 Task: Open Card Street Fair Review in Board Sales Performance Reporting and Analysis to Workspace Audio Editing Software and add a team member Softage.1@softage.net, a label Red, a checklist User Experience Design, an attachment from your onedrive, a color Red and finally, add a card description 'Conduct team training session on effective goal setting' and a comment 'Its important to ensure that this task aligns with our overall project goals as it is part of a larger project.'. Add a start date 'Jan 05, 1900' with a due date 'Jan 12, 1900'
Action: Mouse moved to (82, 500)
Screenshot: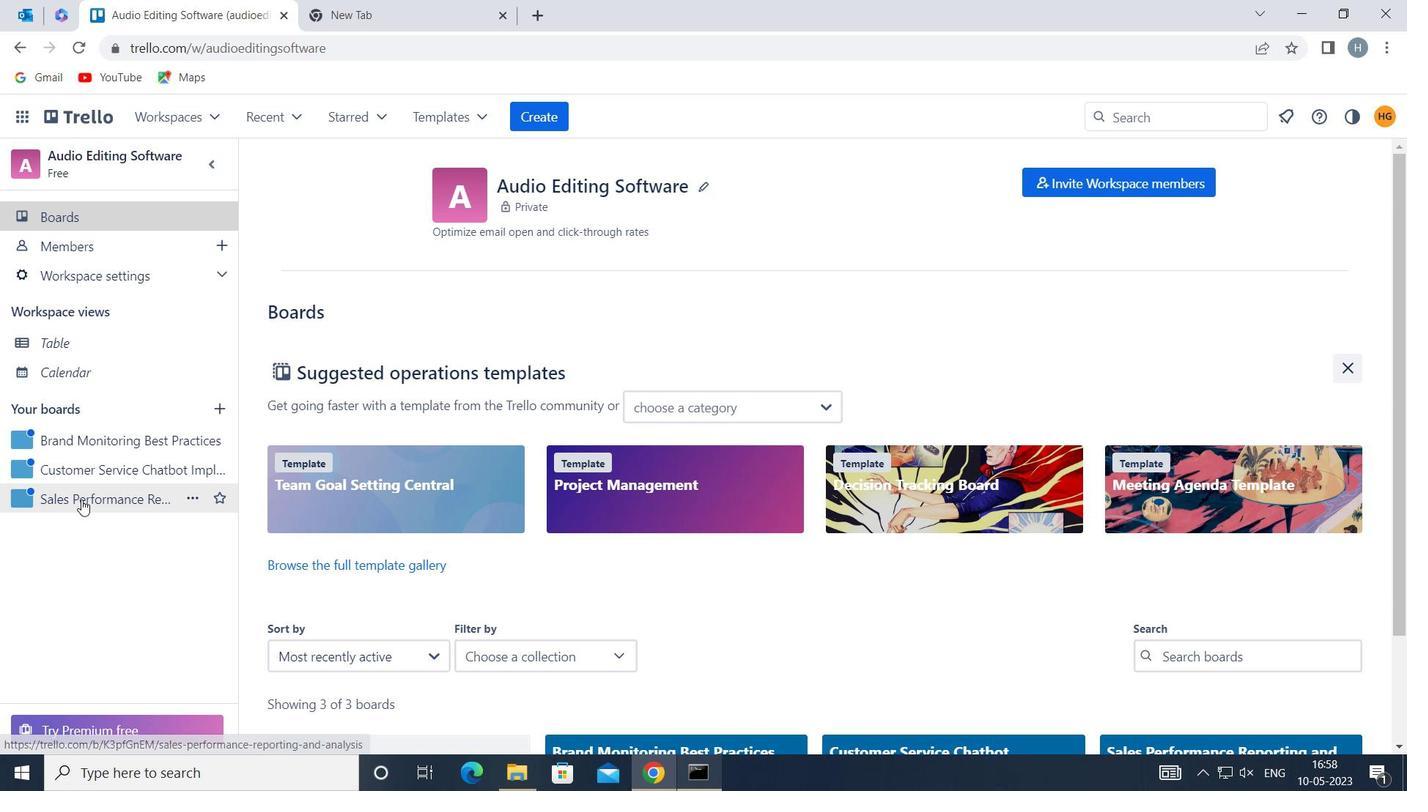 
Action: Mouse pressed left at (82, 500)
Screenshot: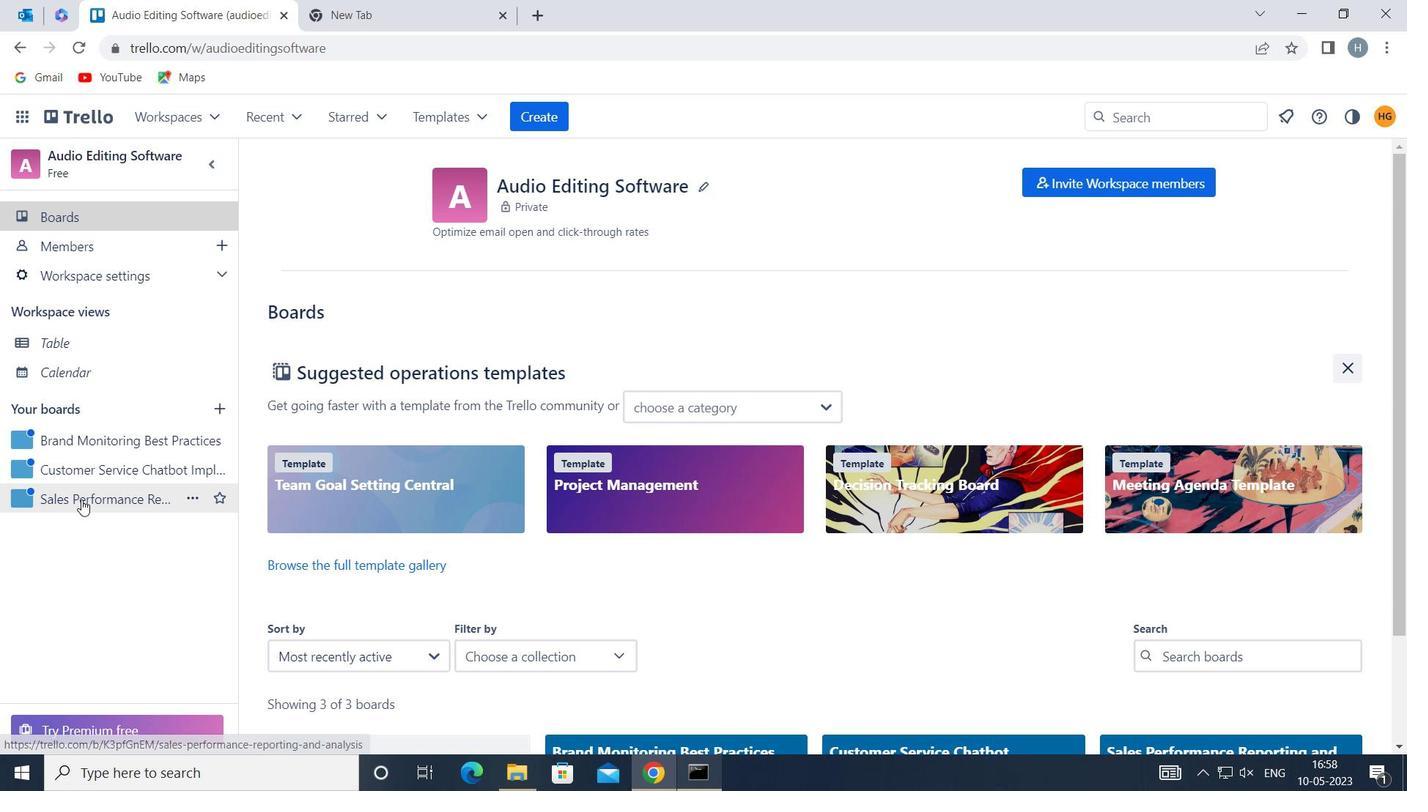 
Action: Mouse moved to (590, 260)
Screenshot: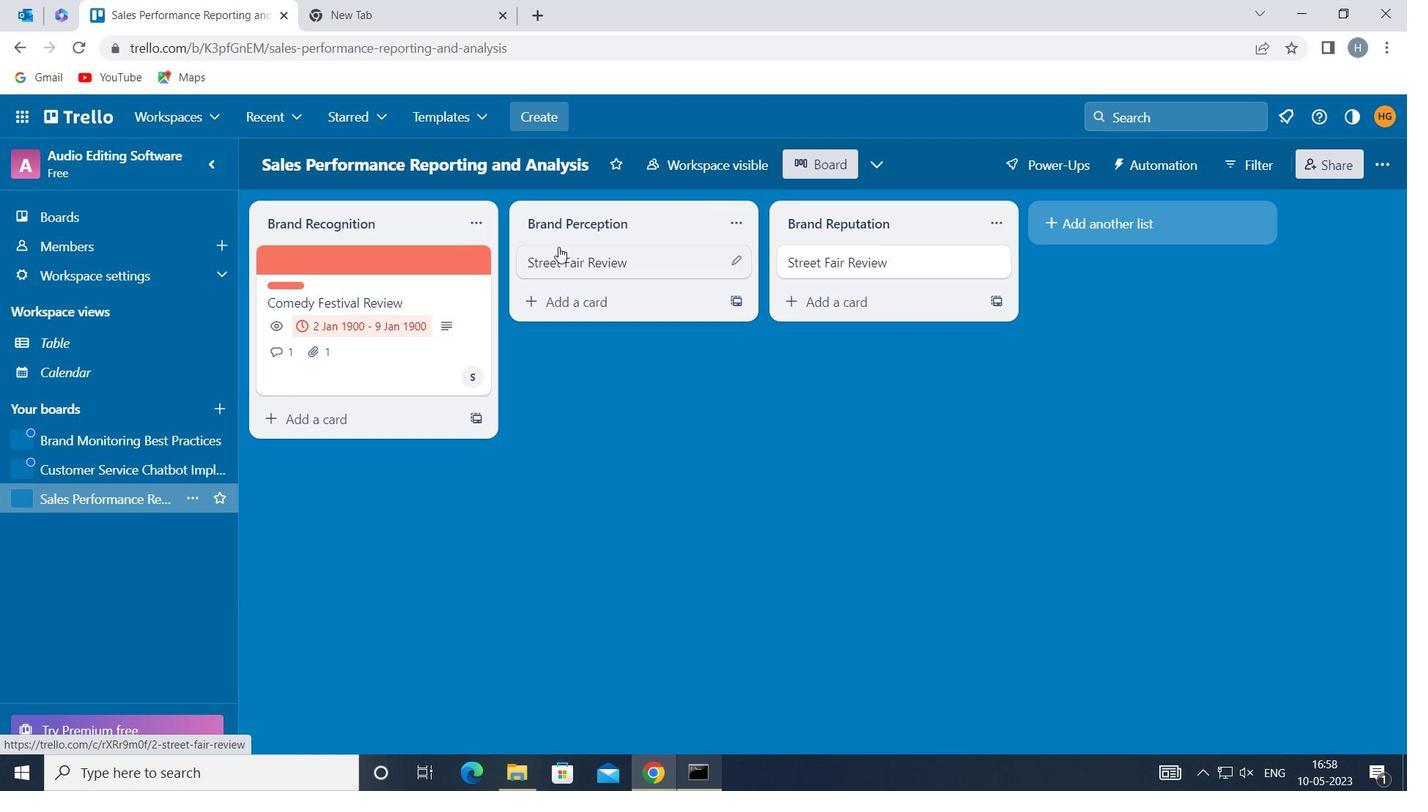 
Action: Mouse pressed left at (590, 260)
Screenshot: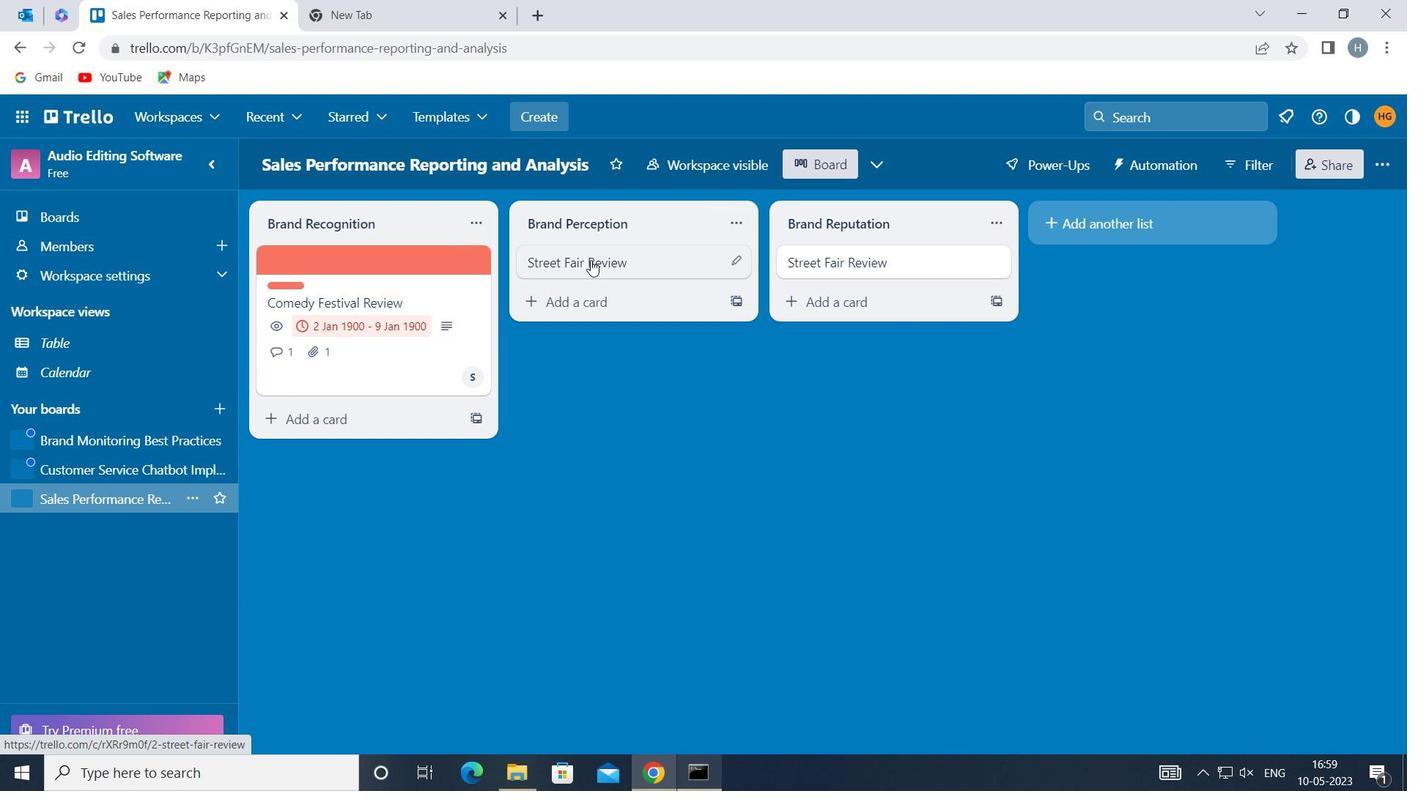 
Action: Mouse moved to (918, 320)
Screenshot: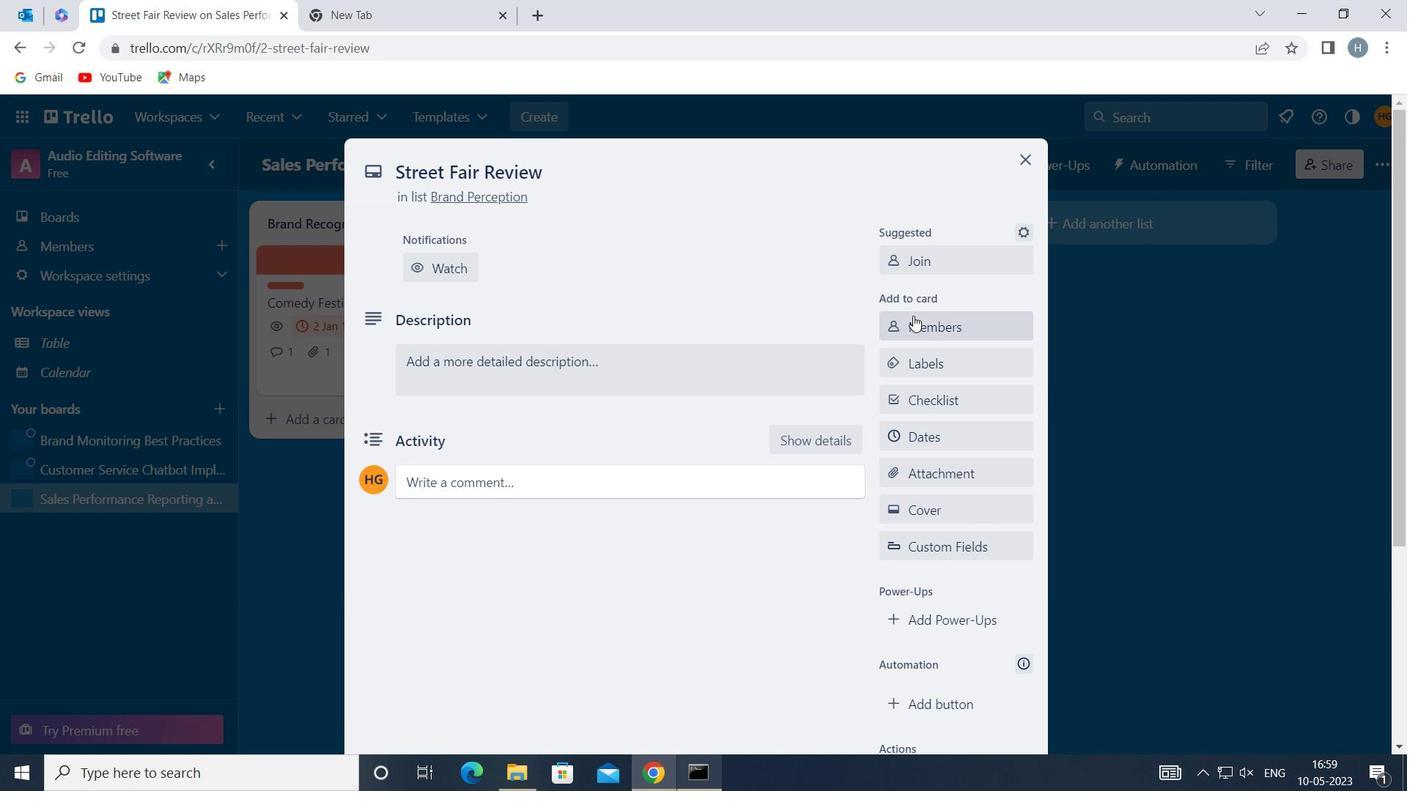 
Action: Mouse pressed left at (918, 320)
Screenshot: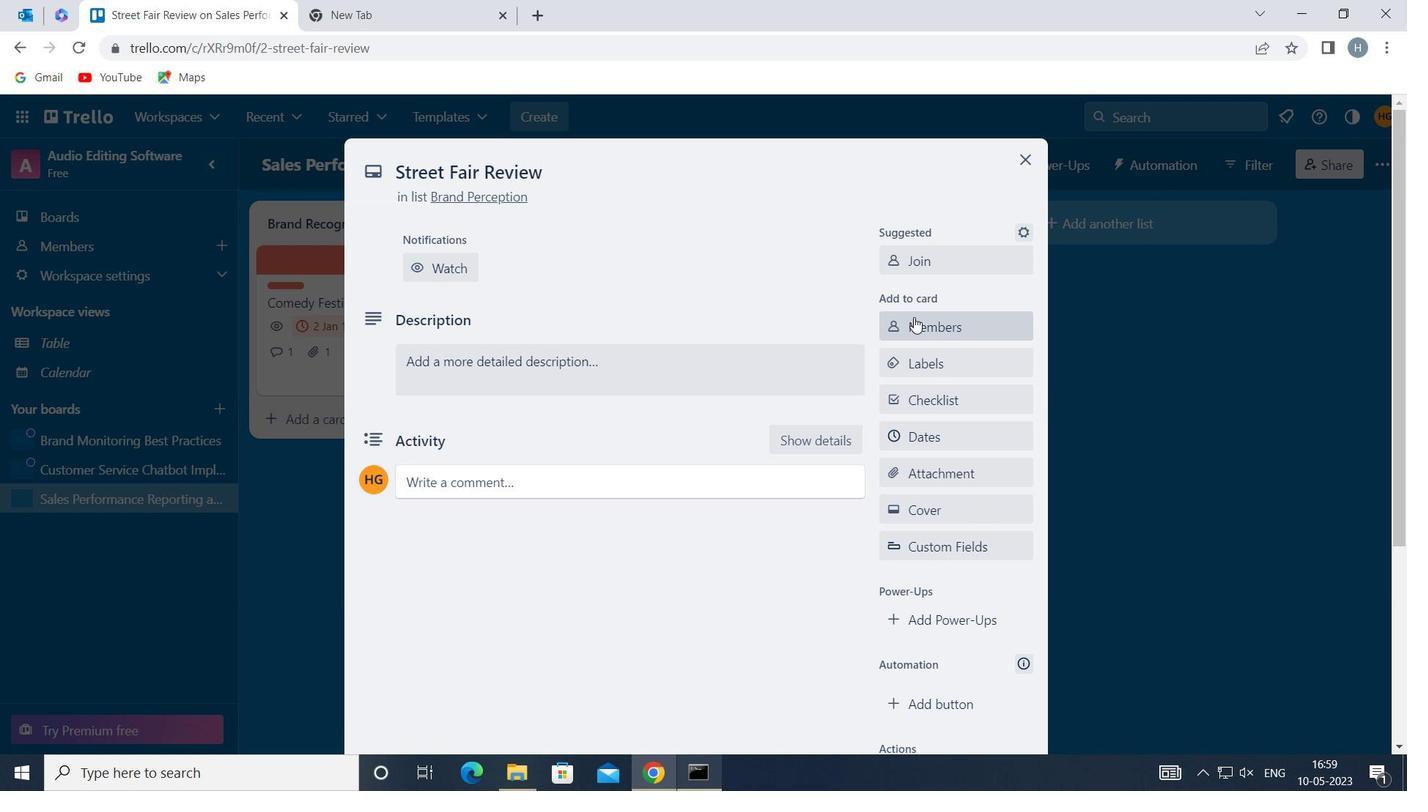 
Action: Mouse moved to (919, 320)
Screenshot: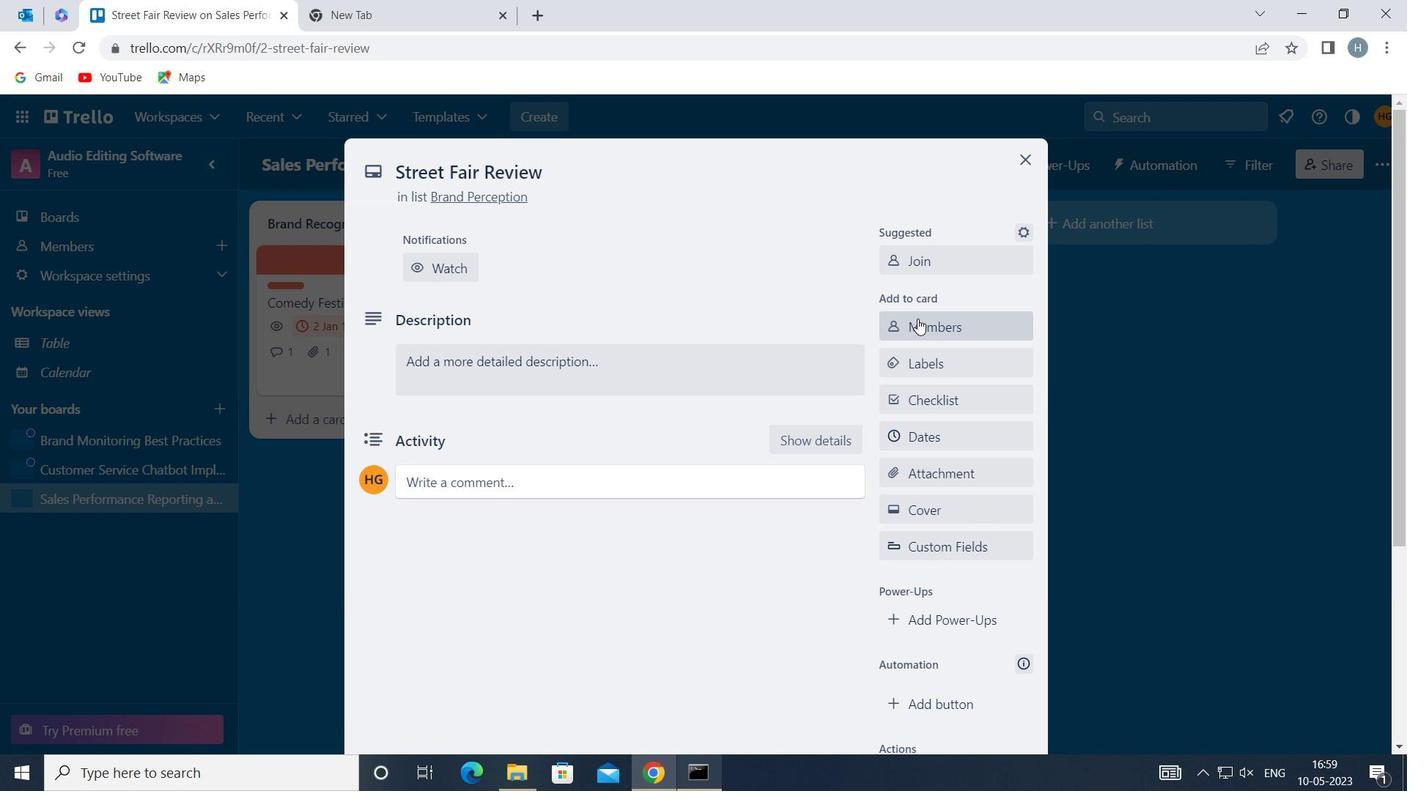 
Action: Key pressed softage
Screenshot: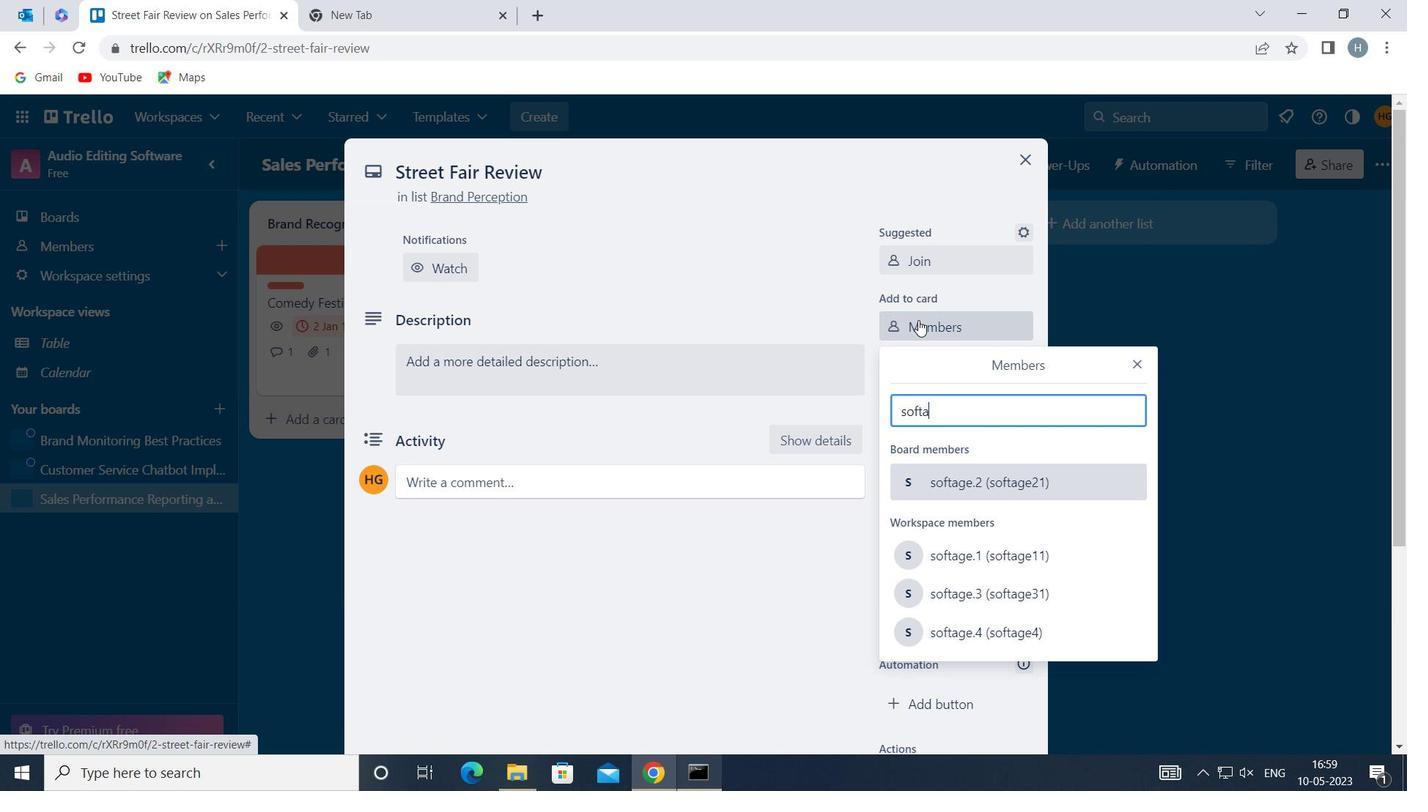 
Action: Mouse moved to (1013, 552)
Screenshot: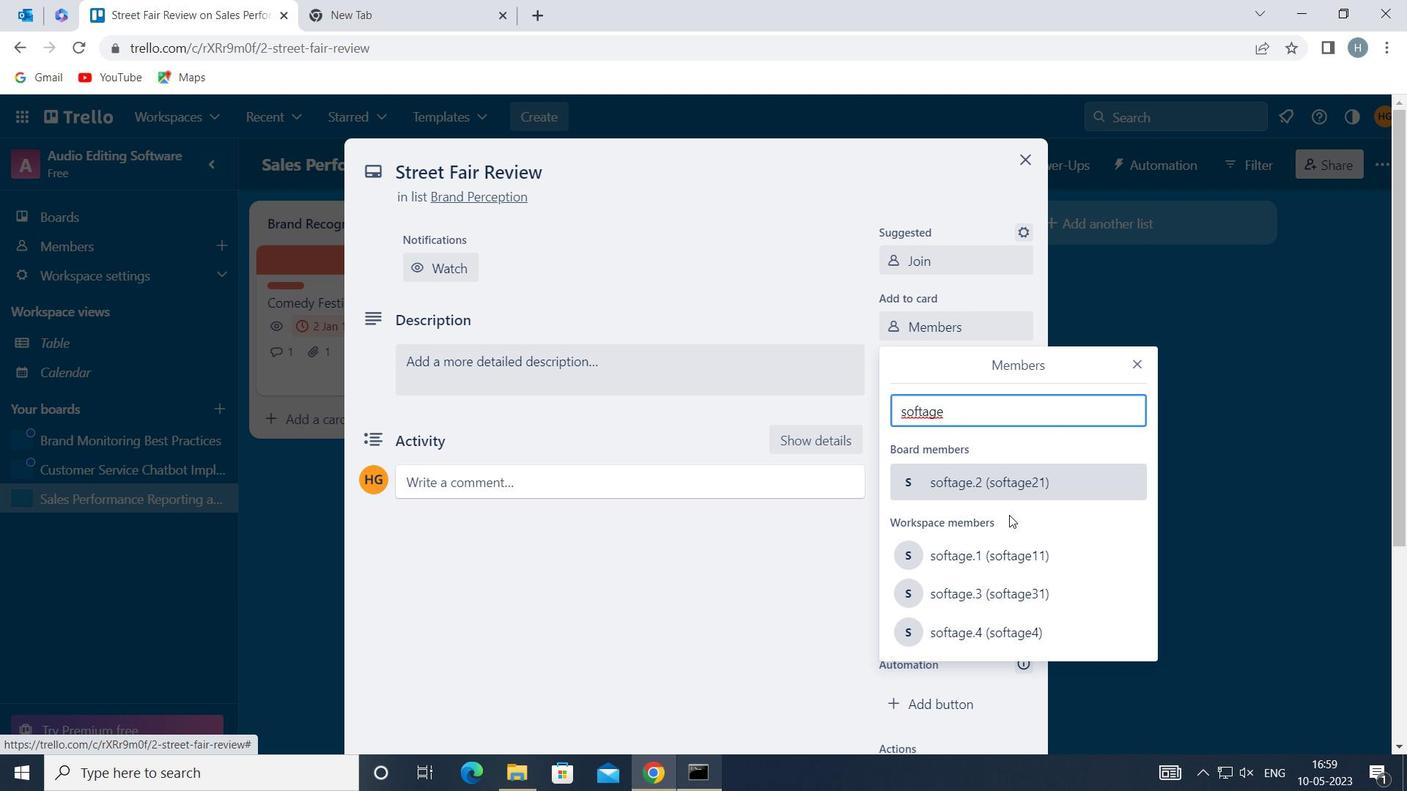 
Action: Mouse pressed left at (1013, 552)
Screenshot: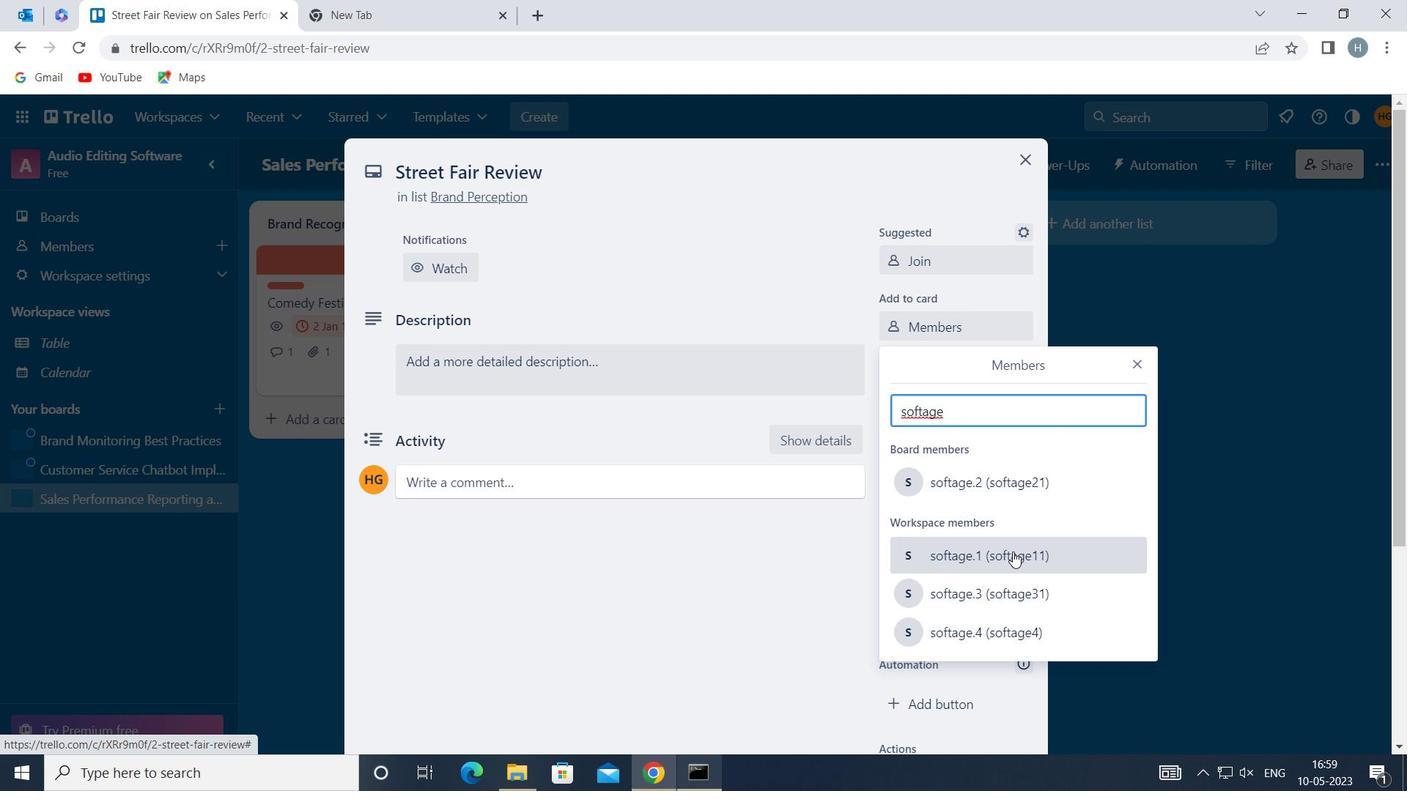 
Action: Mouse moved to (1140, 357)
Screenshot: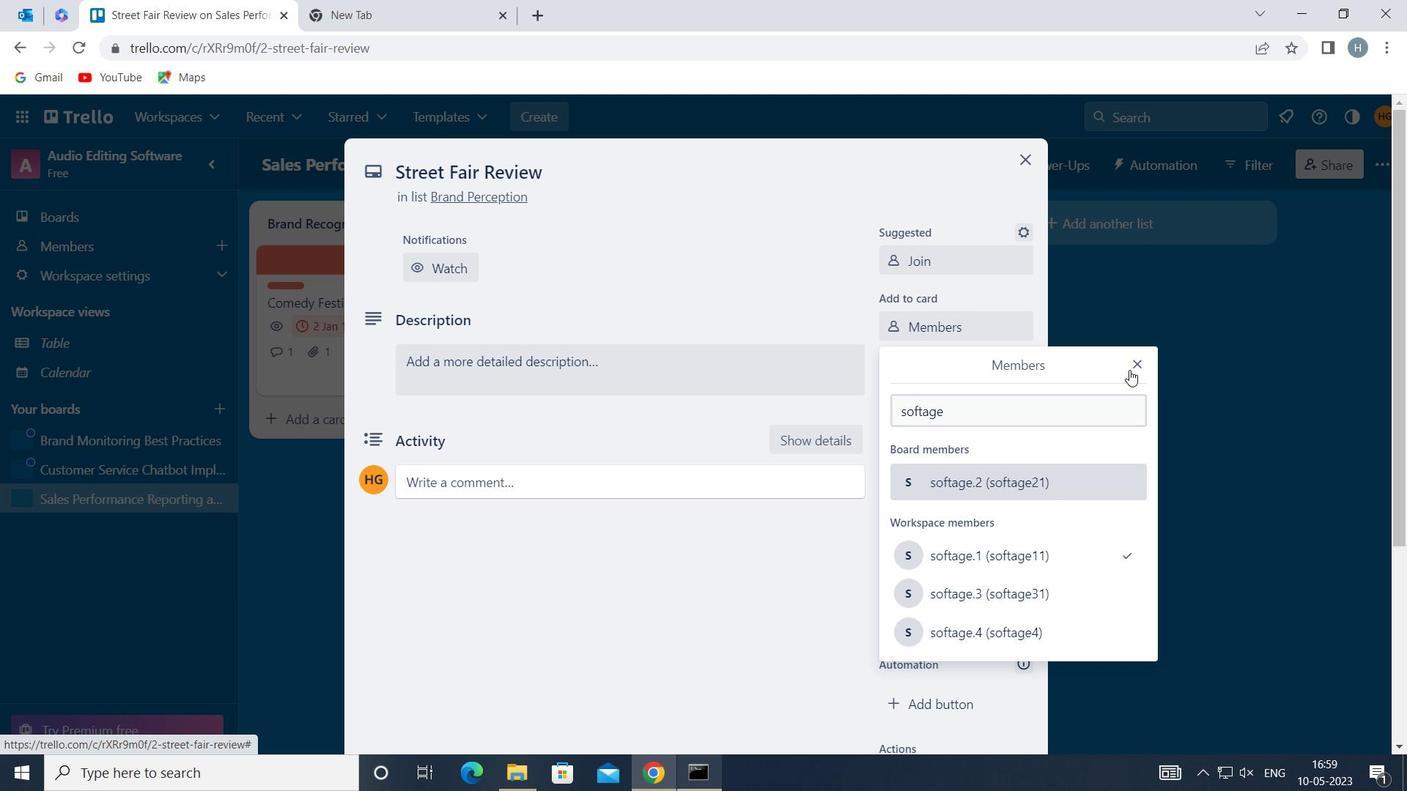 
Action: Mouse pressed left at (1140, 357)
Screenshot: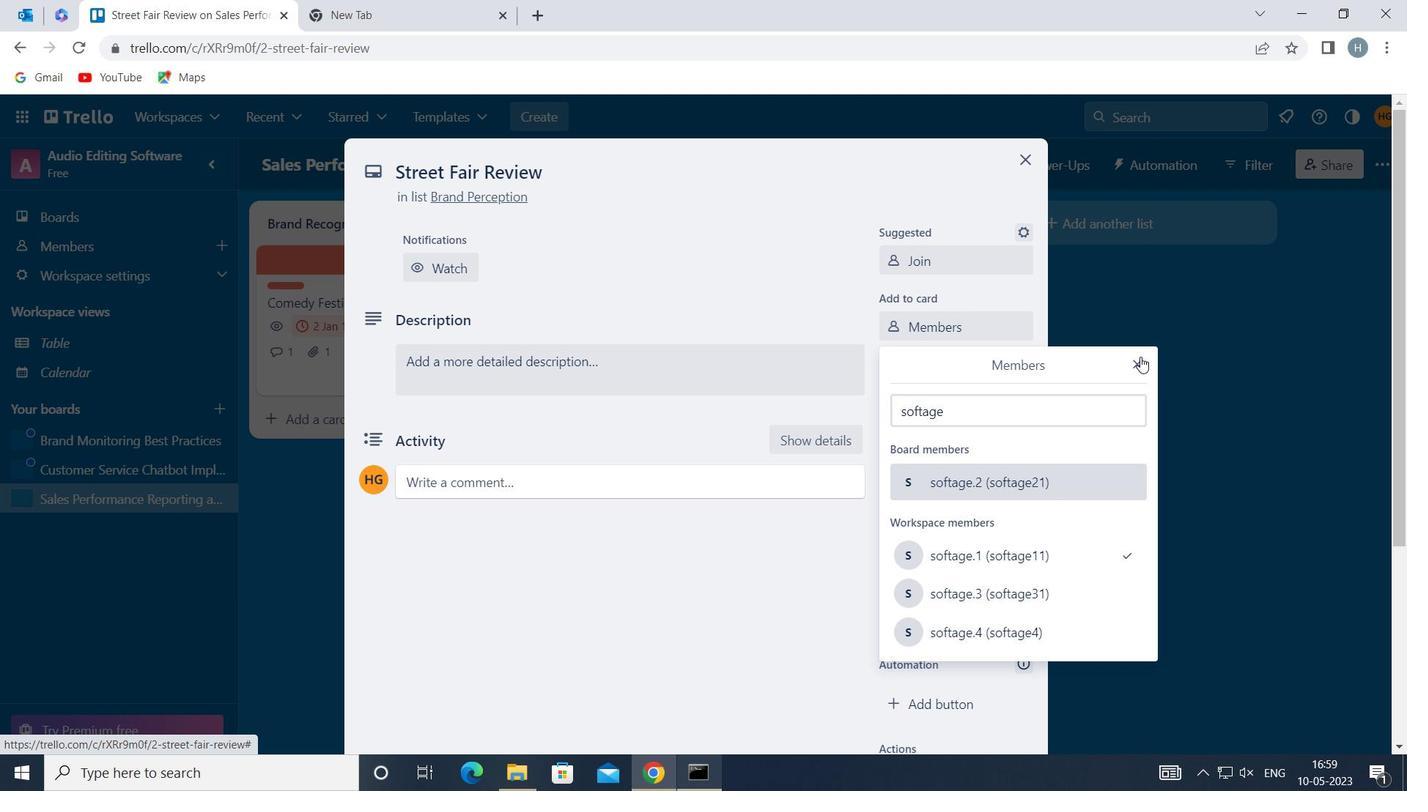 
Action: Mouse moved to (960, 360)
Screenshot: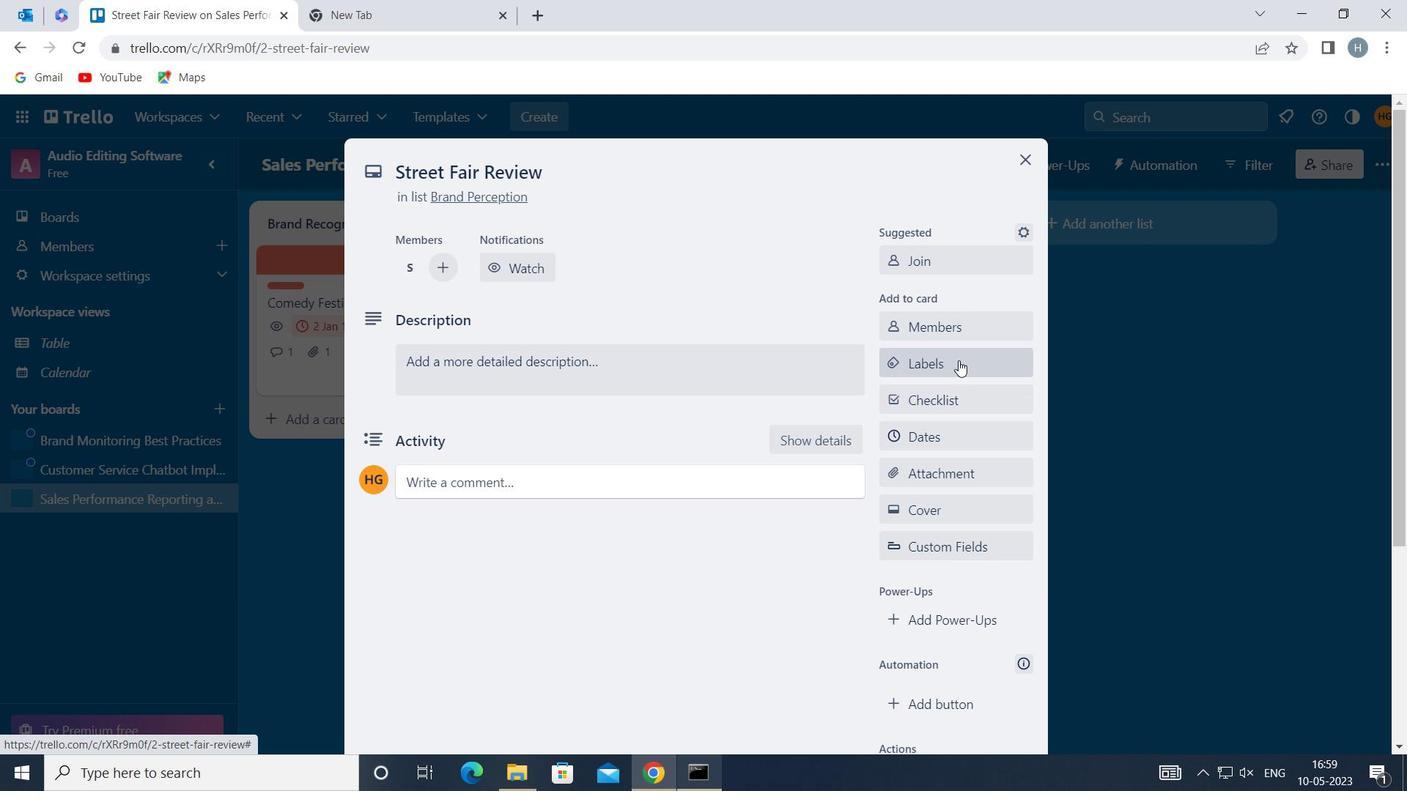 
Action: Mouse pressed left at (960, 360)
Screenshot: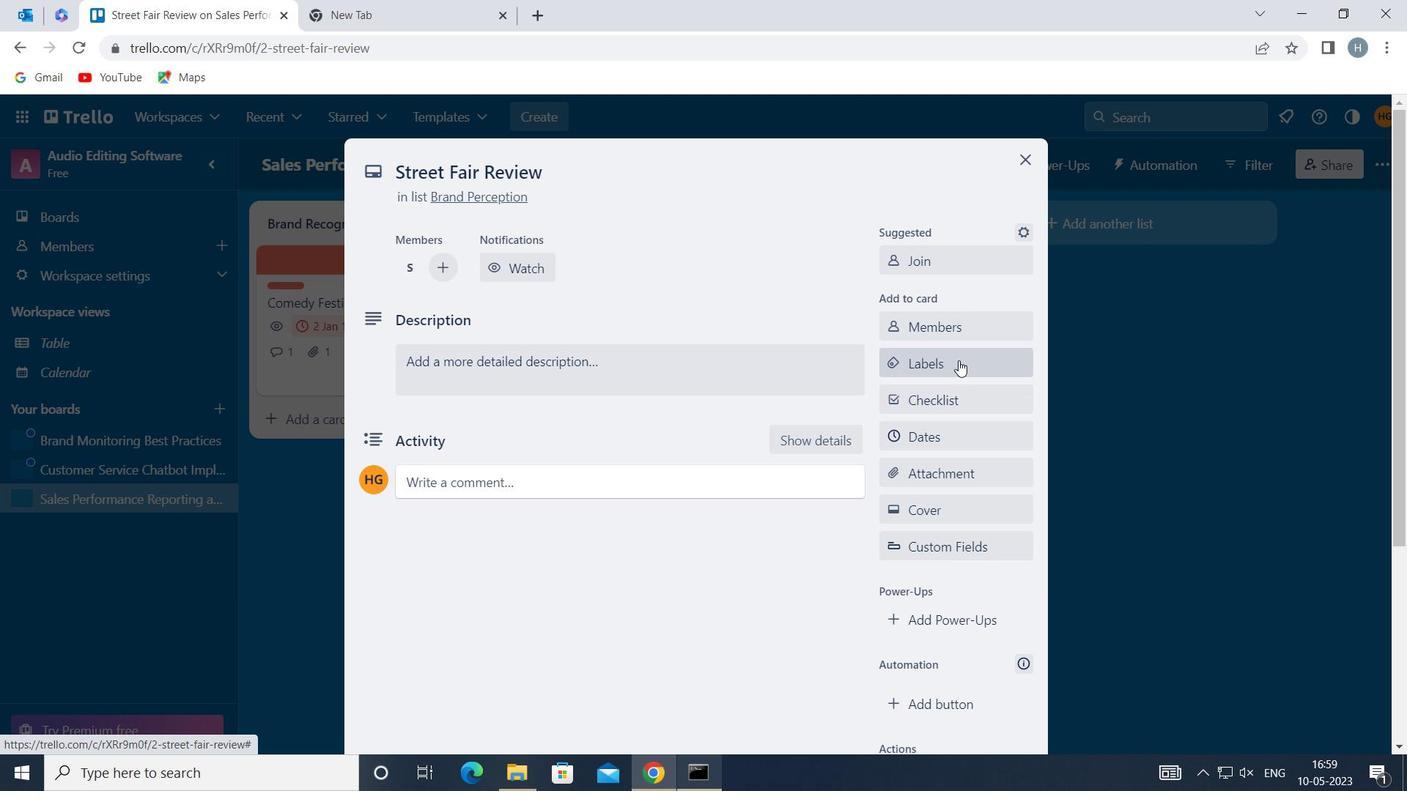 
Action: Mouse moved to (970, 363)
Screenshot: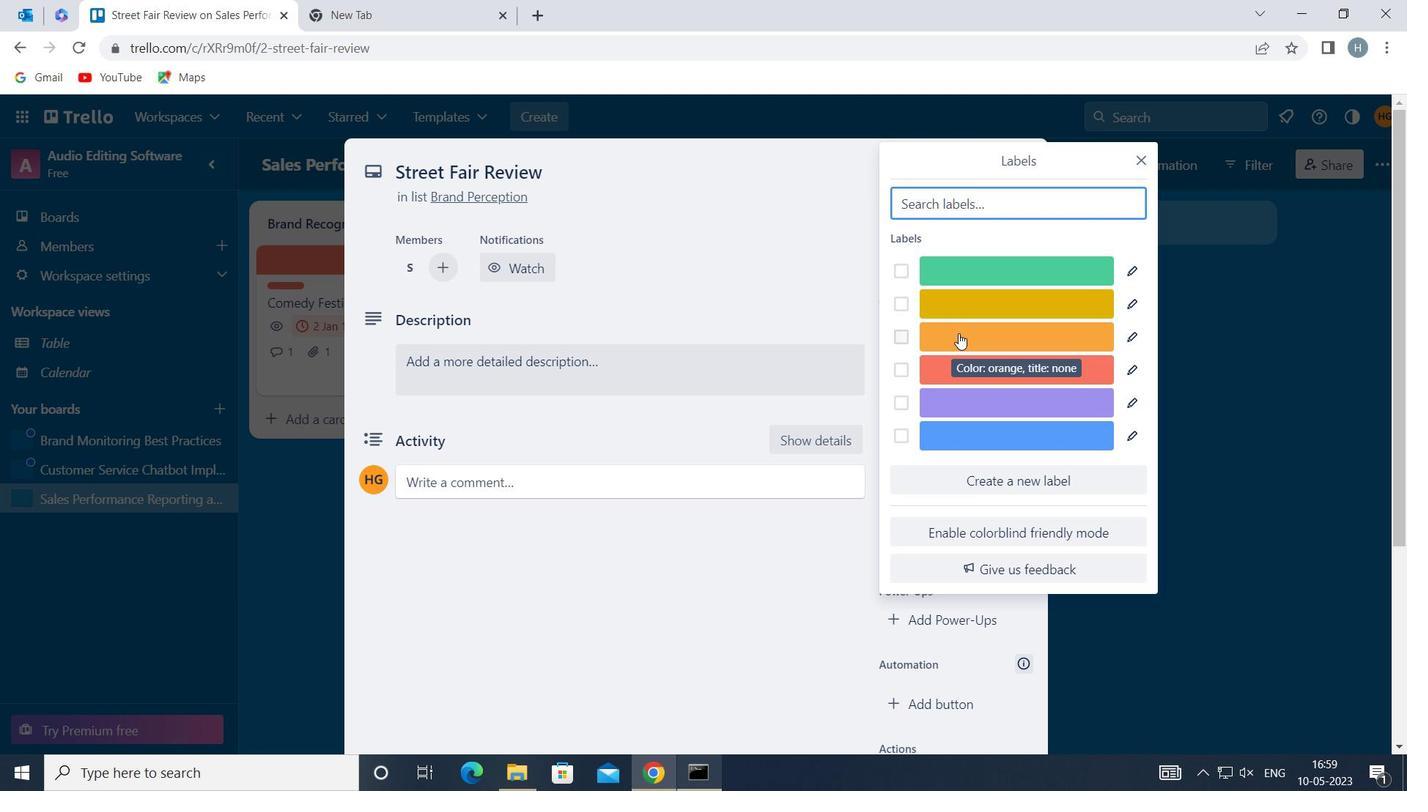 
Action: Mouse pressed left at (970, 363)
Screenshot: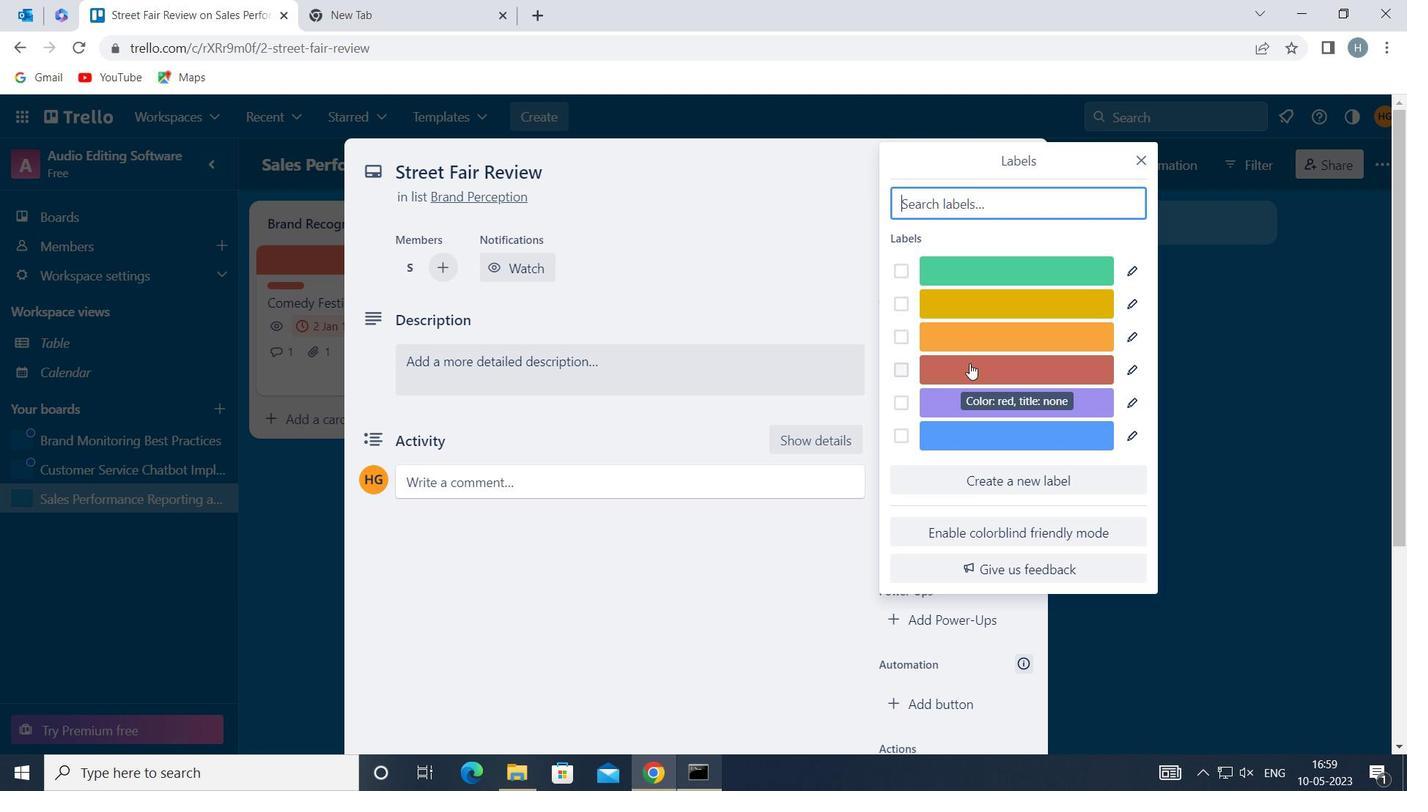 
Action: Mouse moved to (1140, 159)
Screenshot: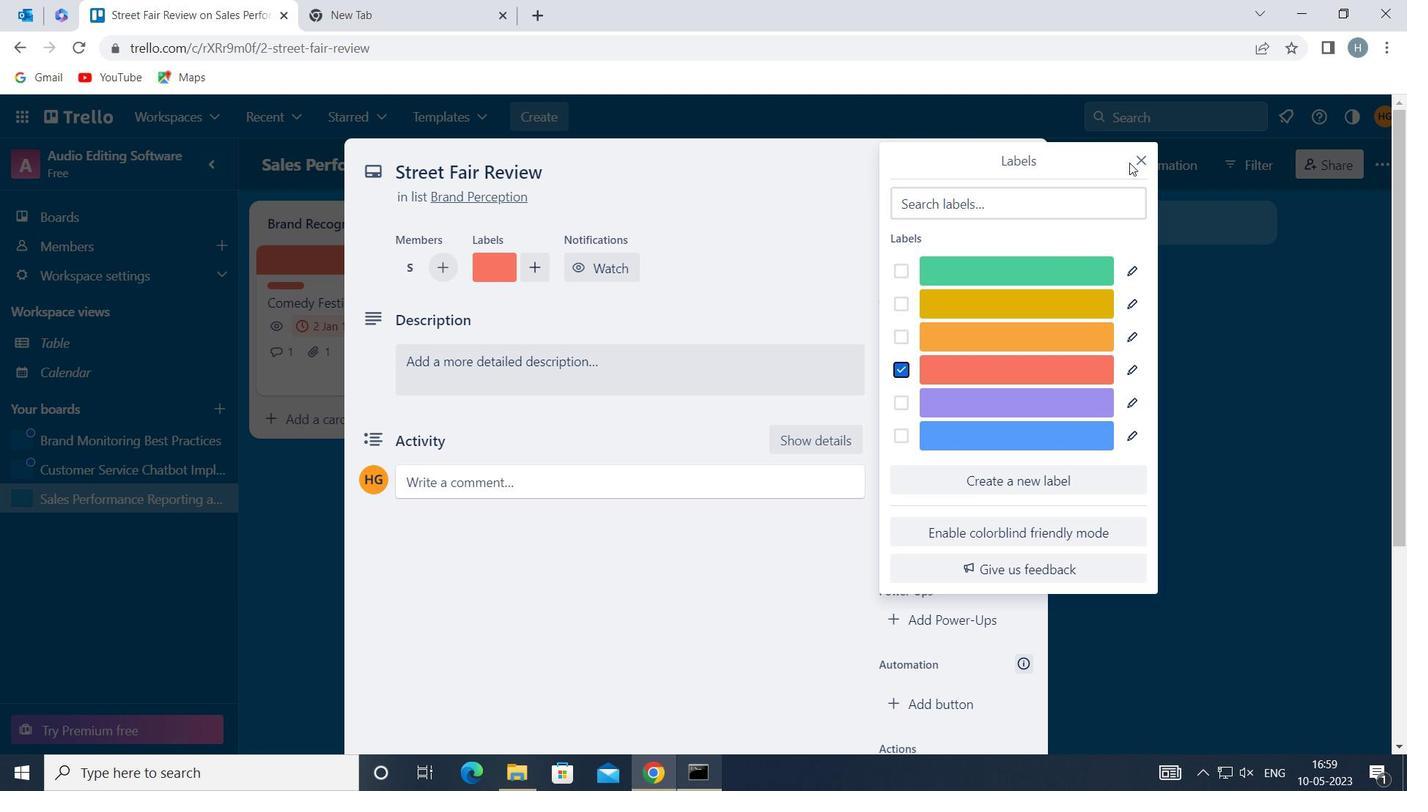 
Action: Mouse pressed left at (1140, 159)
Screenshot: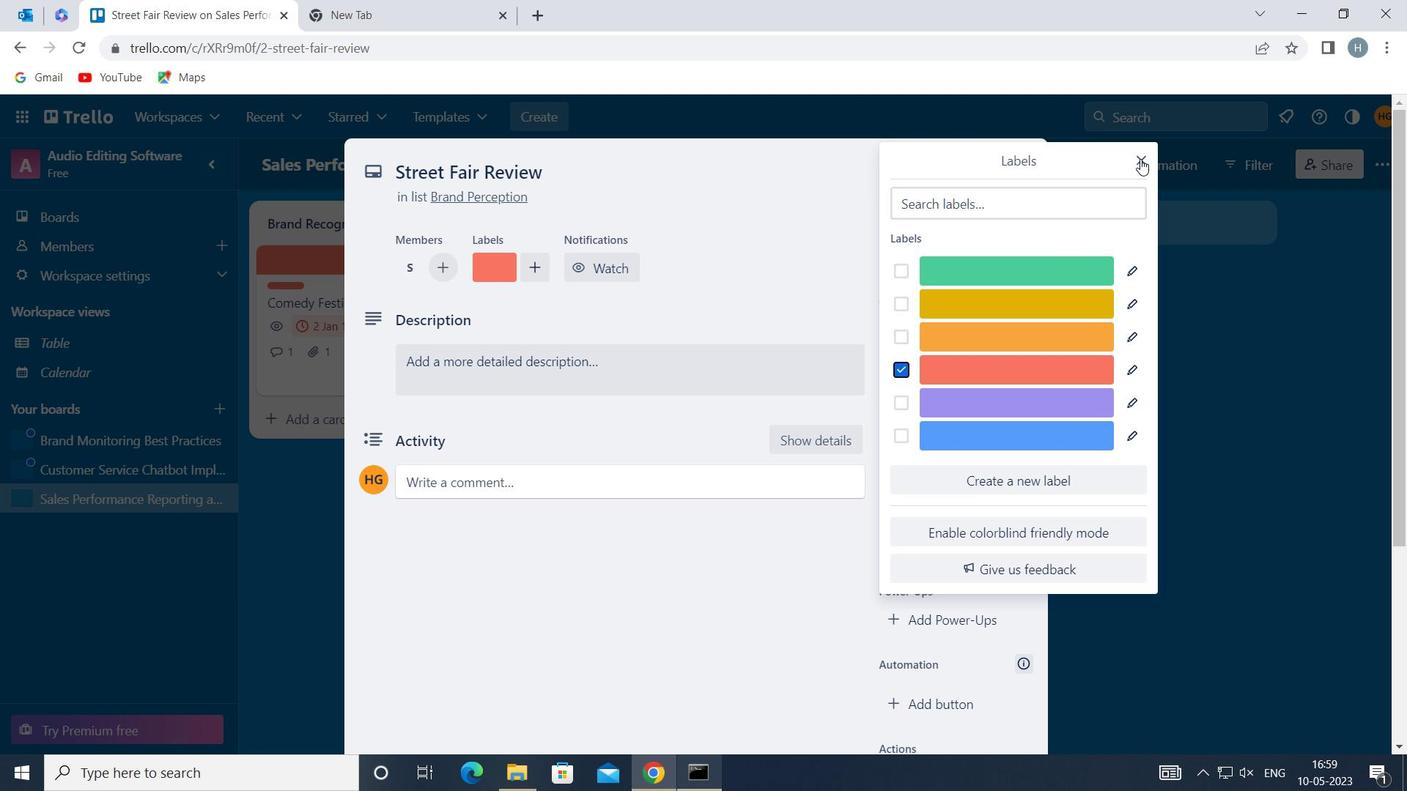 
Action: Mouse moved to (964, 392)
Screenshot: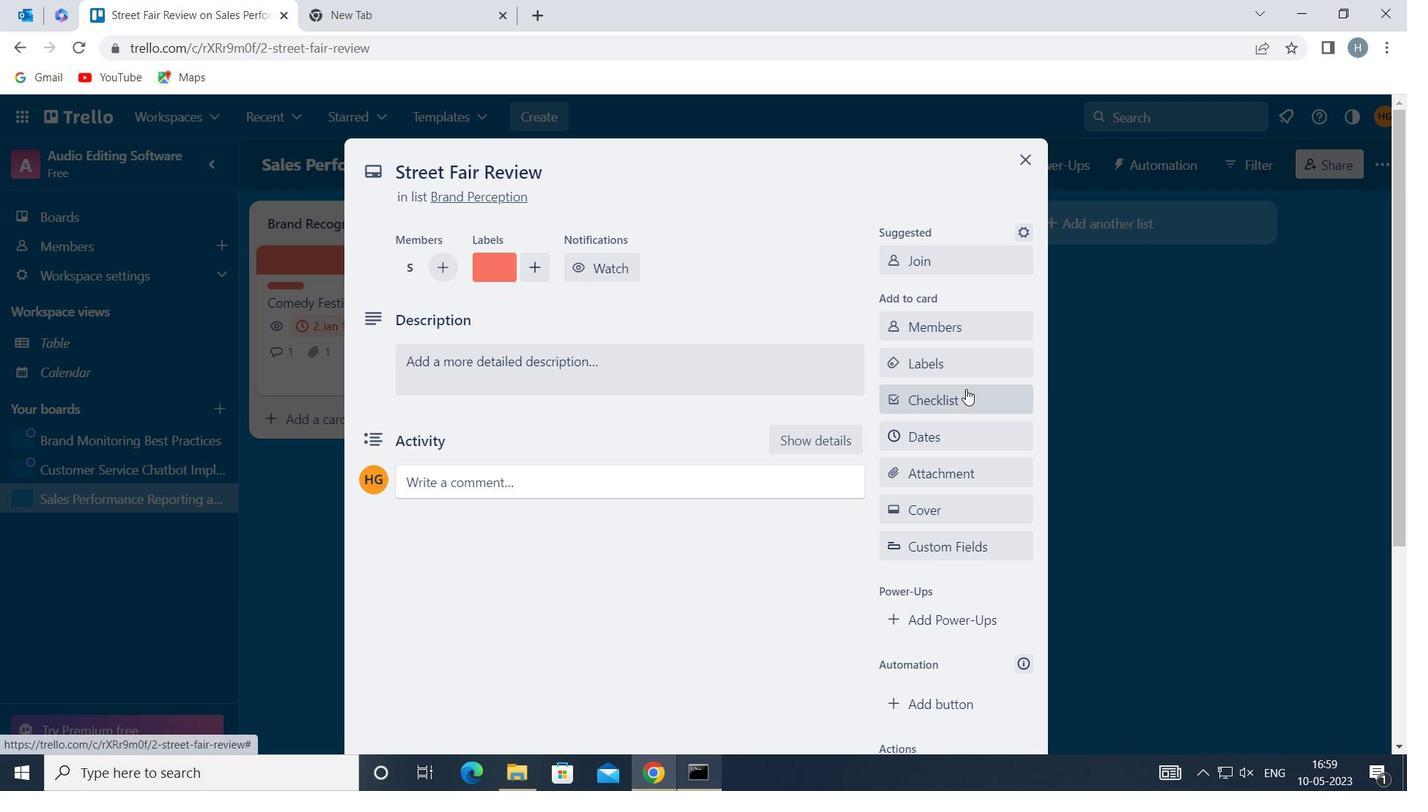 
Action: Mouse pressed left at (964, 392)
Screenshot: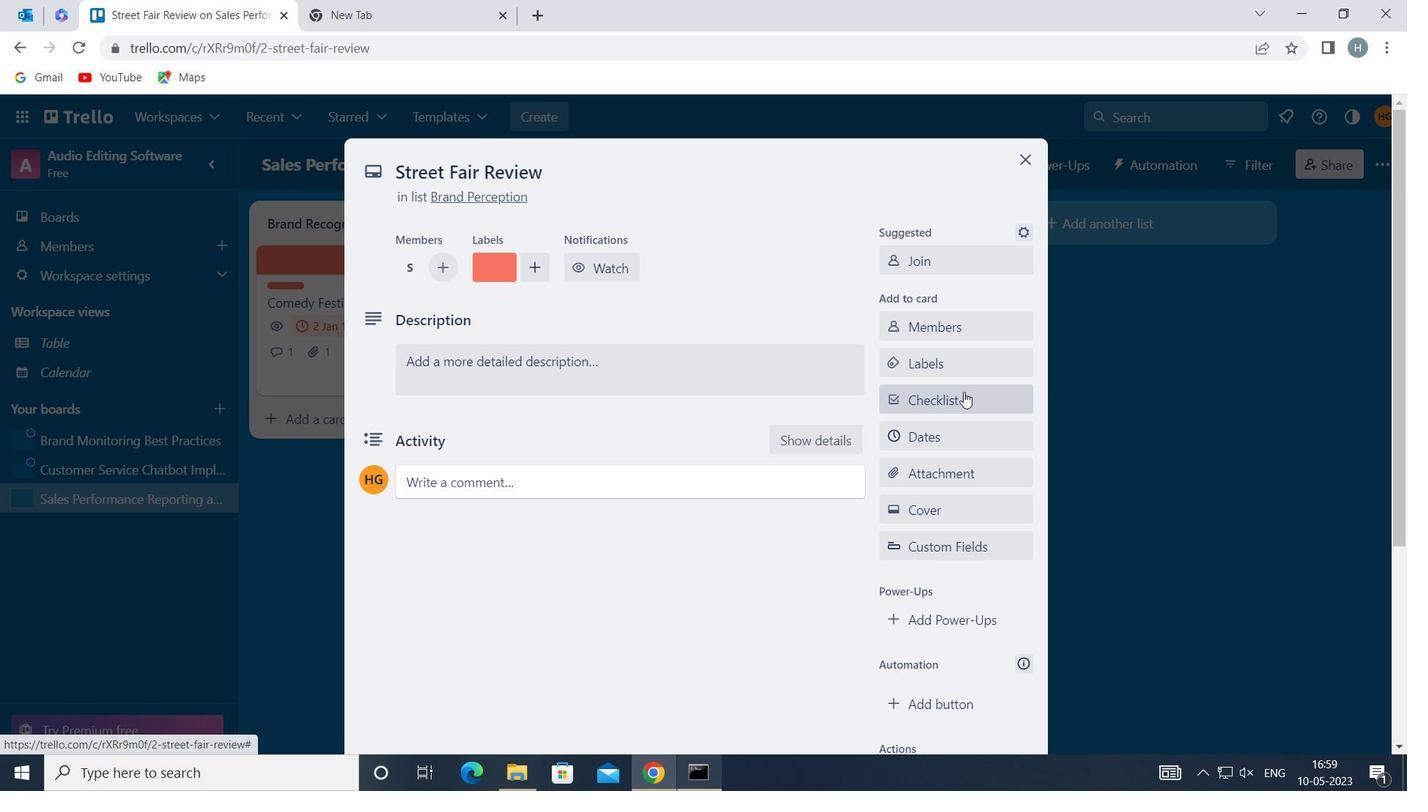 
Action: Mouse moved to (946, 499)
Screenshot: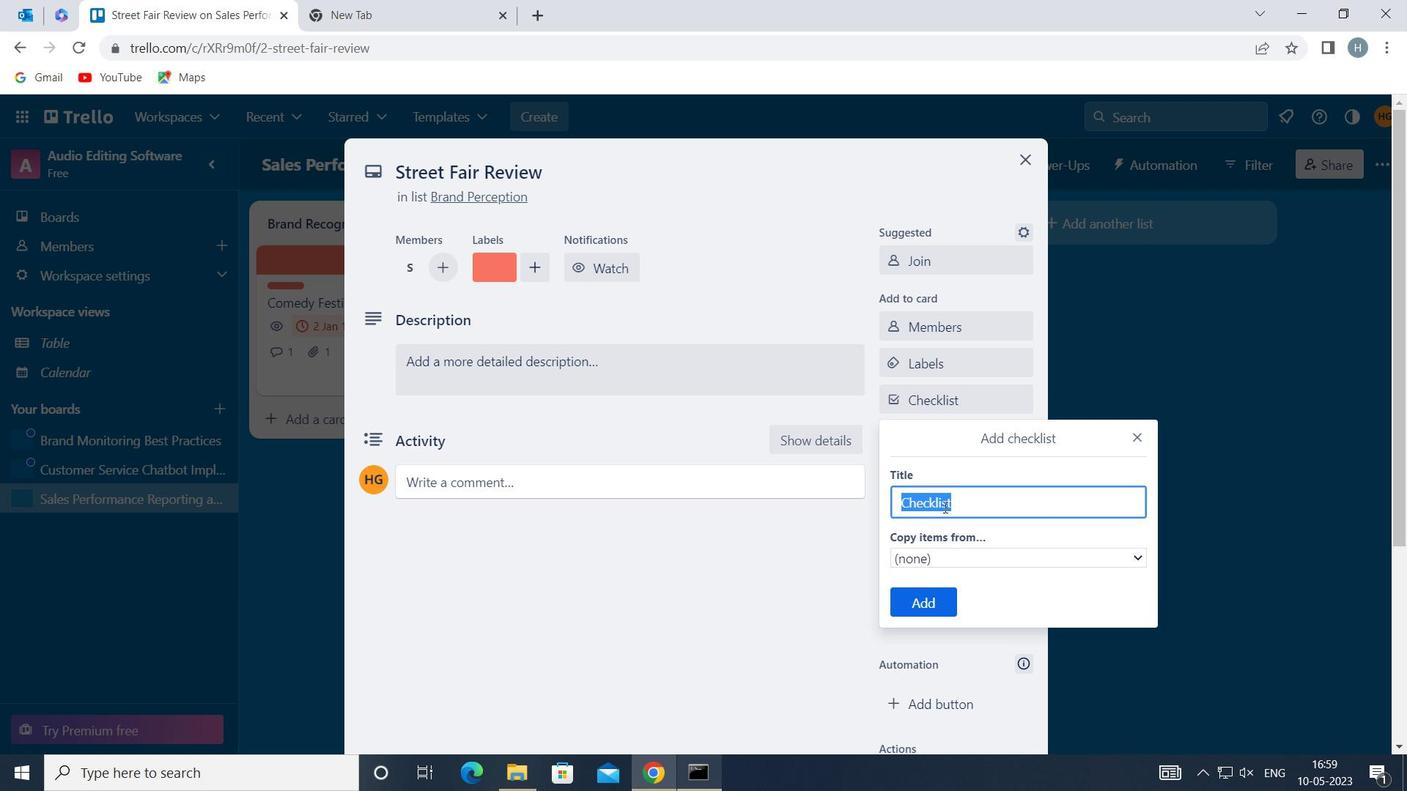 
Action: Key pressed <Key.shift>USER
Screenshot: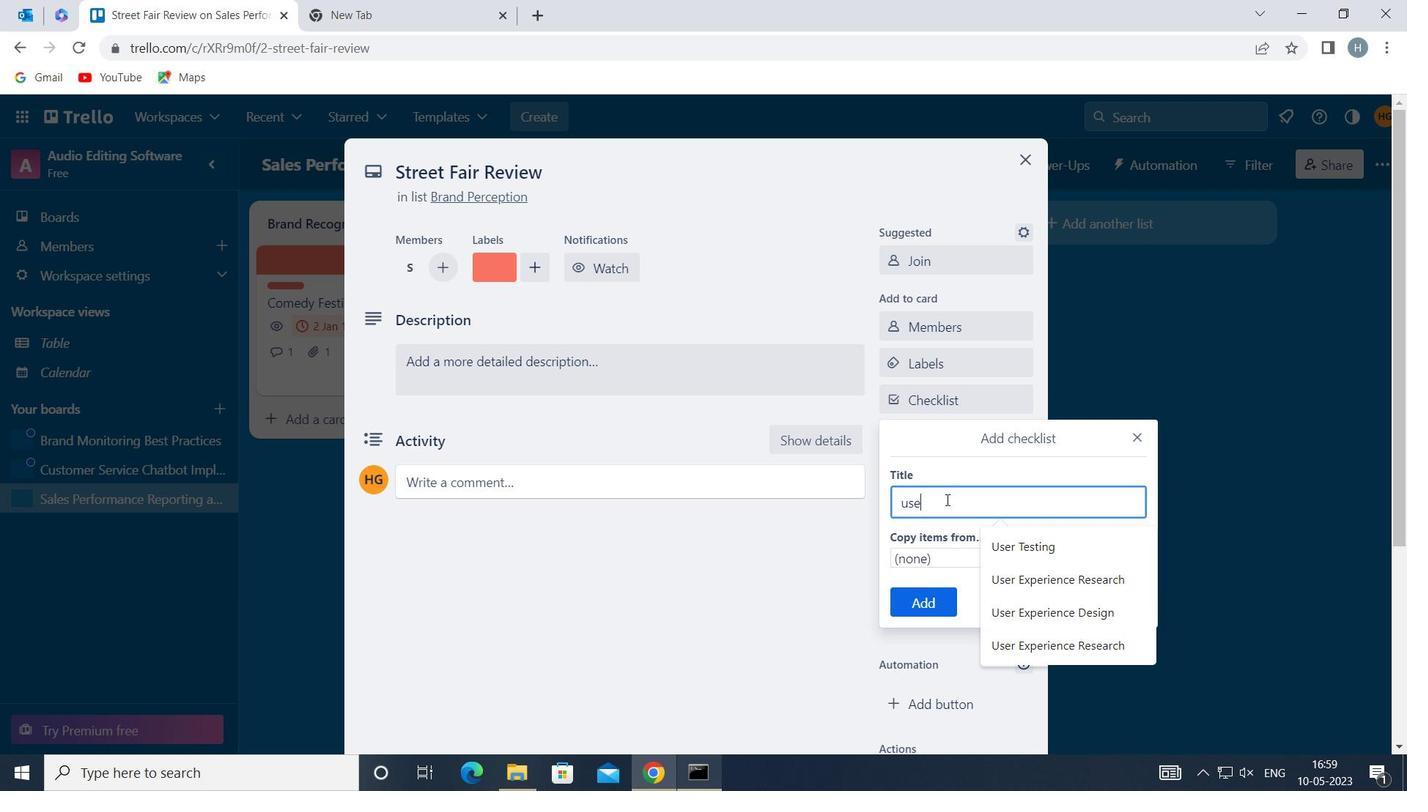 
Action: Mouse moved to (1062, 604)
Screenshot: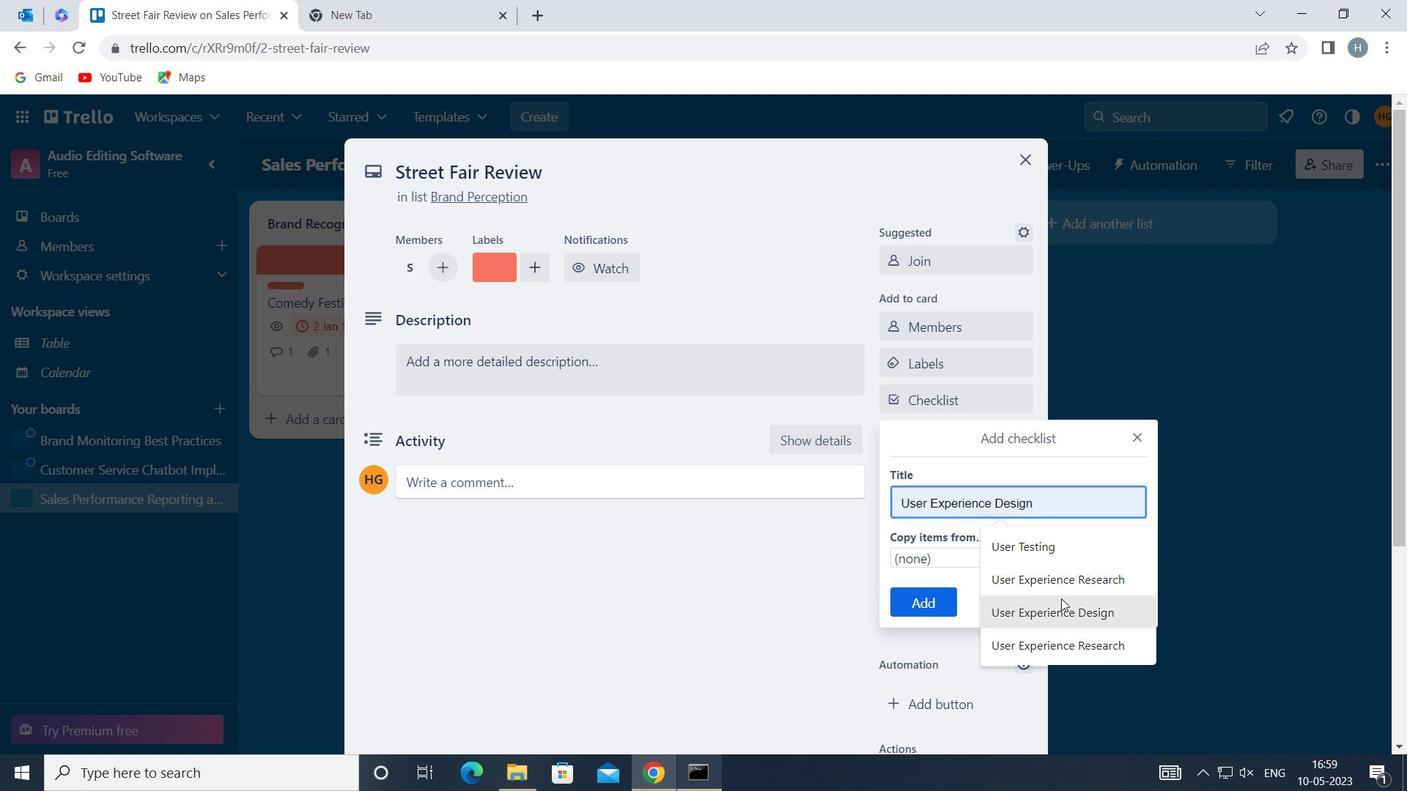 
Action: Mouse pressed left at (1062, 604)
Screenshot: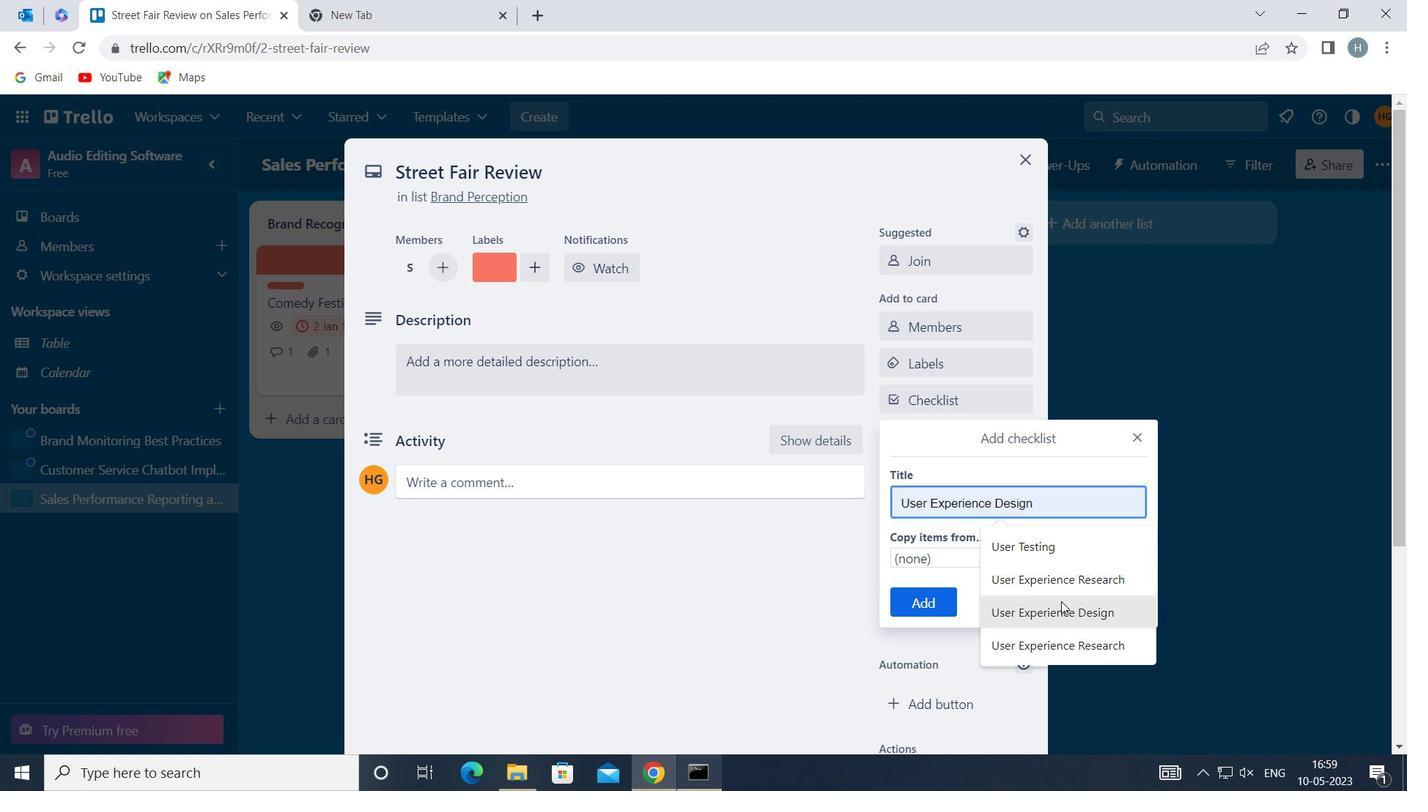 
Action: Mouse moved to (928, 603)
Screenshot: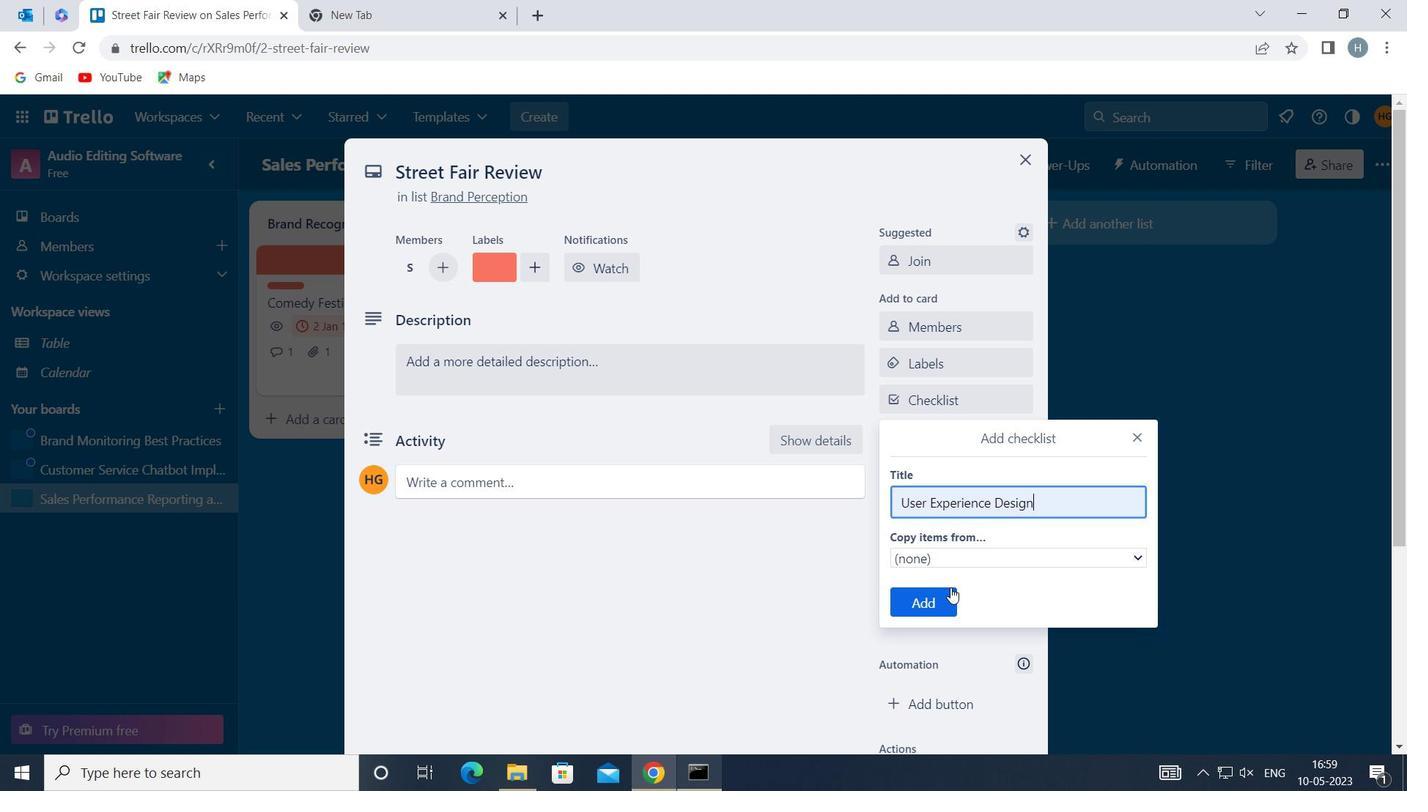 
Action: Mouse pressed left at (928, 603)
Screenshot: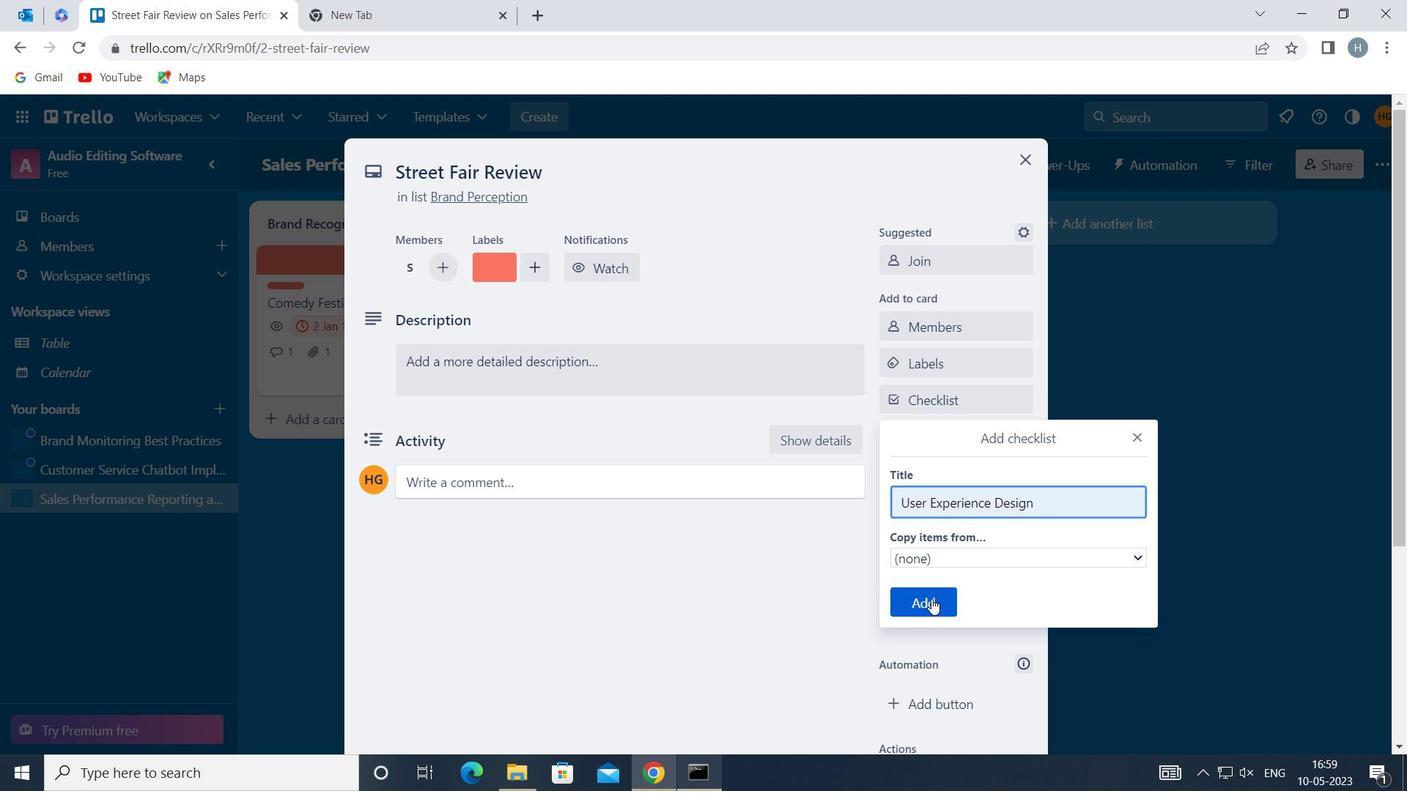 
Action: Mouse moved to (964, 472)
Screenshot: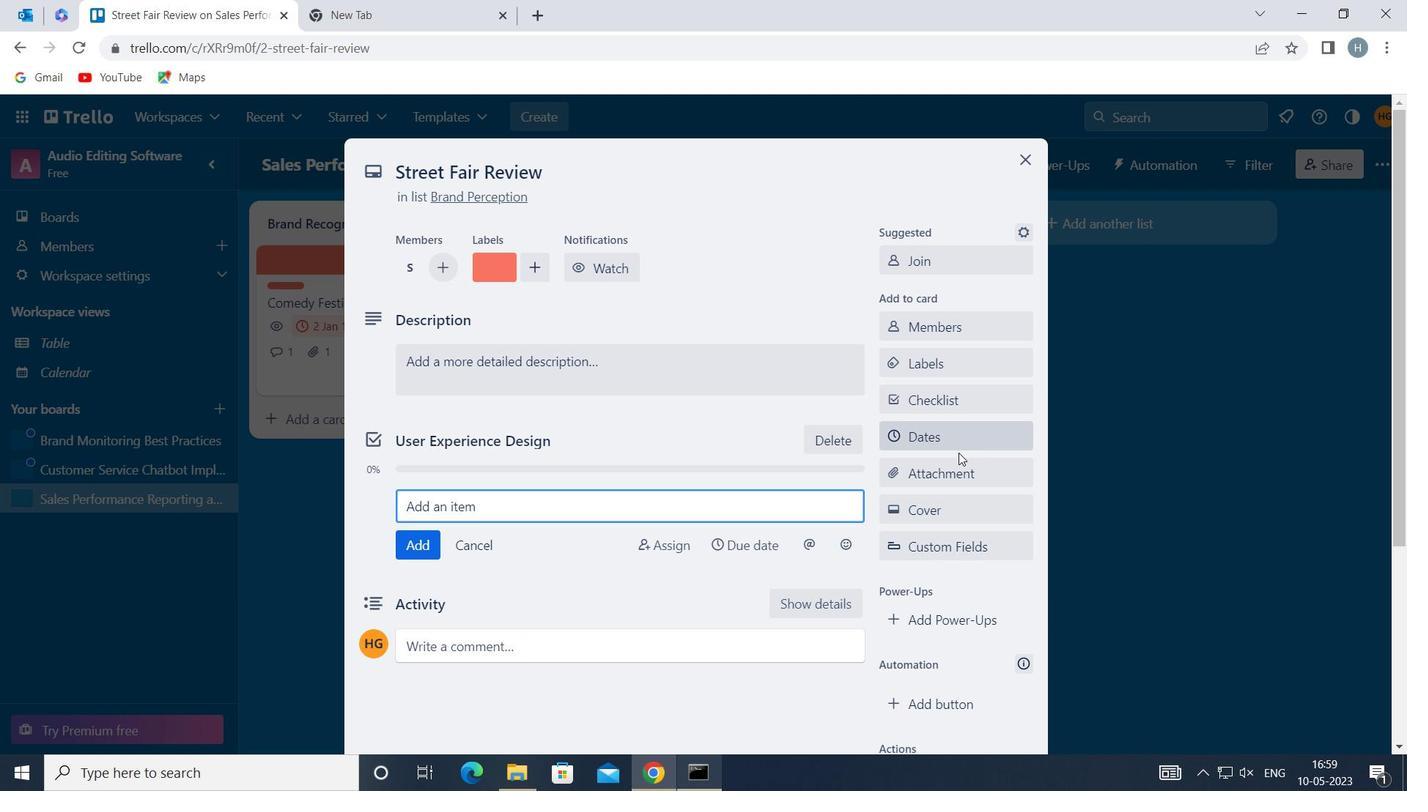 
Action: Mouse pressed left at (964, 472)
Screenshot: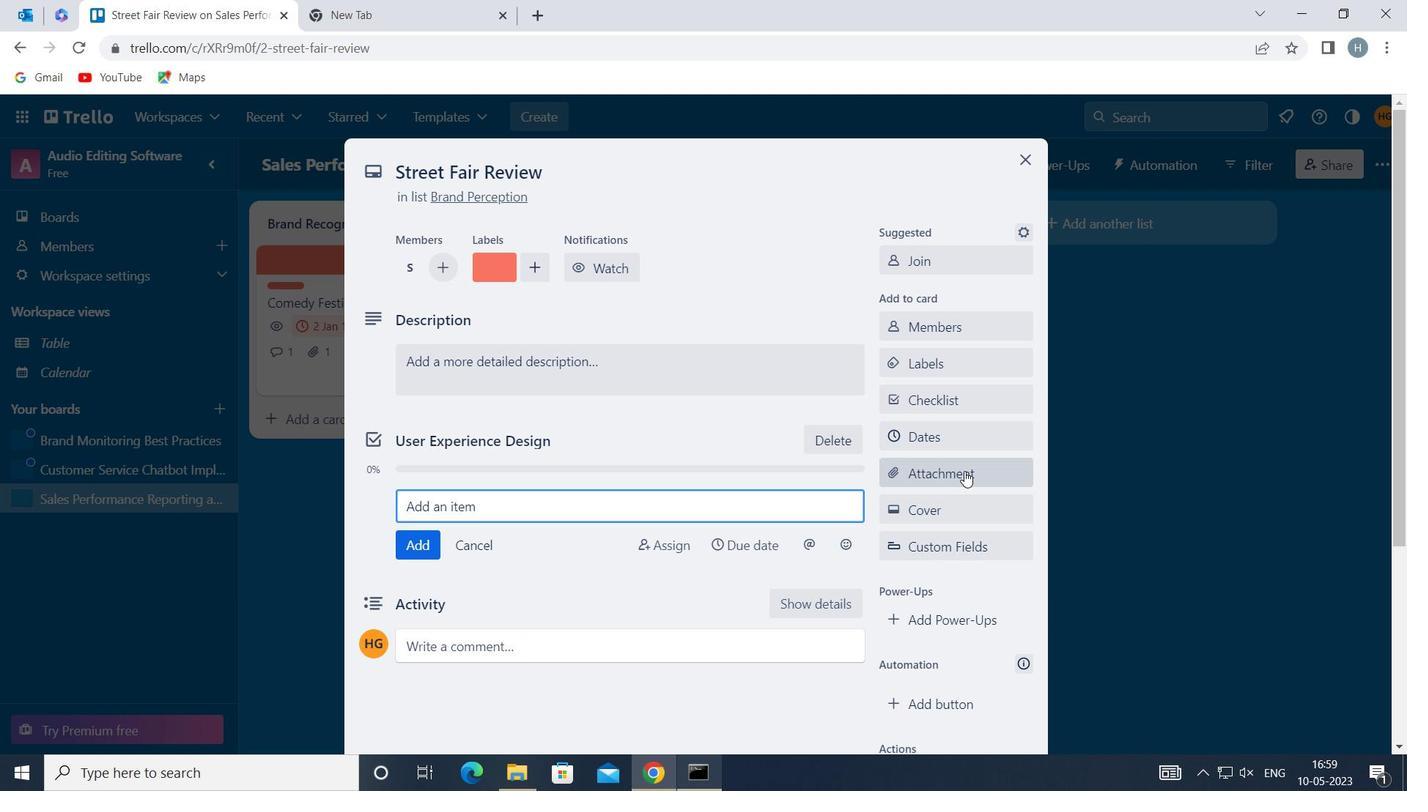 
Action: Mouse moved to (948, 343)
Screenshot: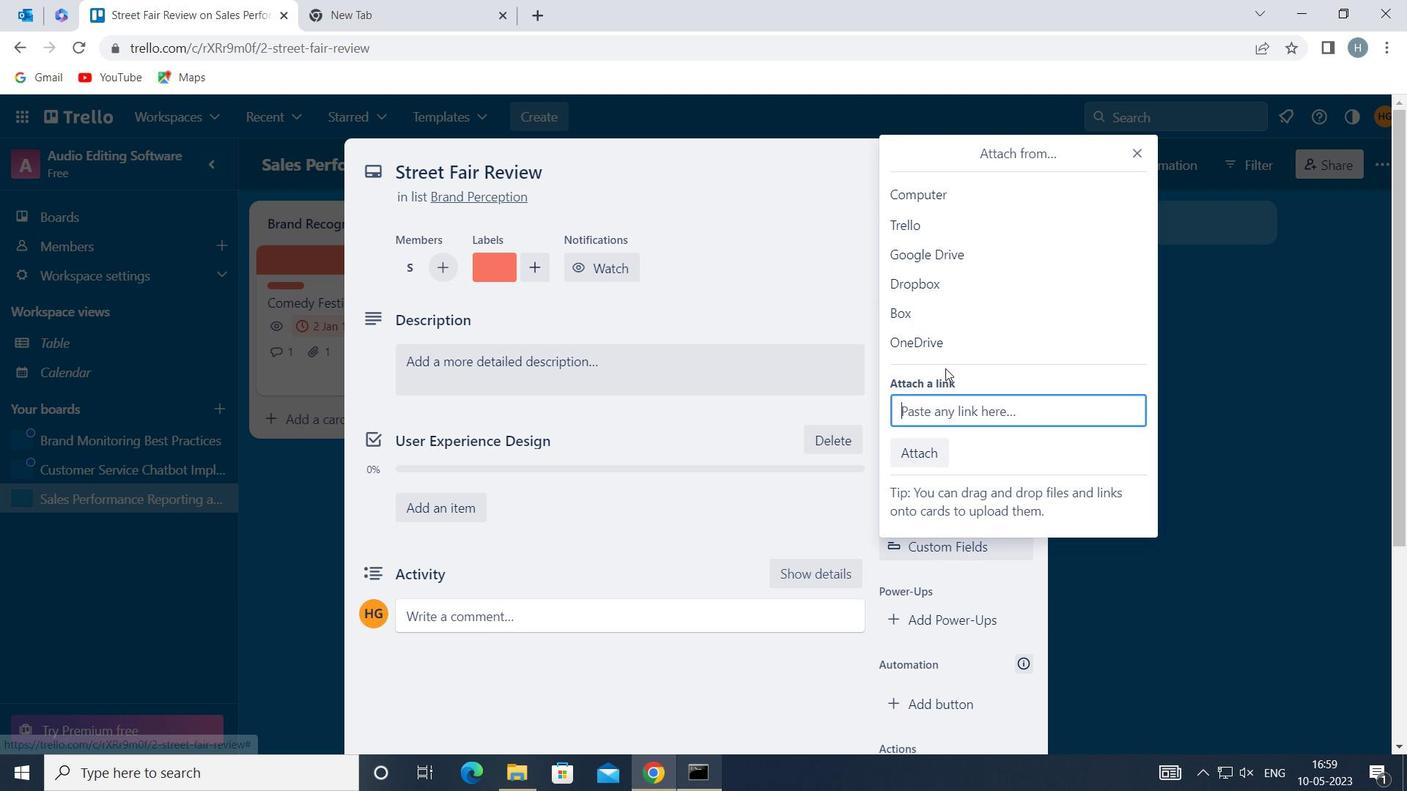 
Action: Mouse pressed left at (948, 343)
Screenshot: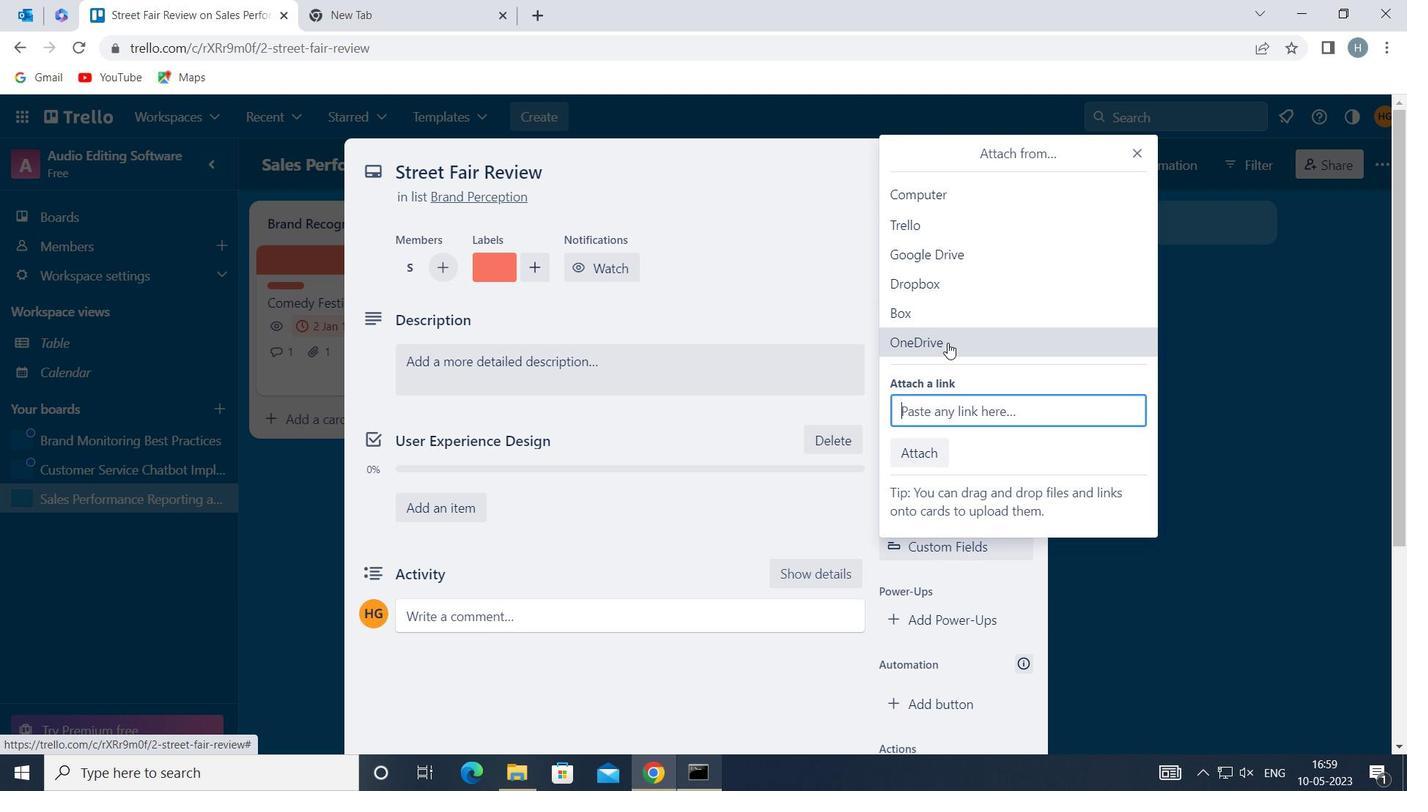 
Action: Mouse moved to (760, 251)
Screenshot: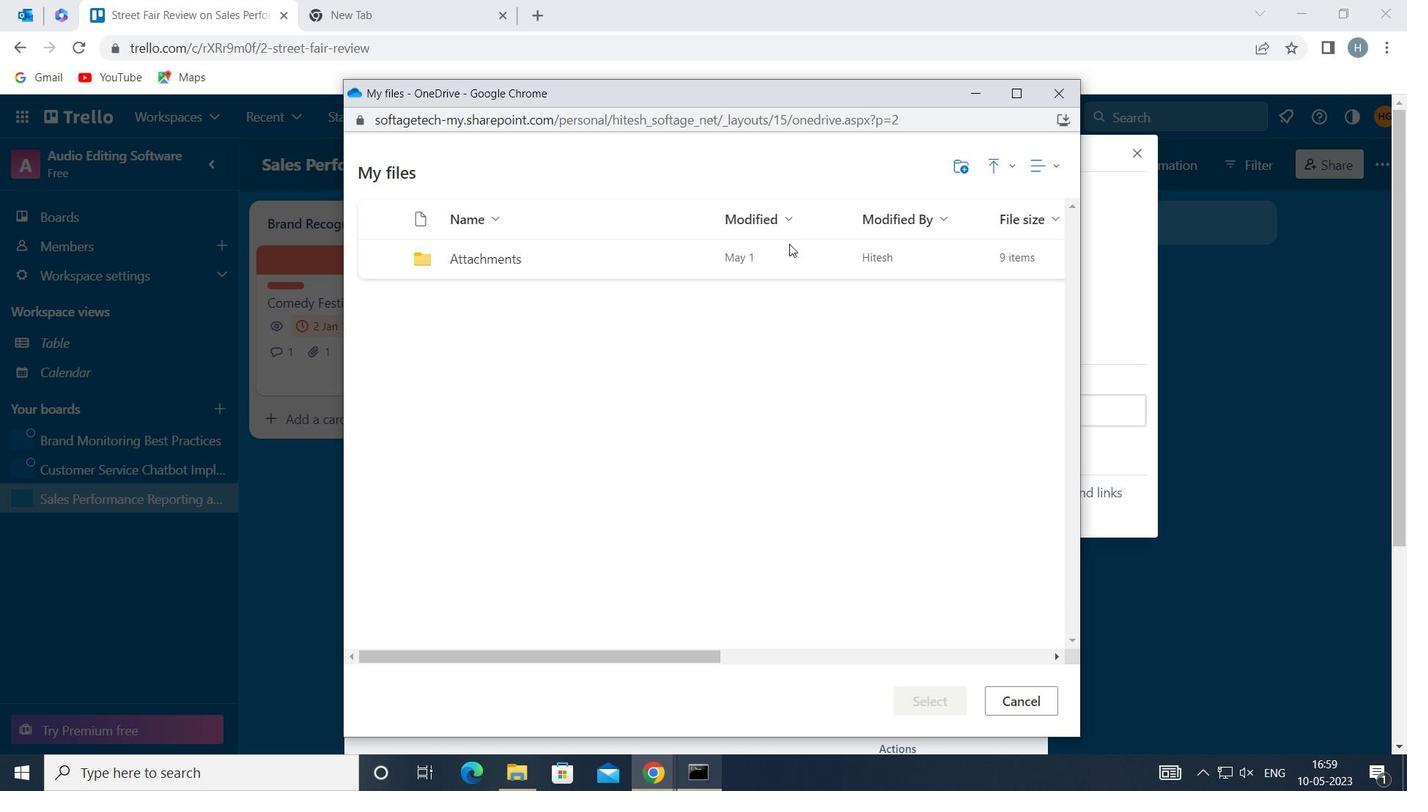 
Action: Mouse pressed left at (760, 251)
Screenshot: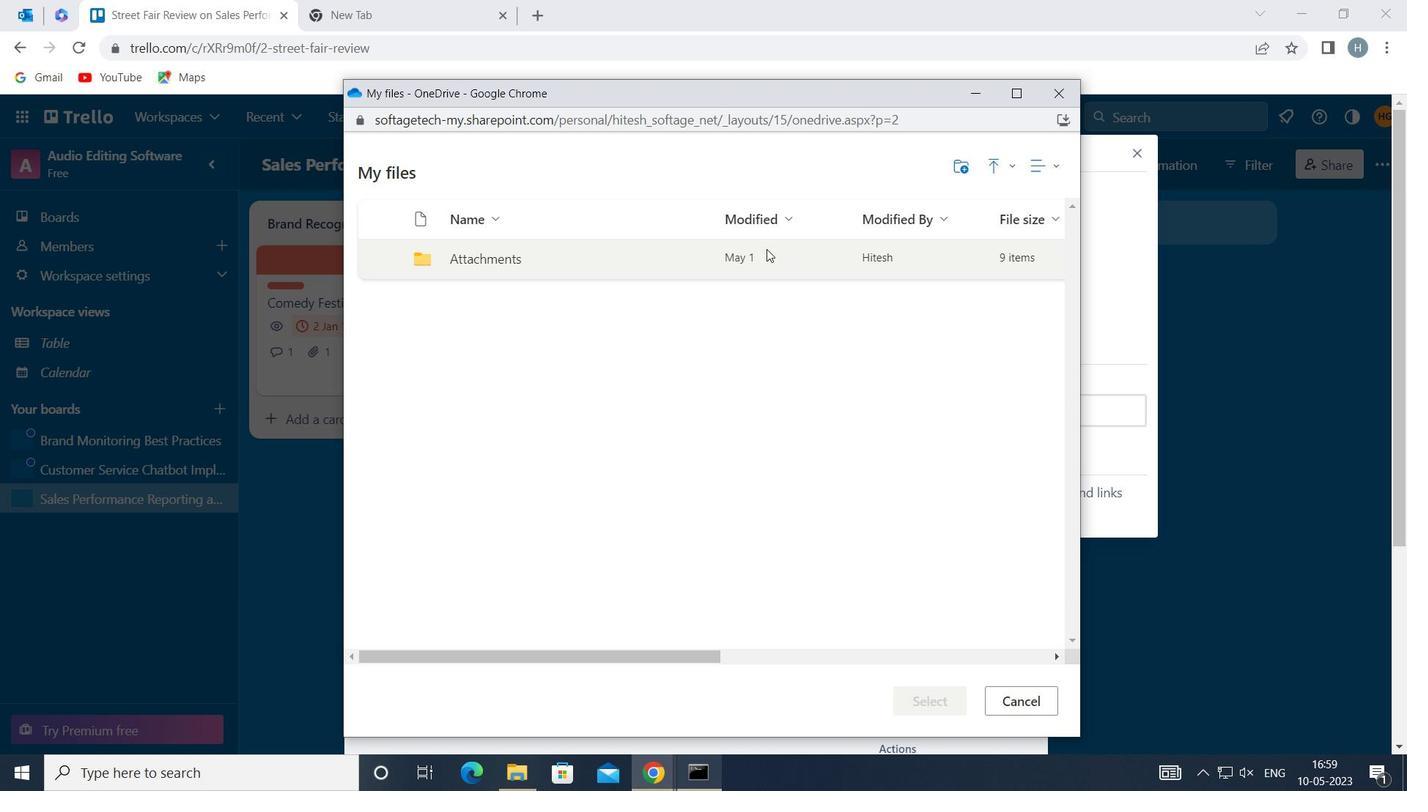 
Action: Mouse pressed left at (760, 251)
Screenshot: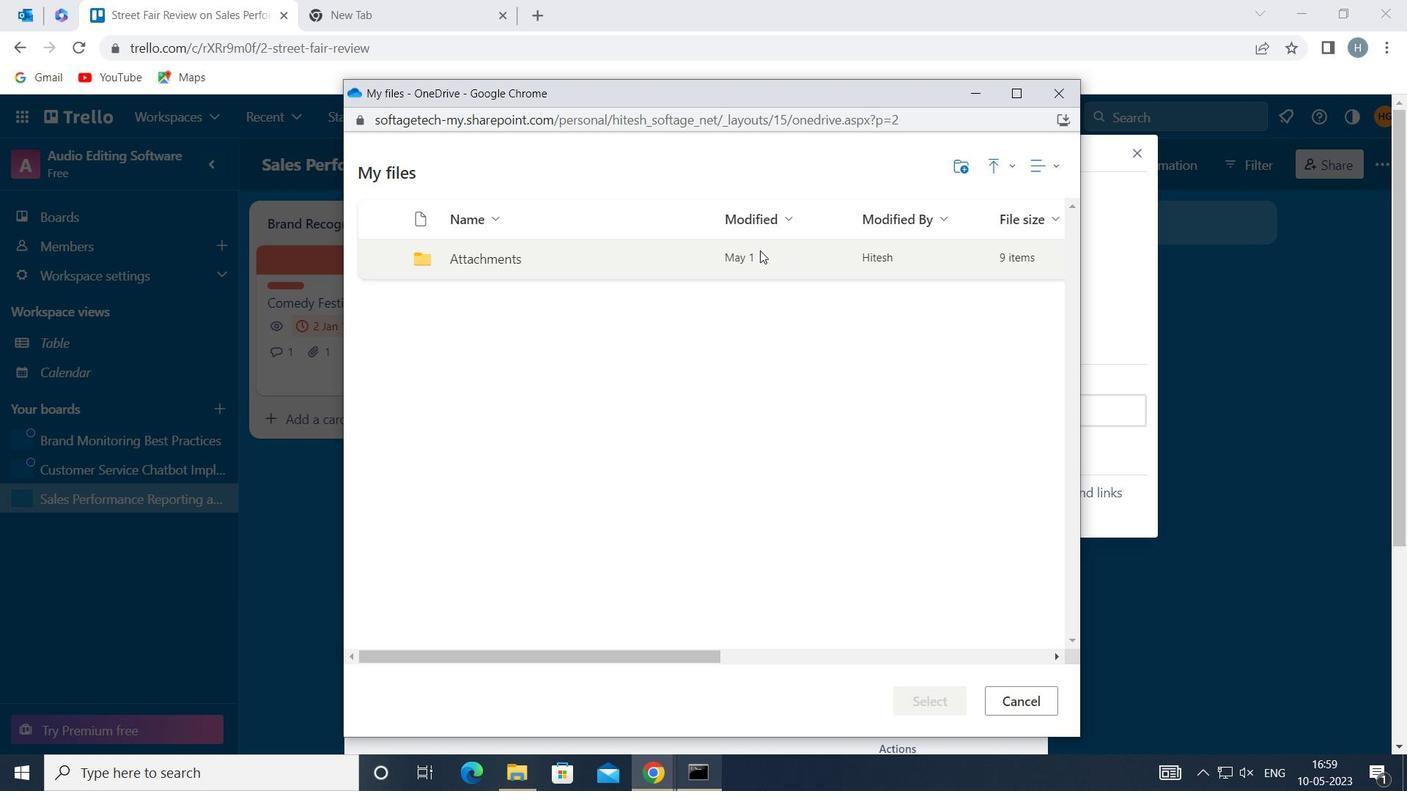 
Action: Mouse moved to (821, 313)
Screenshot: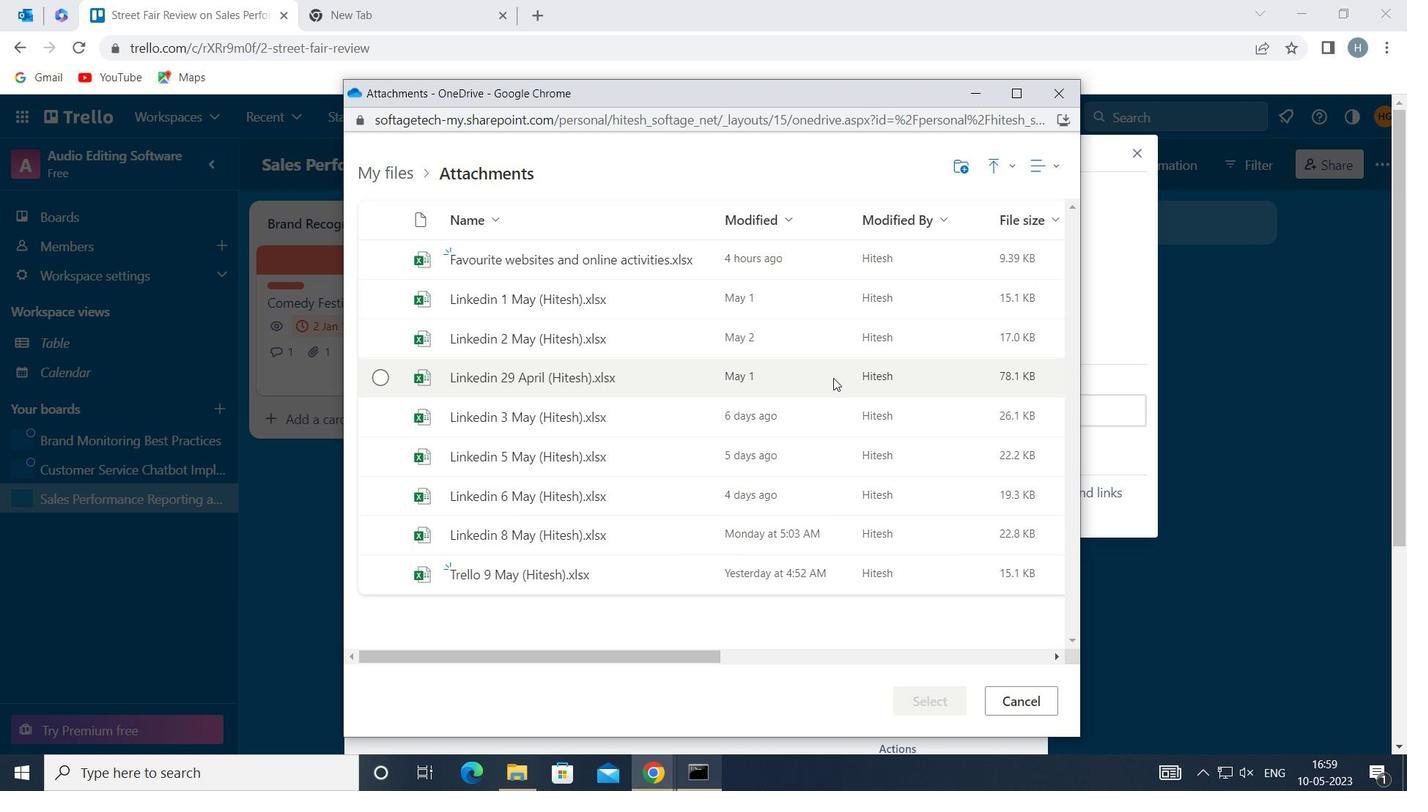 
Action: Mouse pressed left at (821, 313)
Screenshot: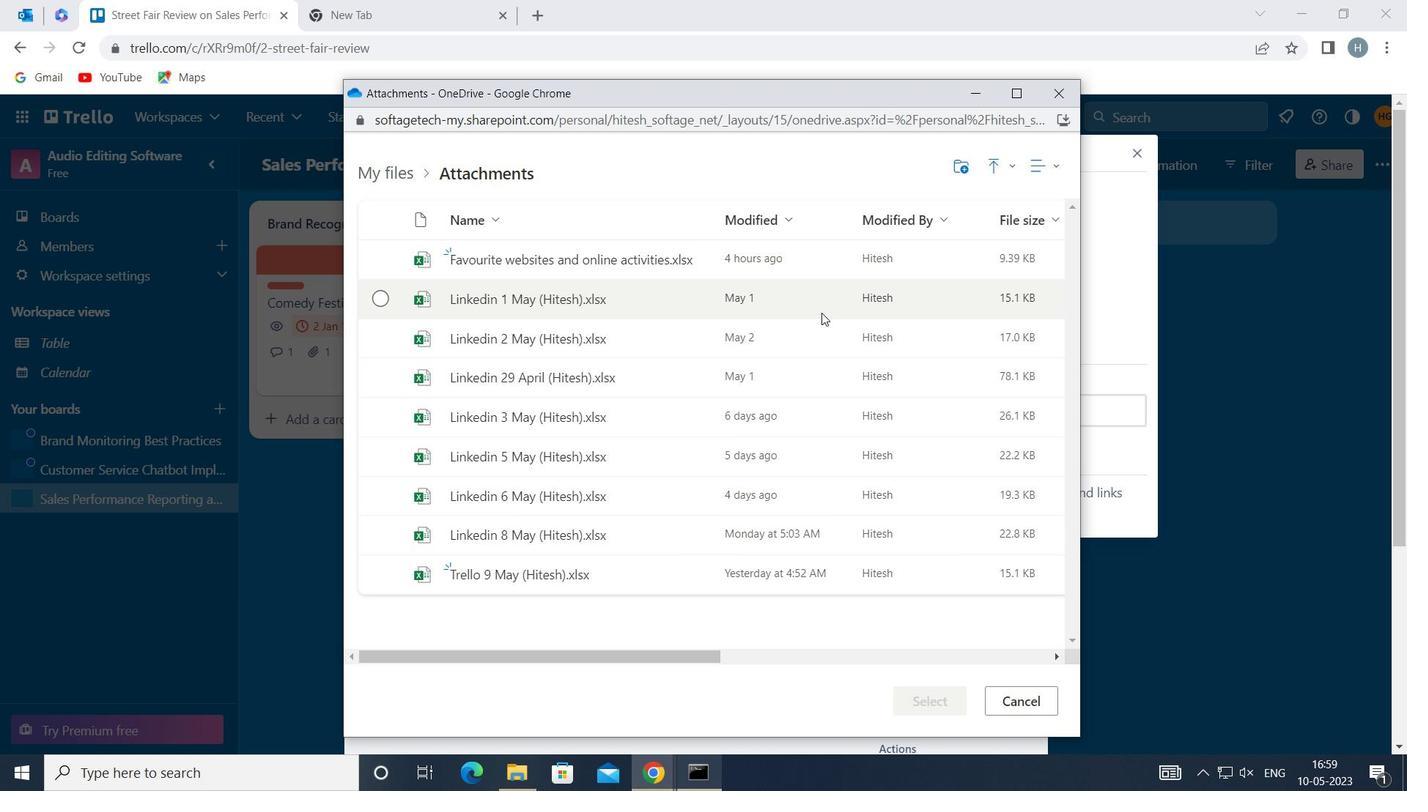 
Action: Mouse moved to (939, 700)
Screenshot: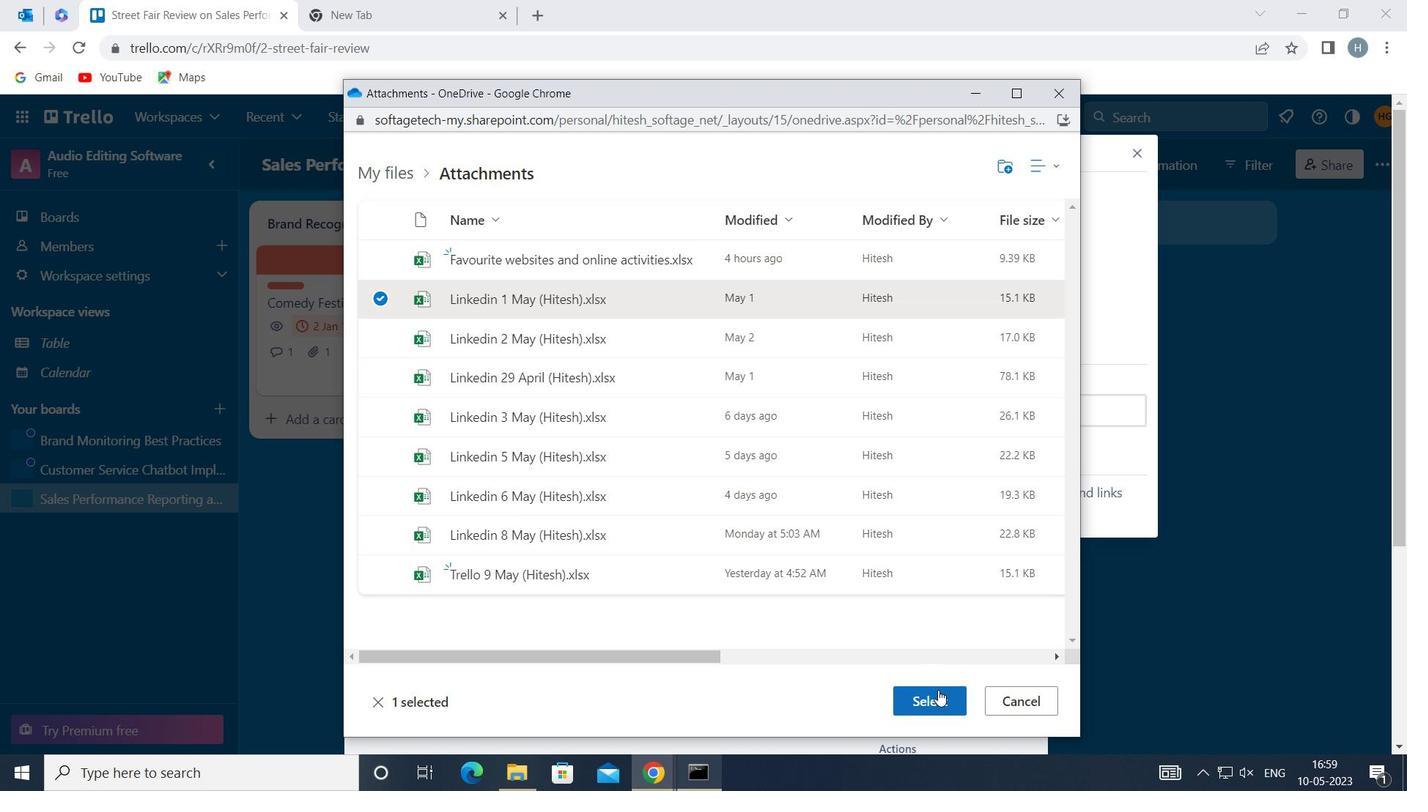 
Action: Mouse pressed left at (939, 700)
Screenshot: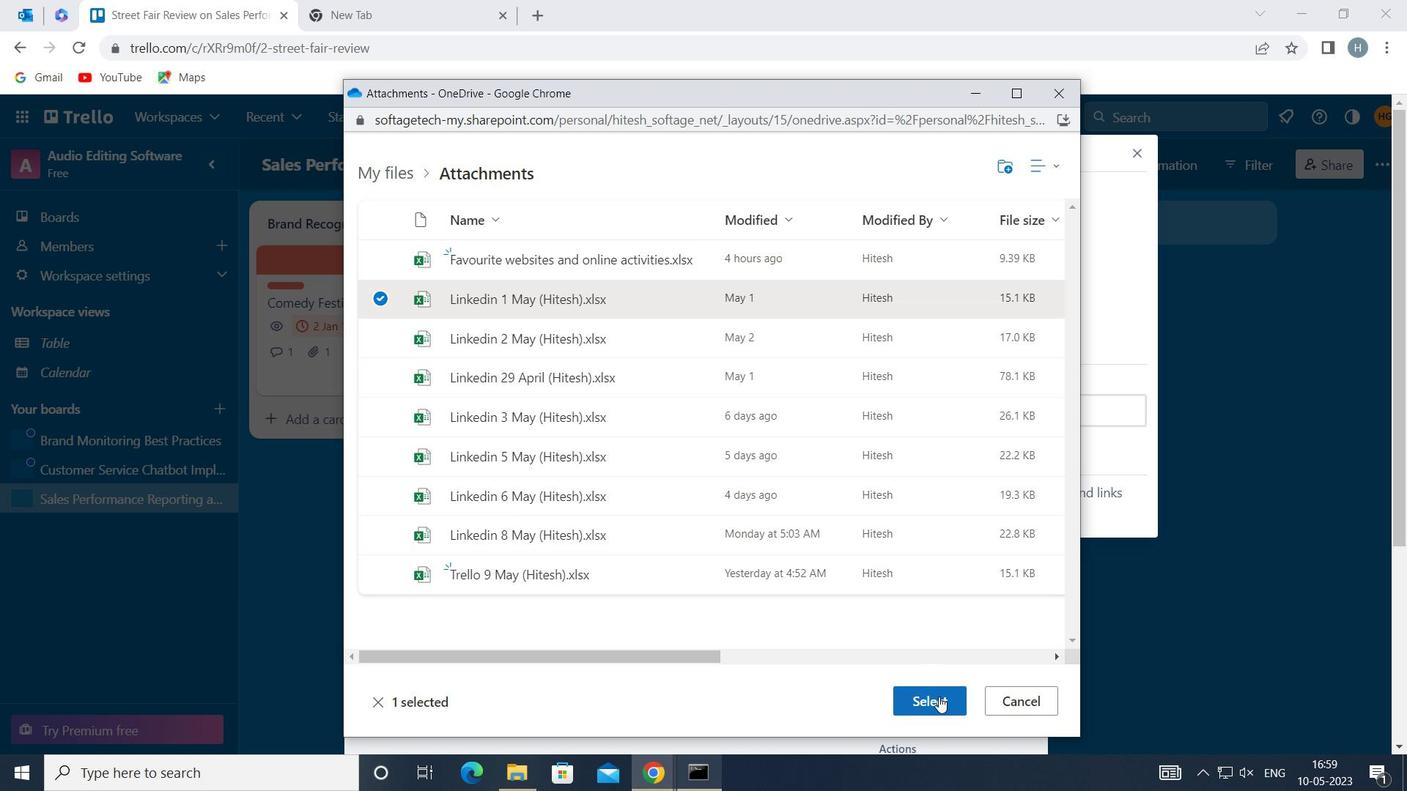 
Action: Mouse moved to (944, 497)
Screenshot: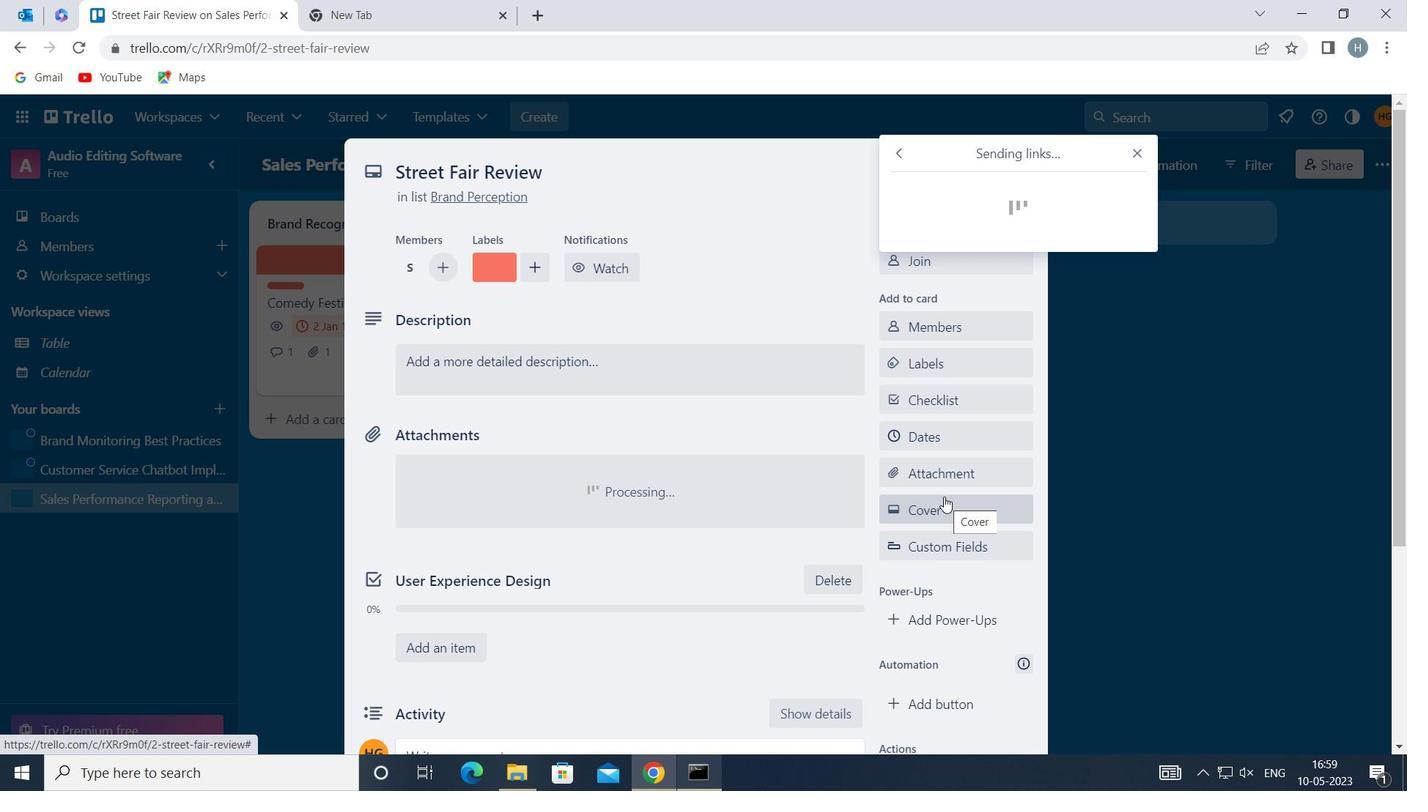 
Action: Mouse pressed left at (944, 497)
Screenshot: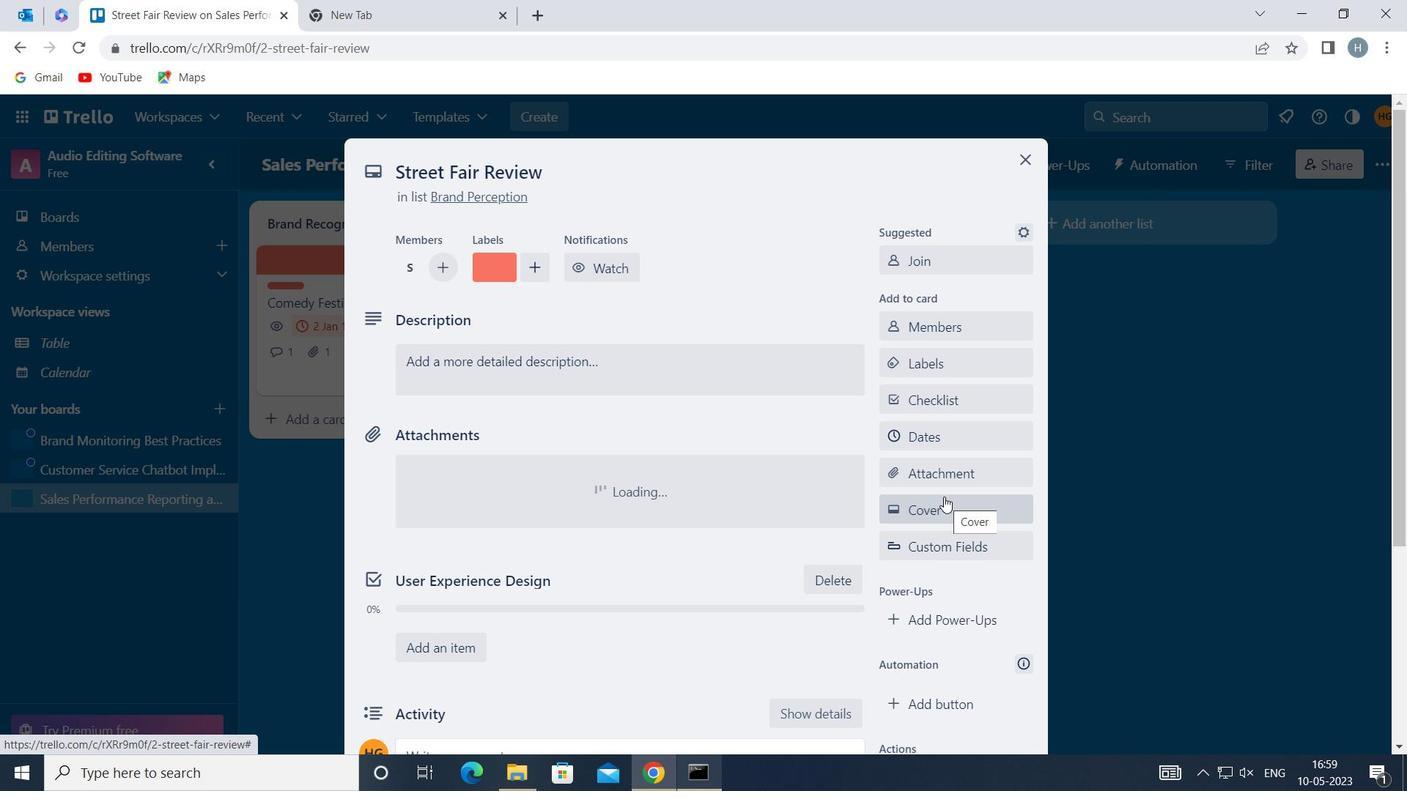 
Action: Mouse moved to (1070, 386)
Screenshot: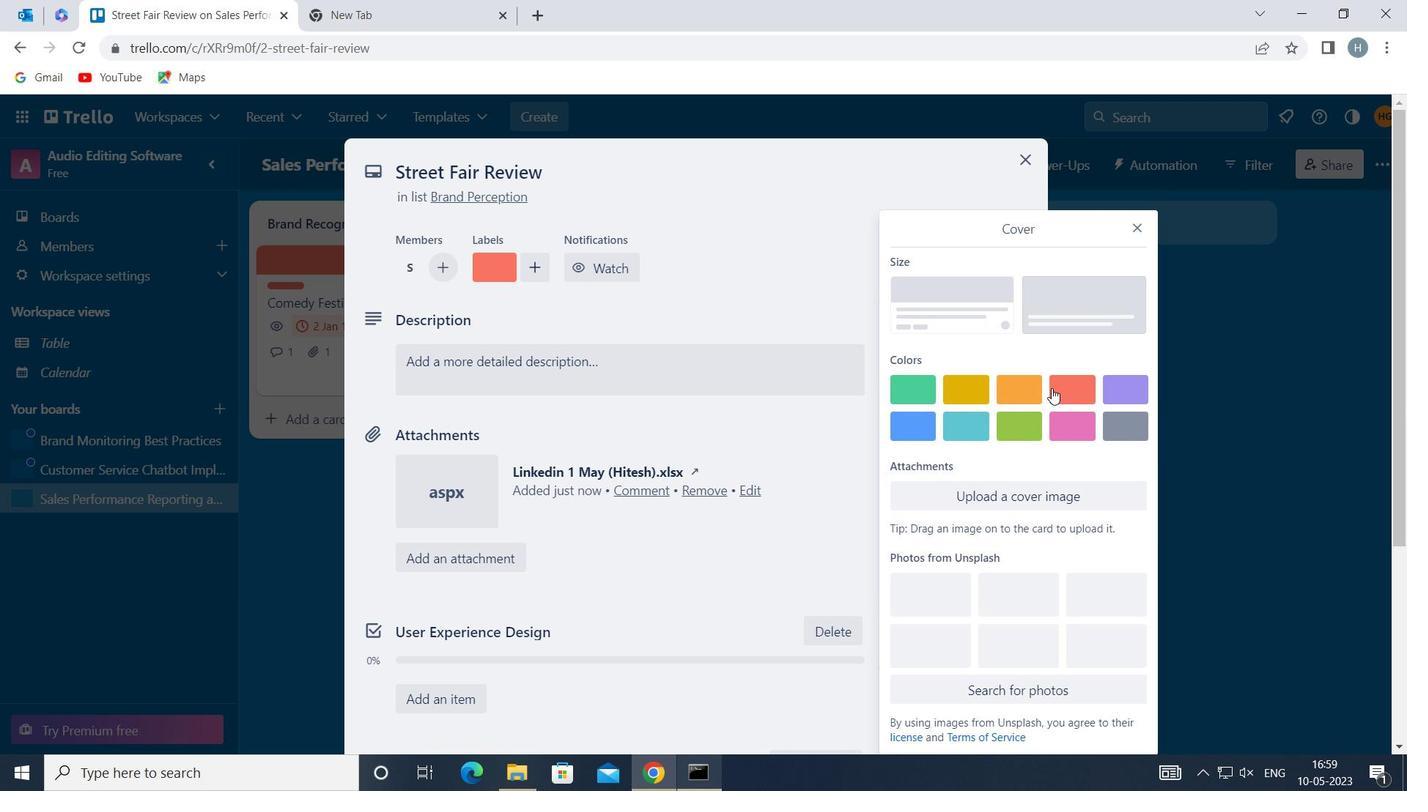 
Action: Mouse pressed left at (1070, 386)
Screenshot: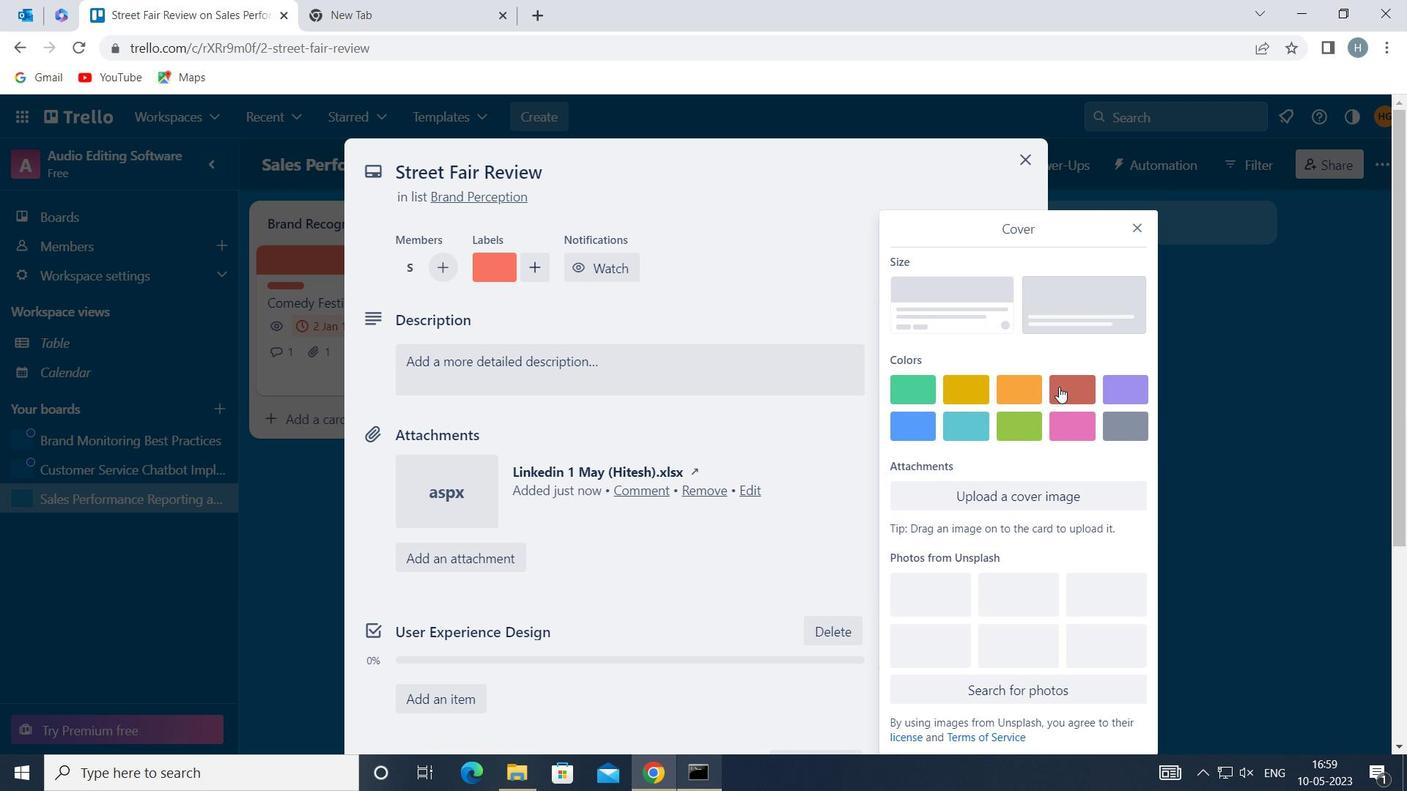 
Action: Mouse moved to (1139, 193)
Screenshot: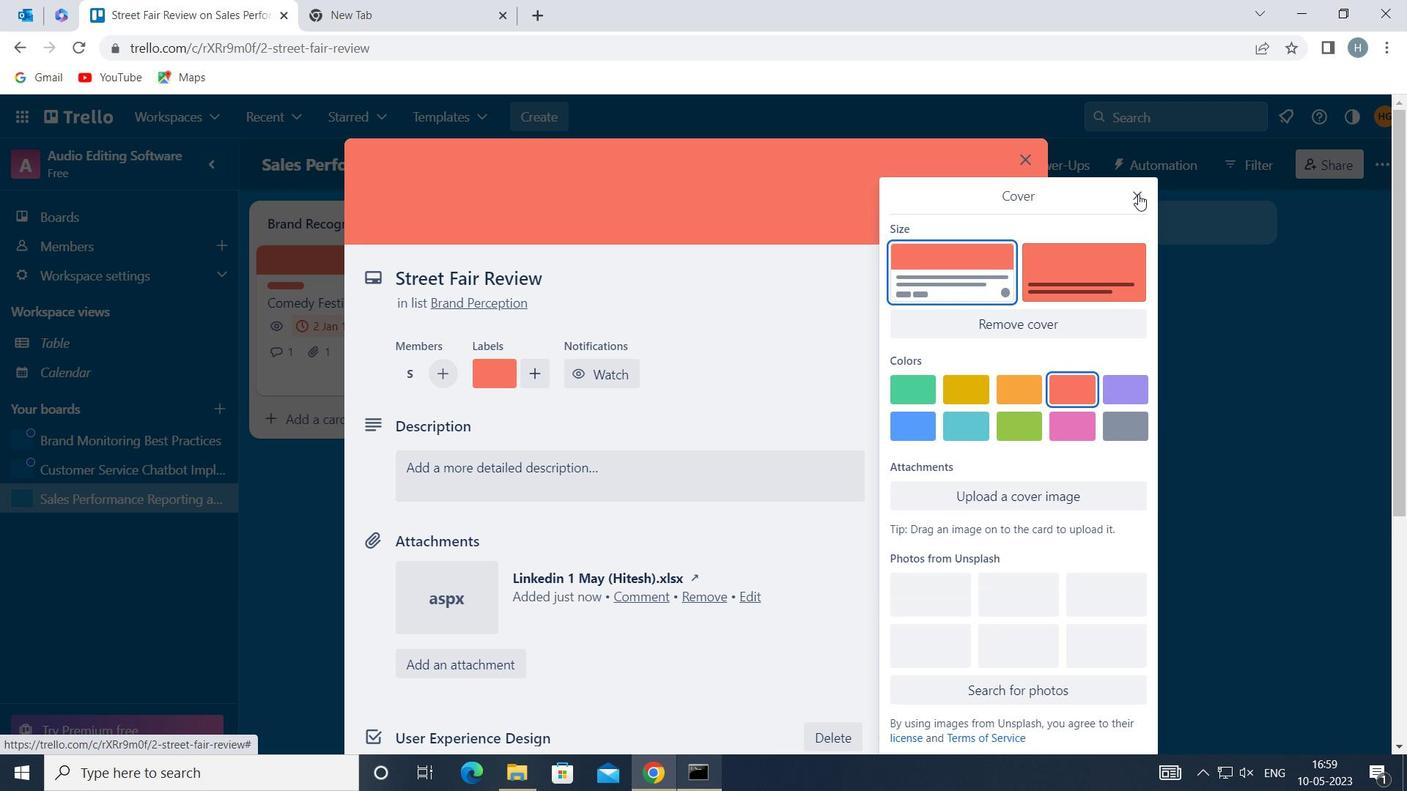
Action: Mouse pressed left at (1139, 193)
Screenshot: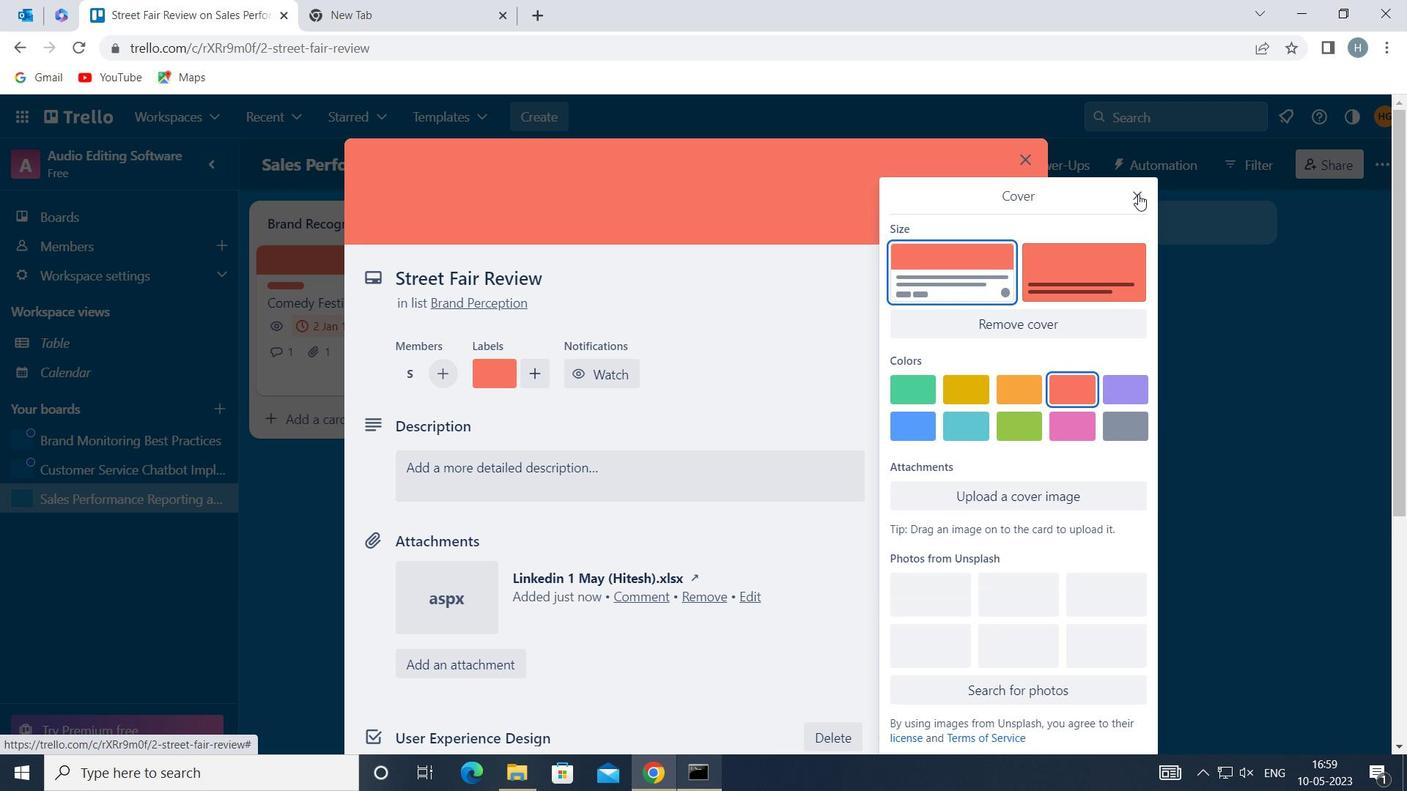 
Action: Mouse moved to (994, 420)
Screenshot: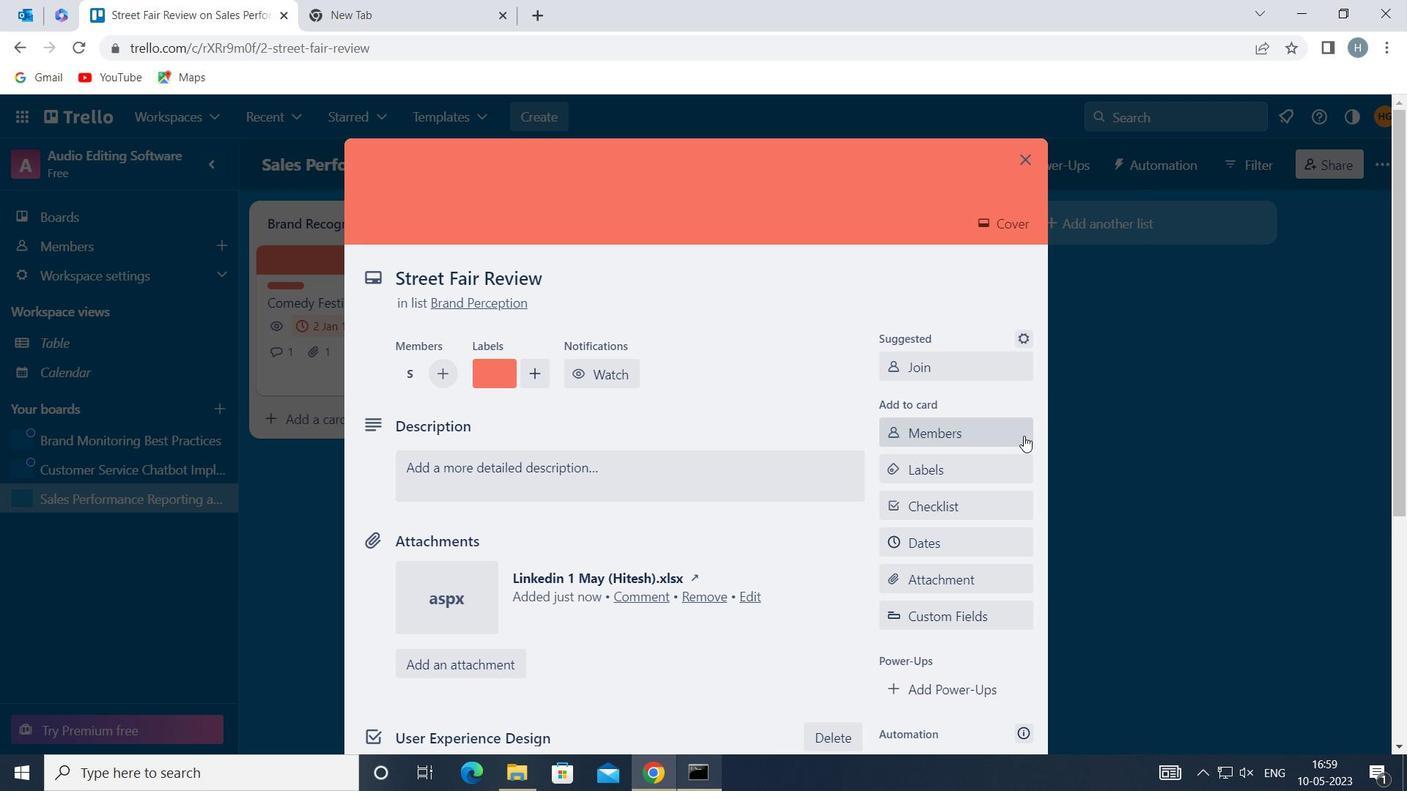 
Action: Mouse scrolled (994, 419) with delta (0, 0)
Screenshot: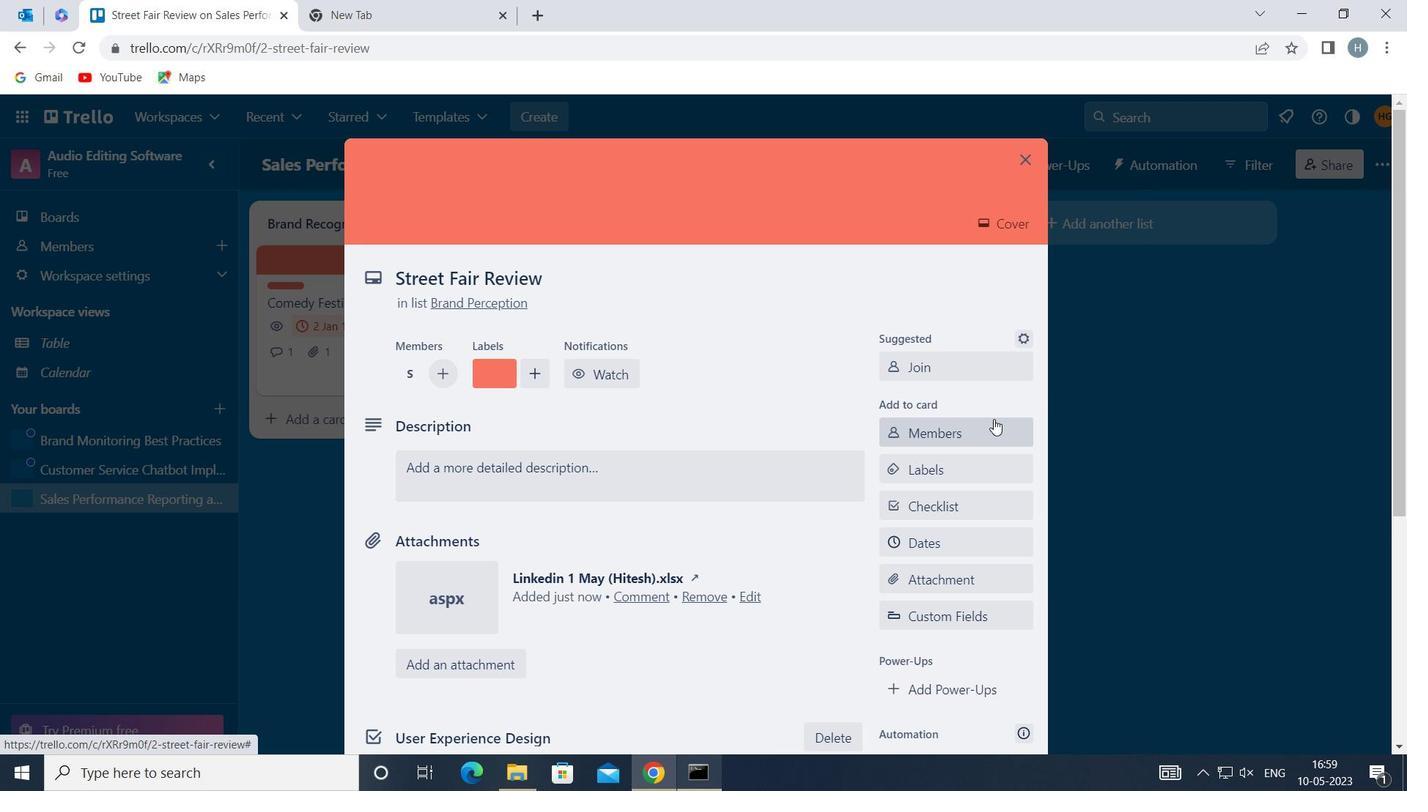 
Action: Mouse scrolled (994, 419) with delta (0, 0)
Screenshot: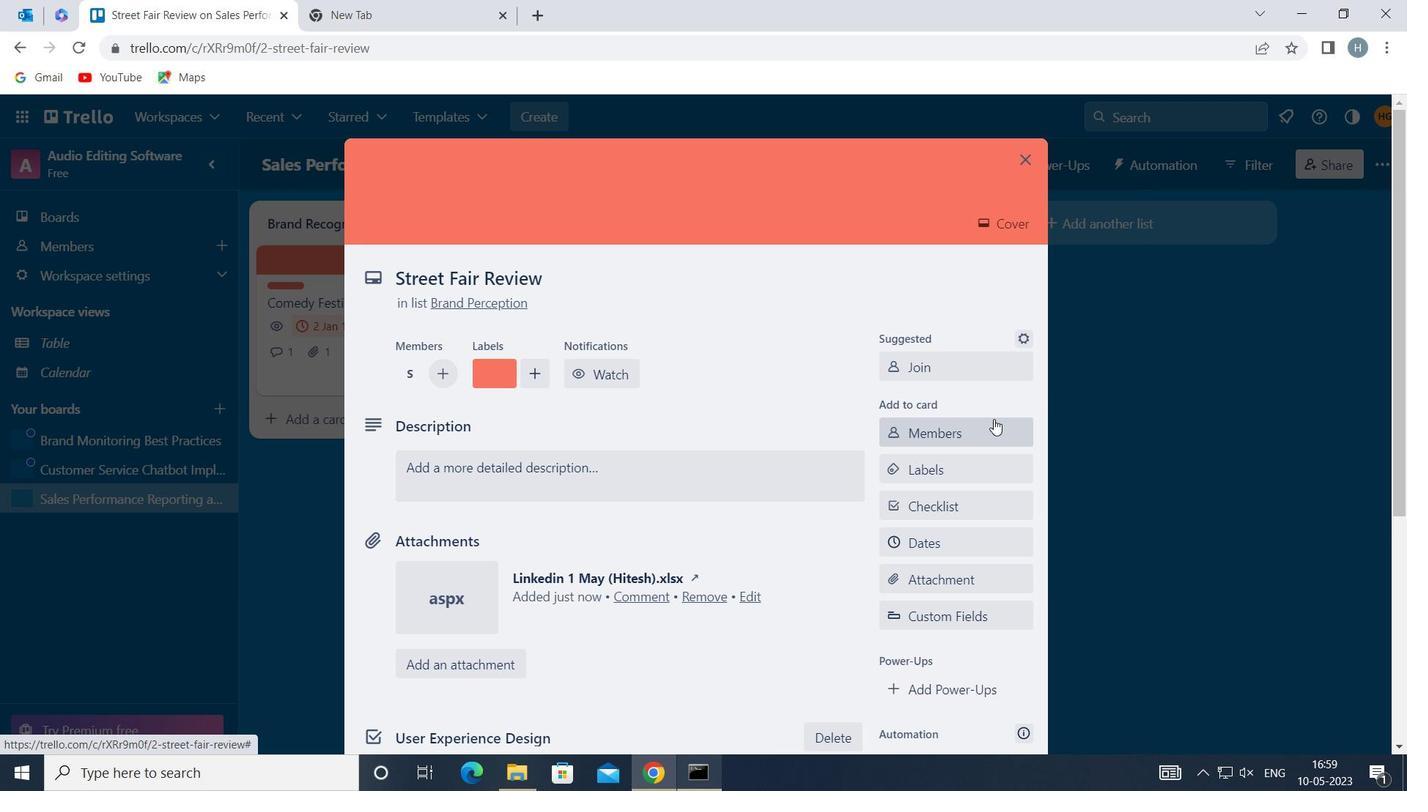 
Action: Mouse moved to (714, 285)
Screenshot: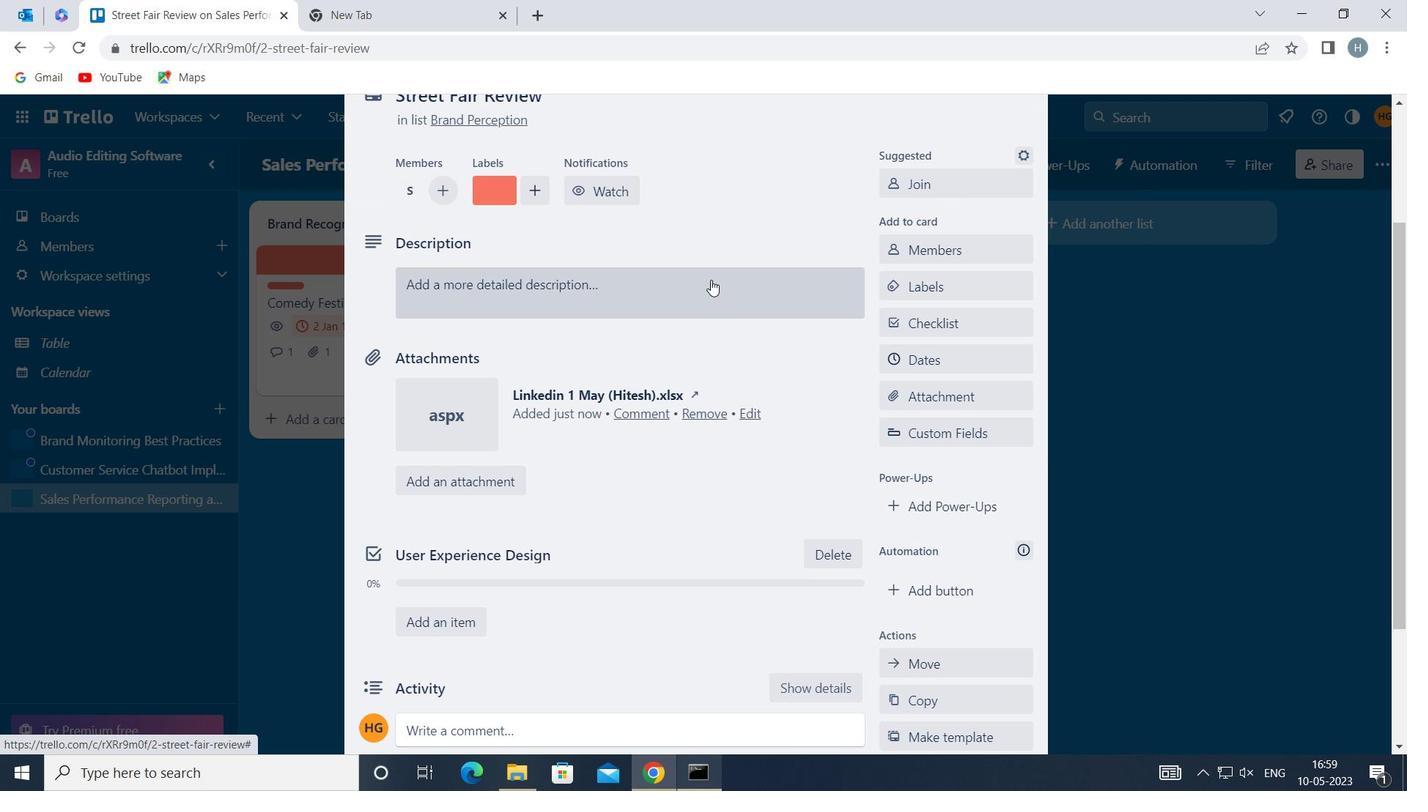
Action: Mouse pressed left at (714, 285)
Screenshot: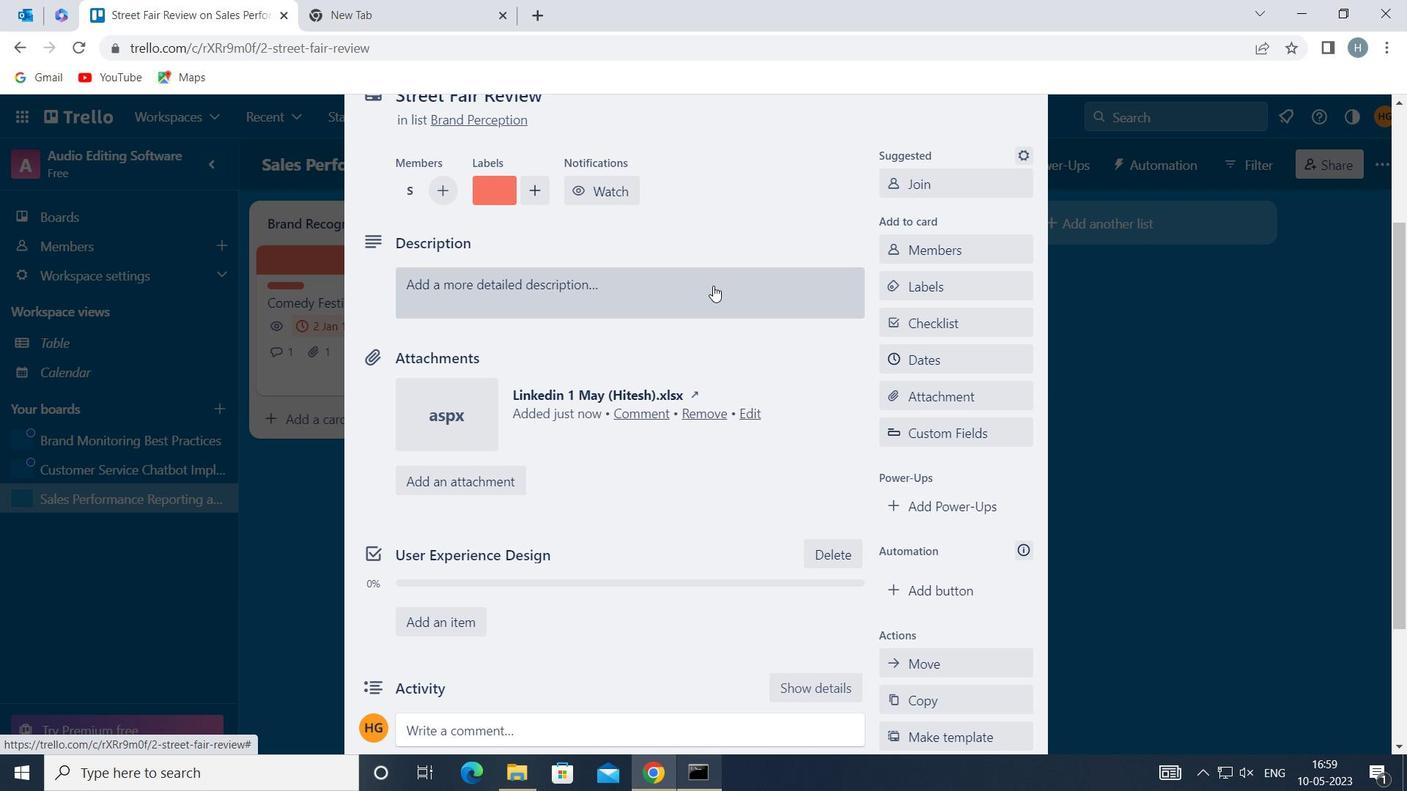 
Action: Mouse moved to (630, 353)
Screenshot: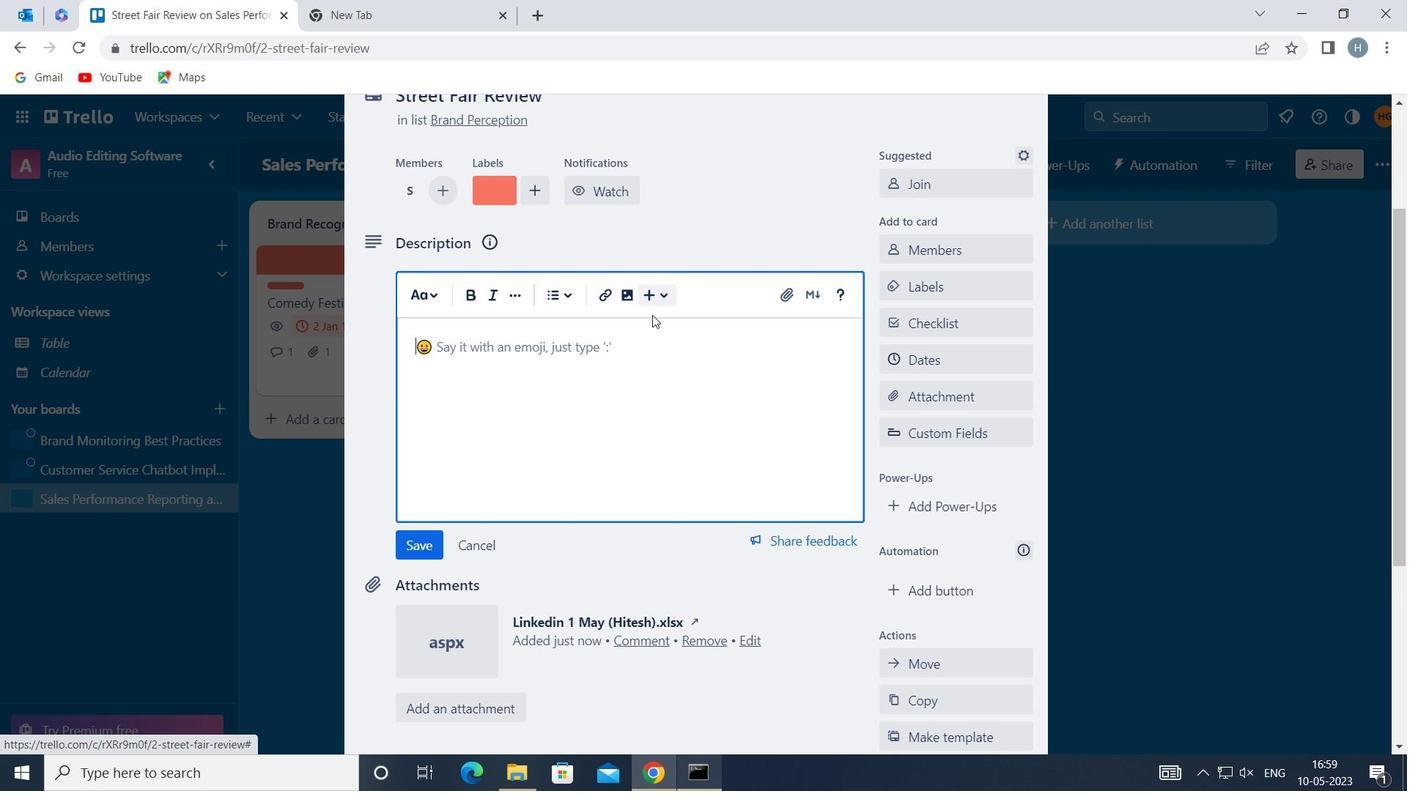 
Action: Mouse pressed left at (630, 353)
Screenshot: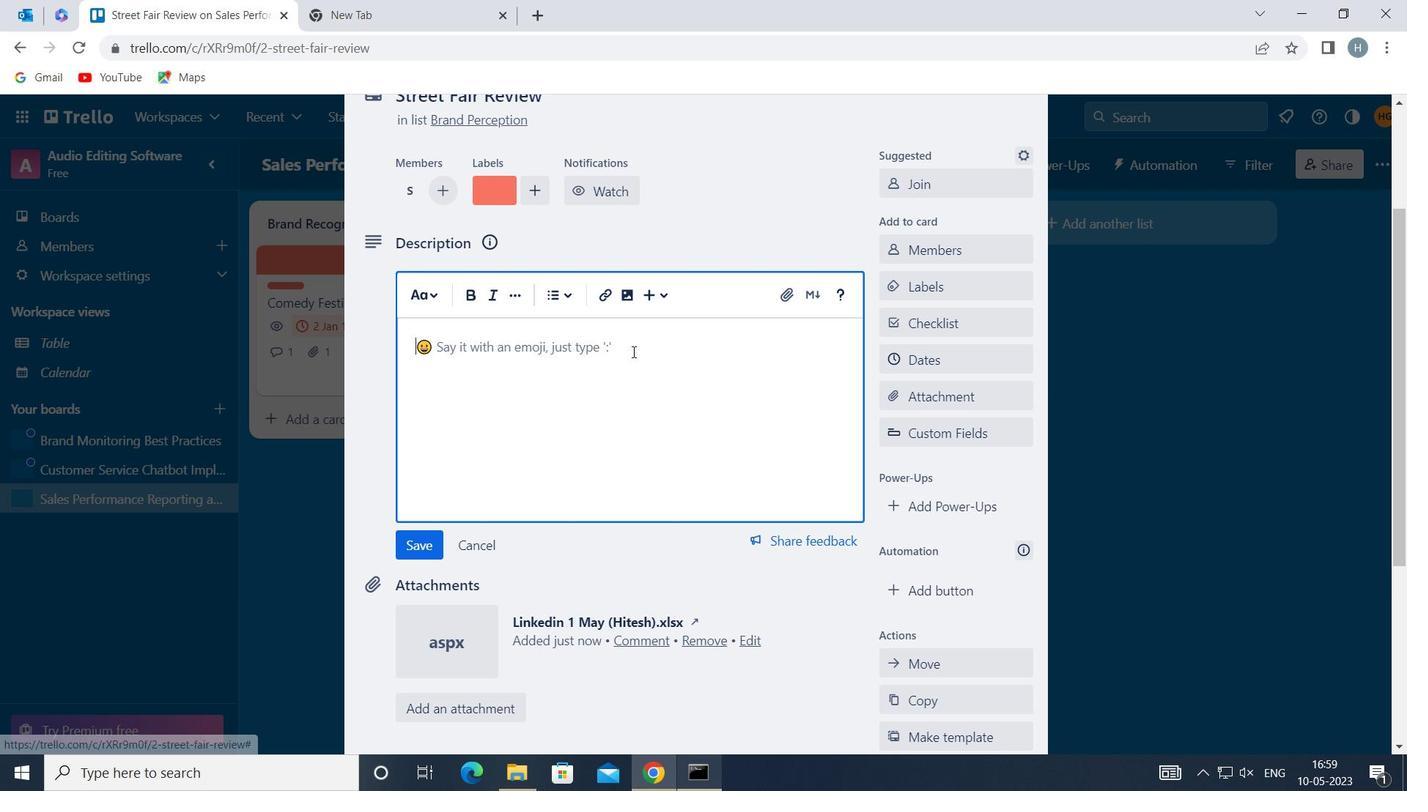 
Action: Key pressed <Key.shift>CONDUCT<Key.space>TEAM<Key.space>TRAINING<Key.space>SESSION<Key.space>ON<Key.space>EFFECTIVE<Key.space>GOAL<Key.space>SETTING
Screenshot: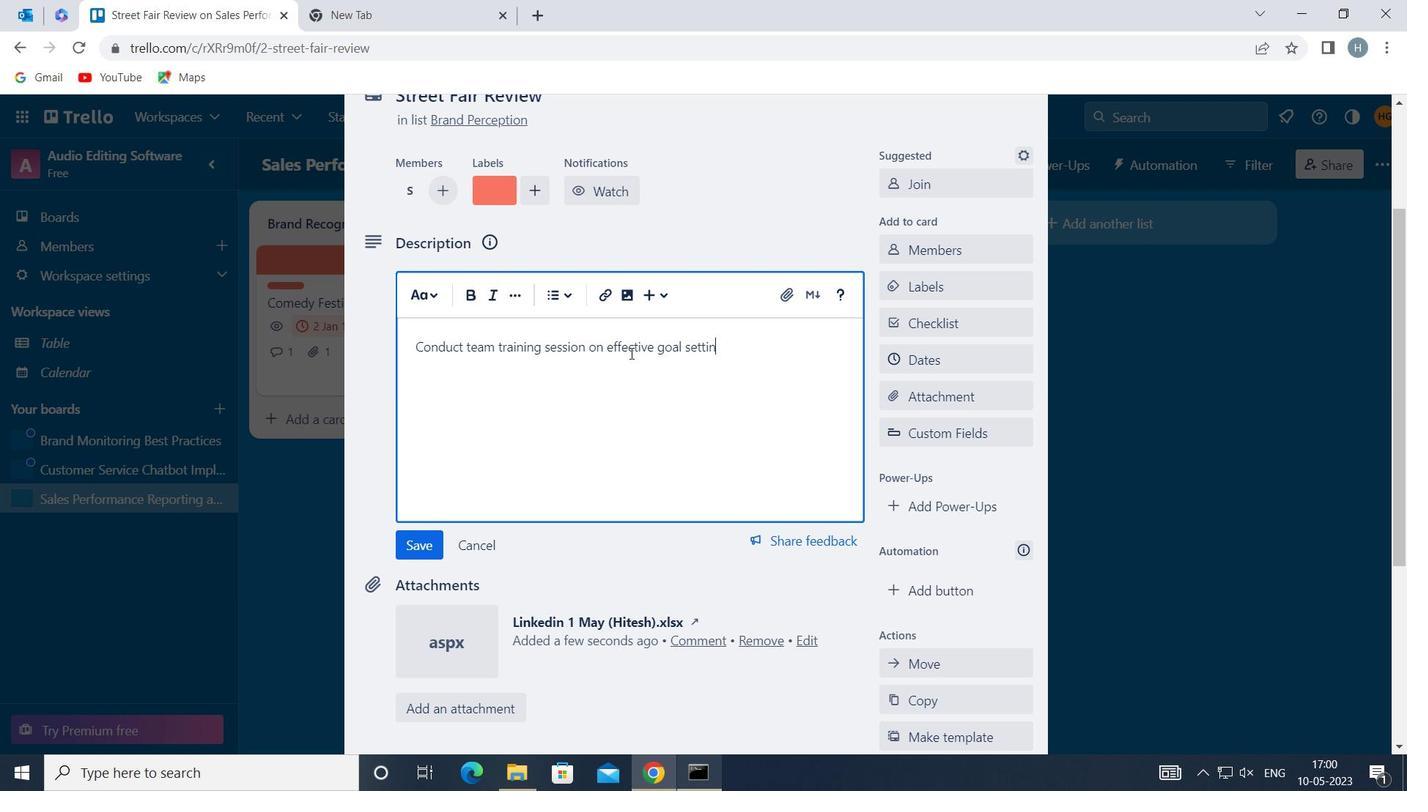 
Action: Mouse moved to (410, 543)
Screenshot: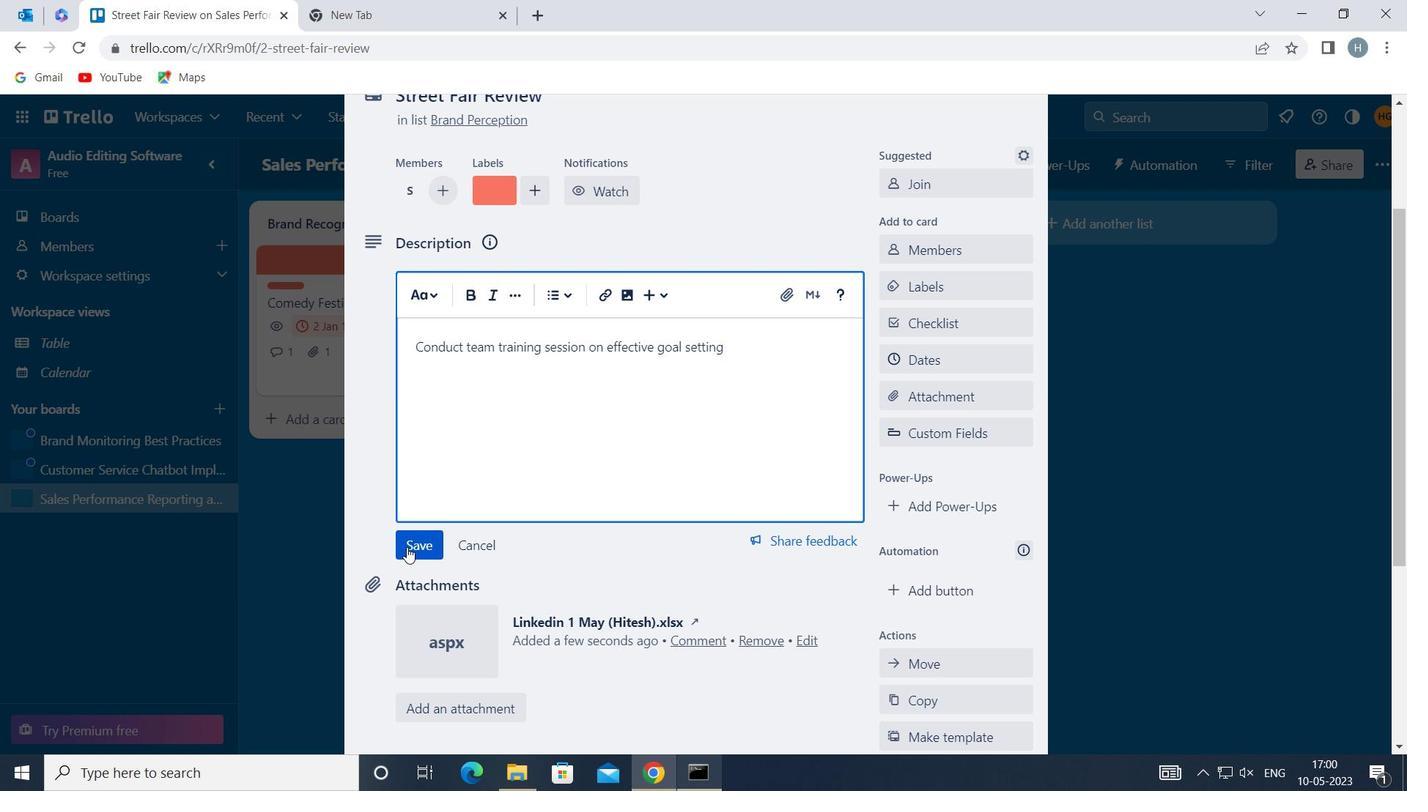 
Action: Mouse pressed left at (410, 543)
Screenshot: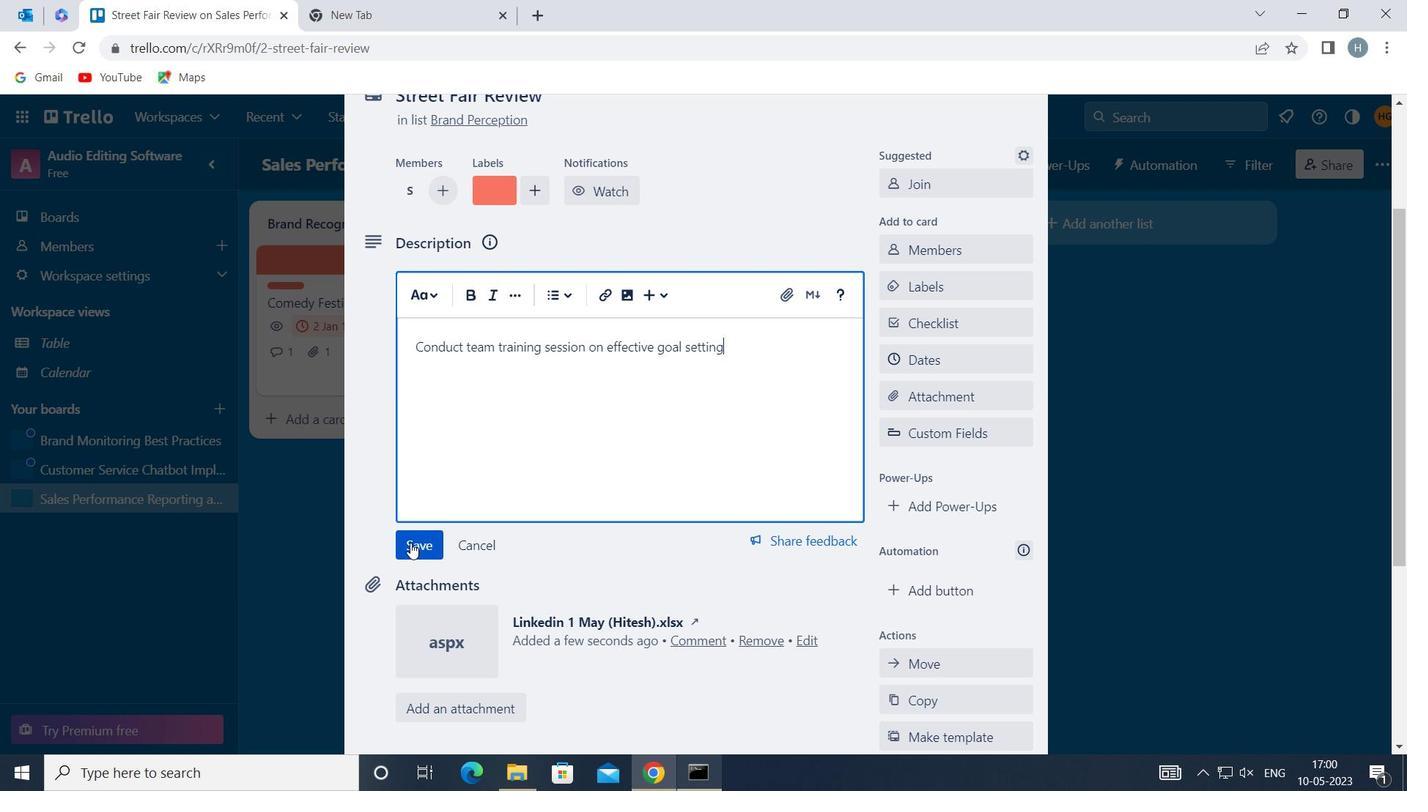 
Action: Mouse moved to (516, 493)
Screenshot: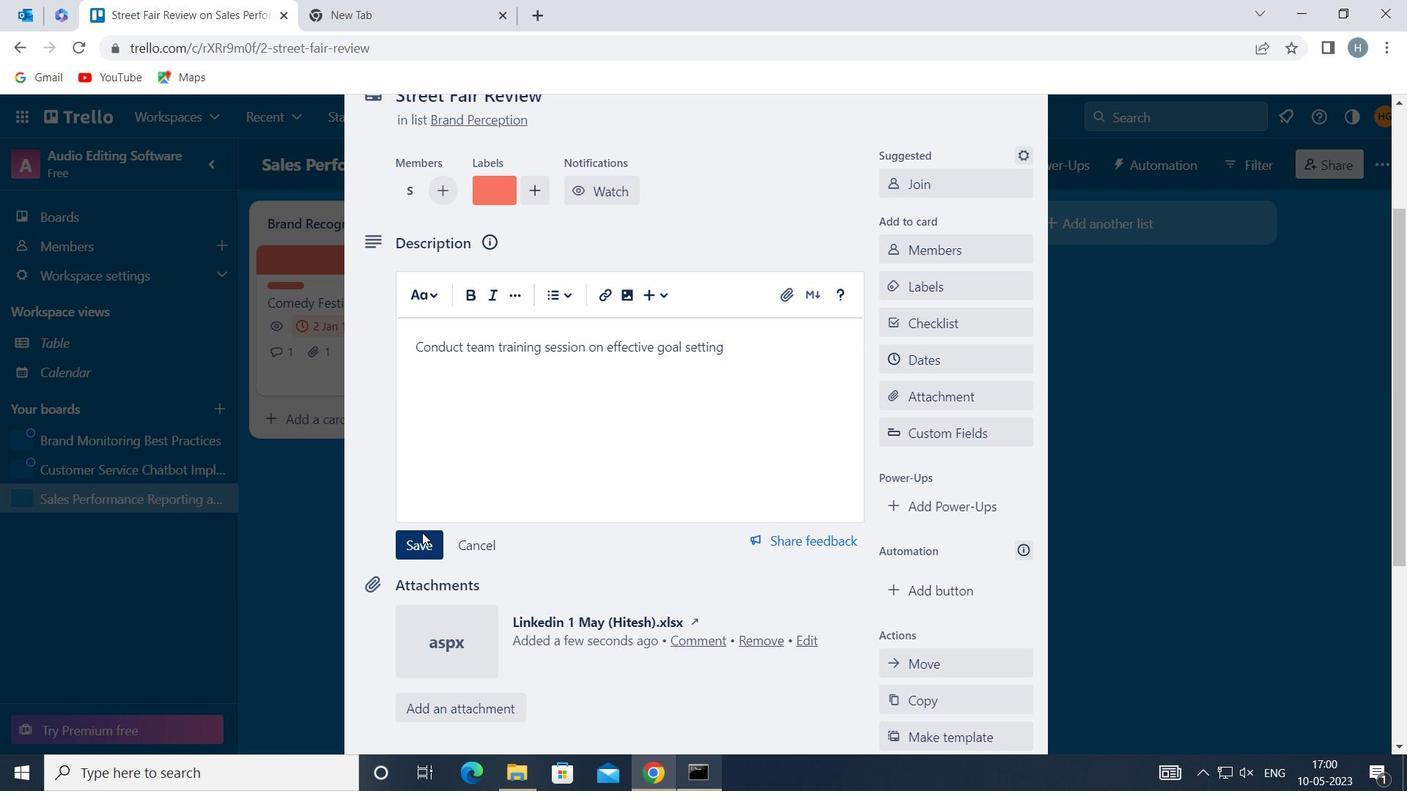 
Action: Mouse scrolled (516, 492) with delta (0, 0)
Screenshot: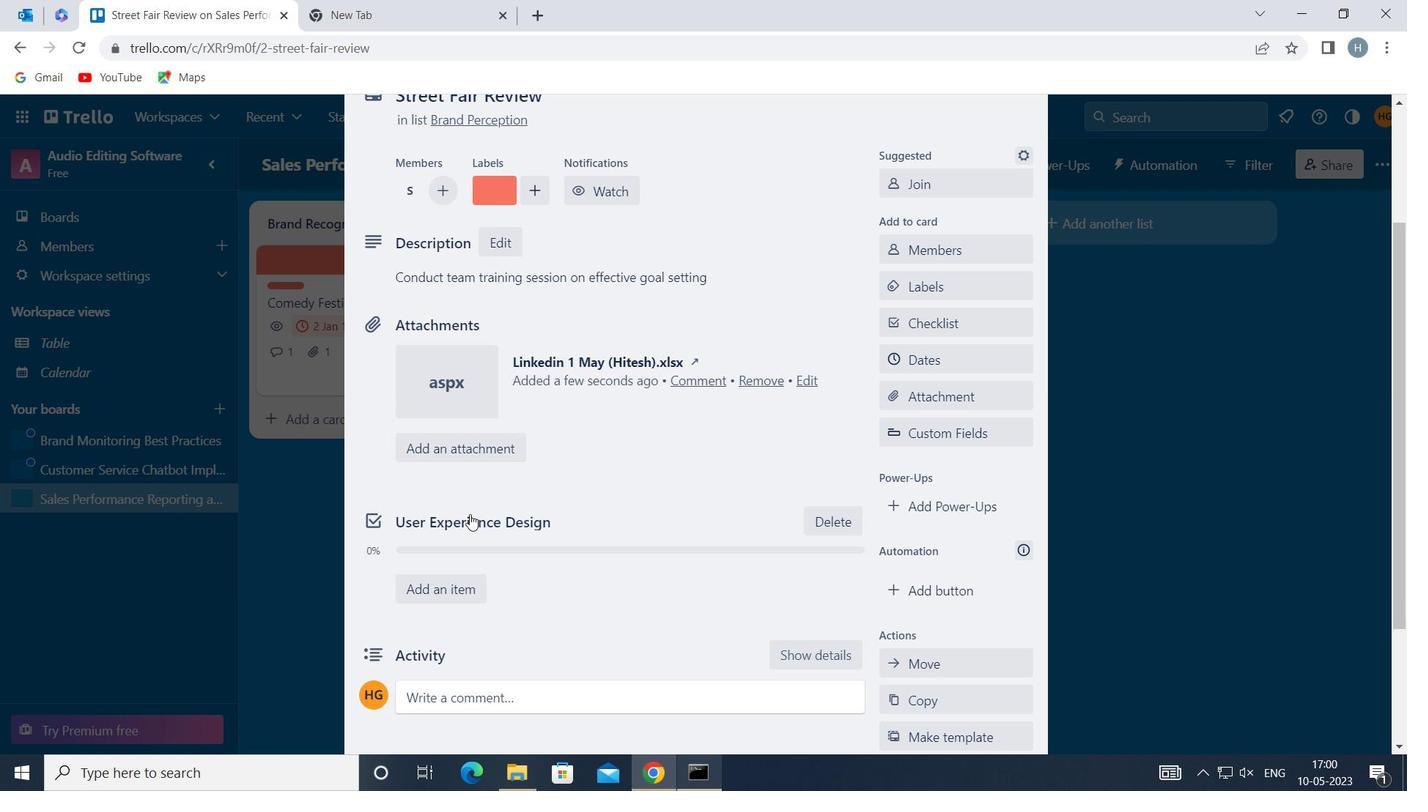 
Action: Mouse scrolled (516, 492) with delta (0, 0)
Screenshot: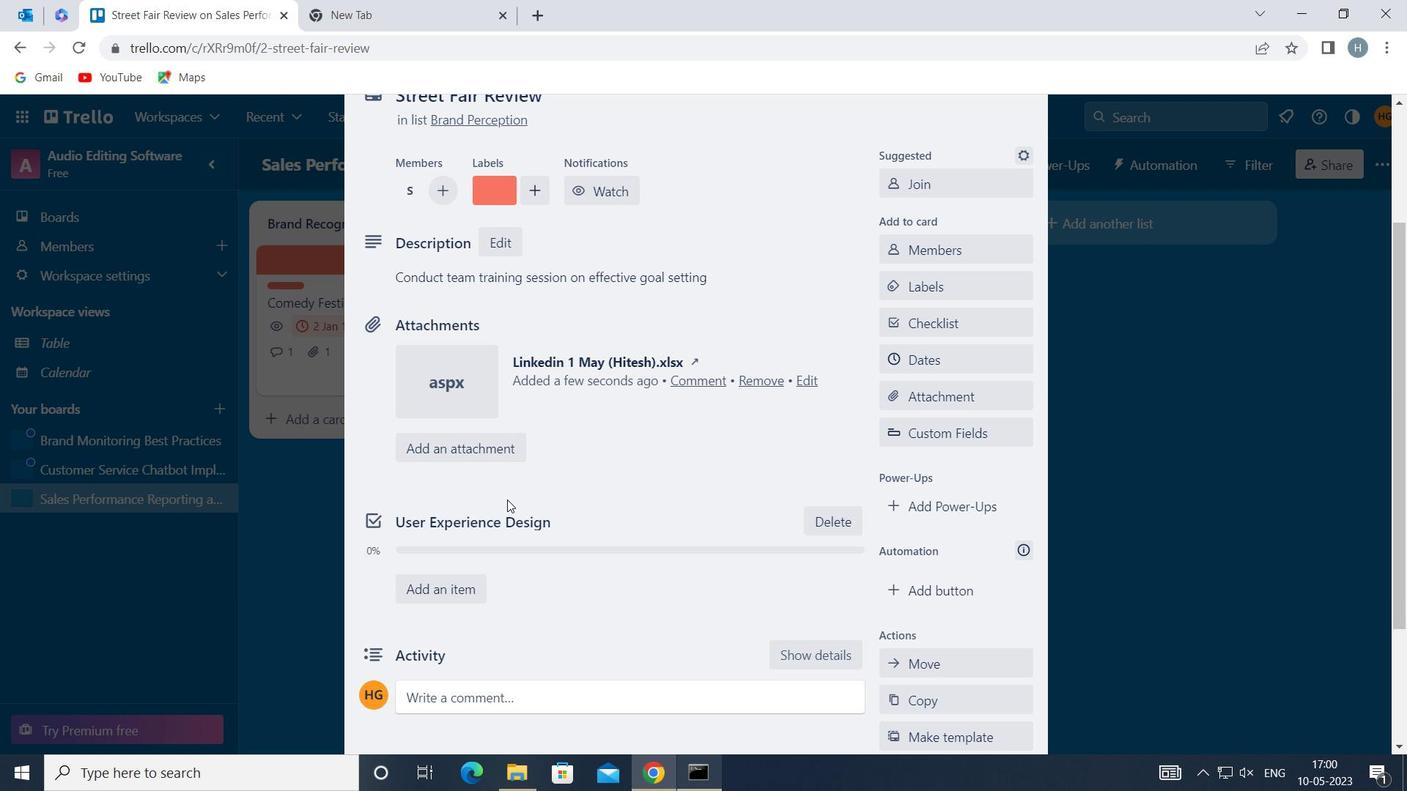 
Action: Mouse scrolled (516, 492) with delta (0, 0)
Screenshot: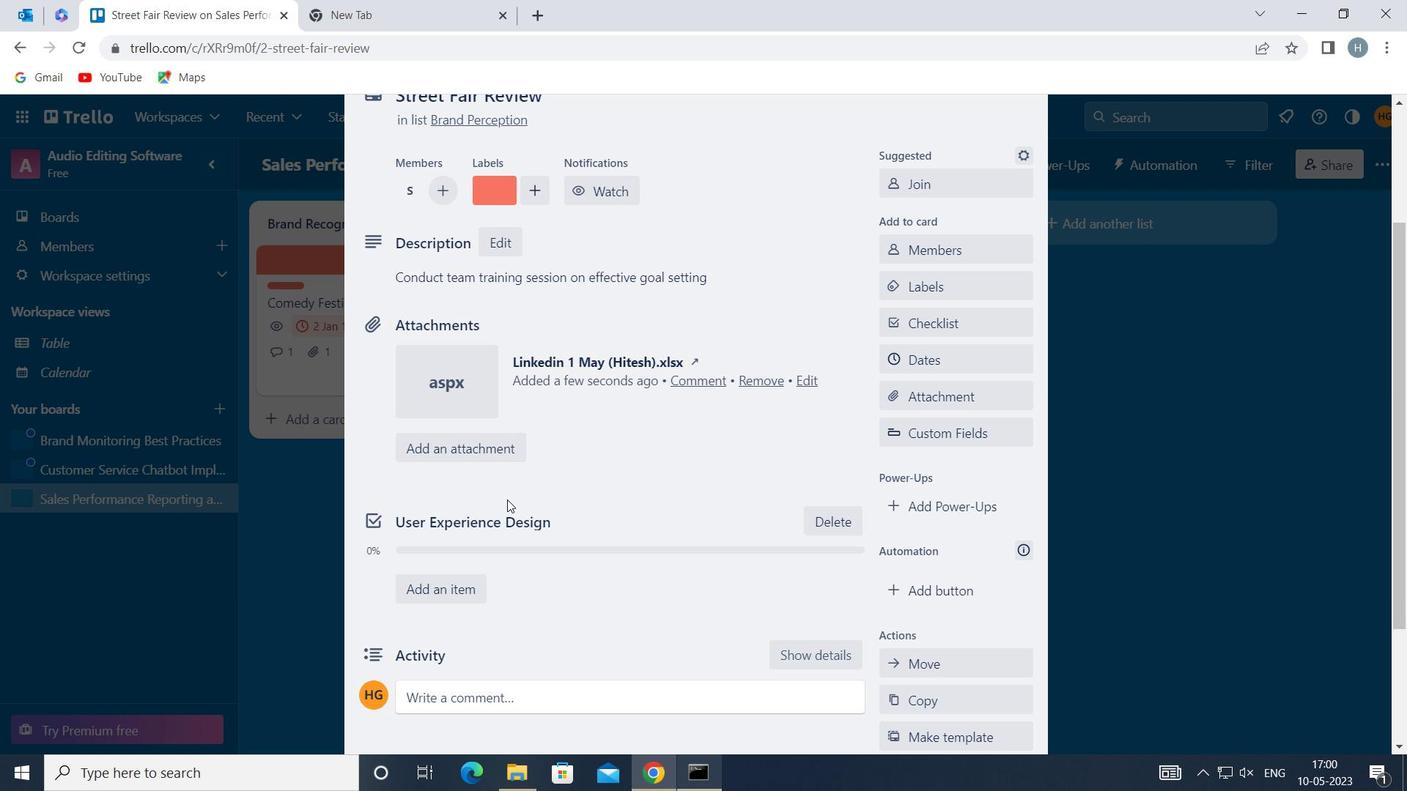
Action: Mouse moved to (476, 524)
Screenshot: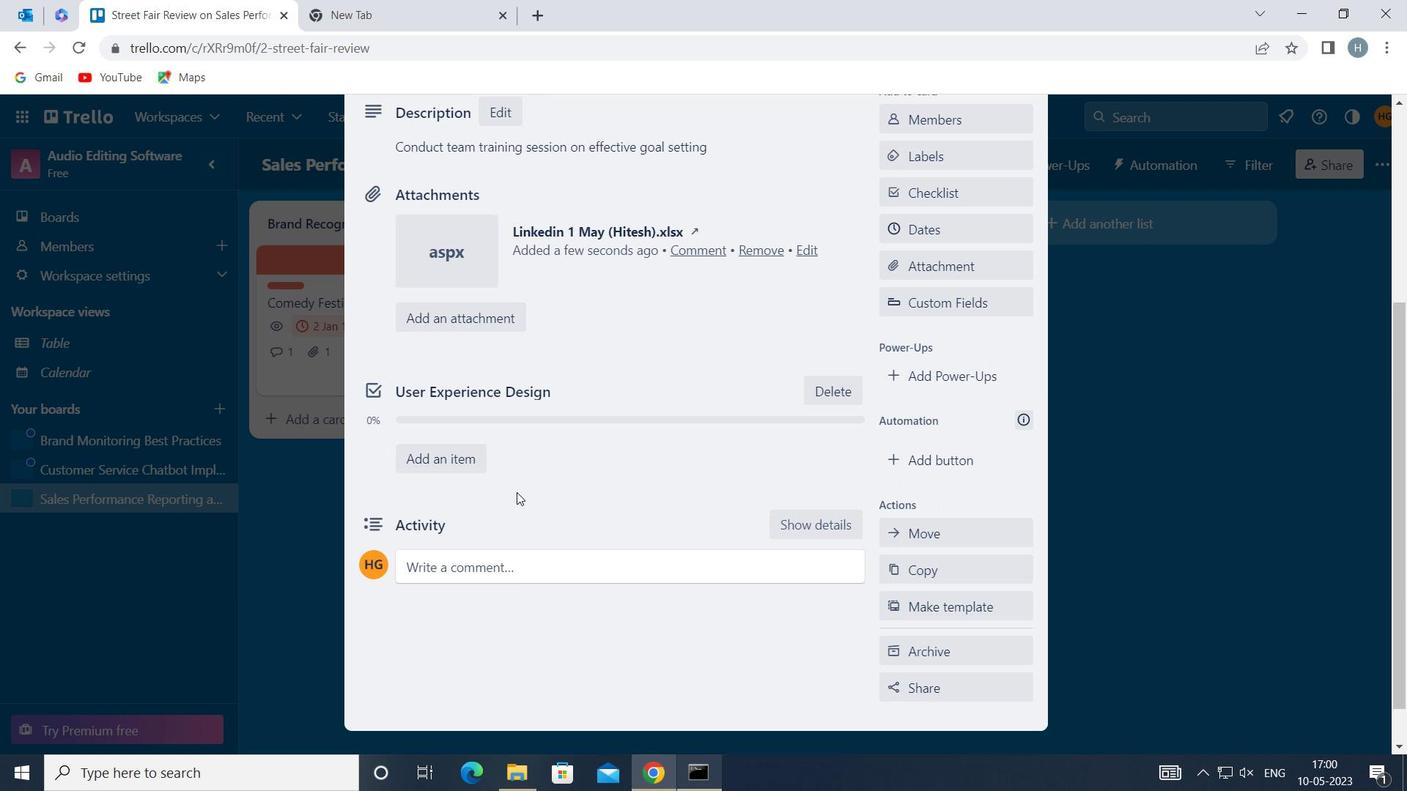 
Action: Mouse pressed left at (476, 524)
Screenshot: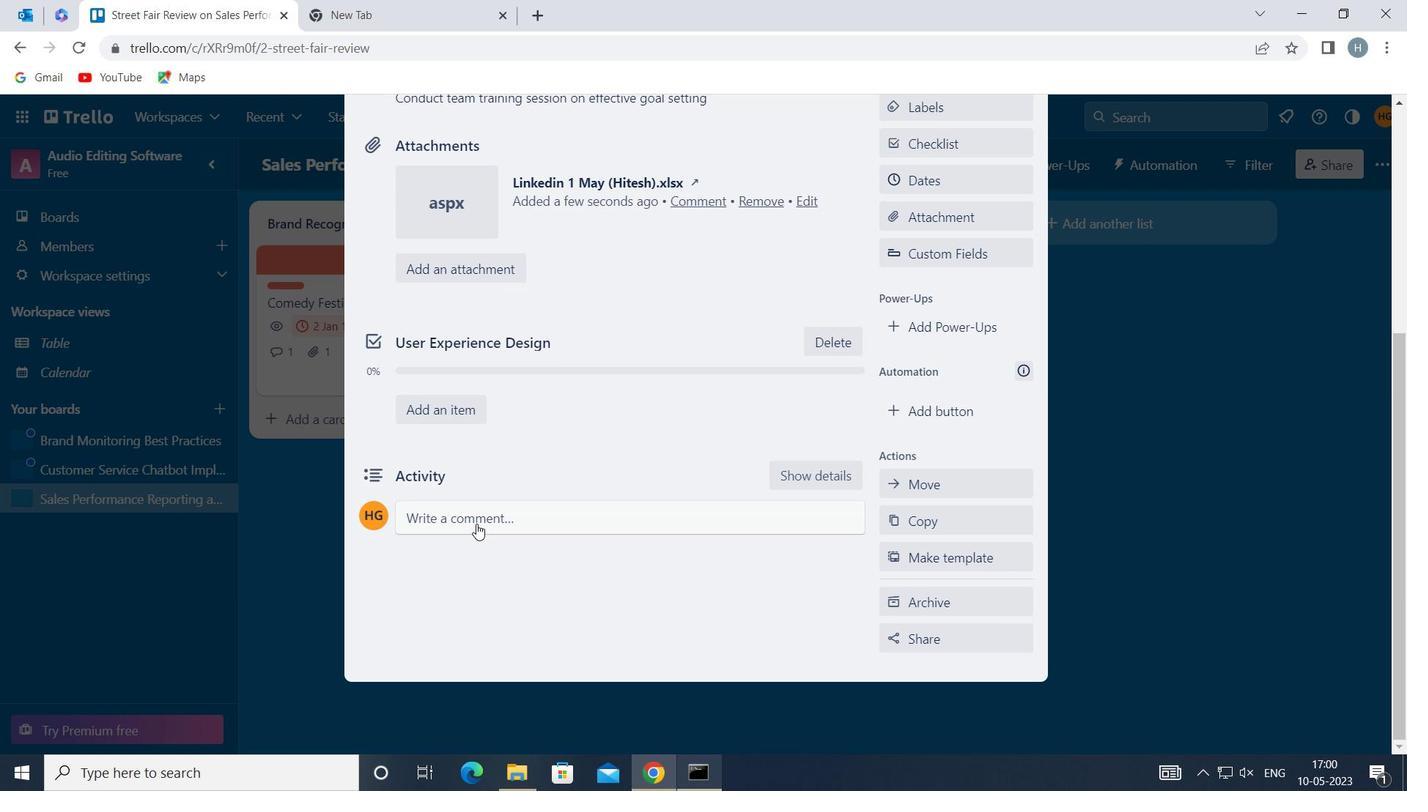 
Action: Mouse moved to (493, 577)
Screenshot: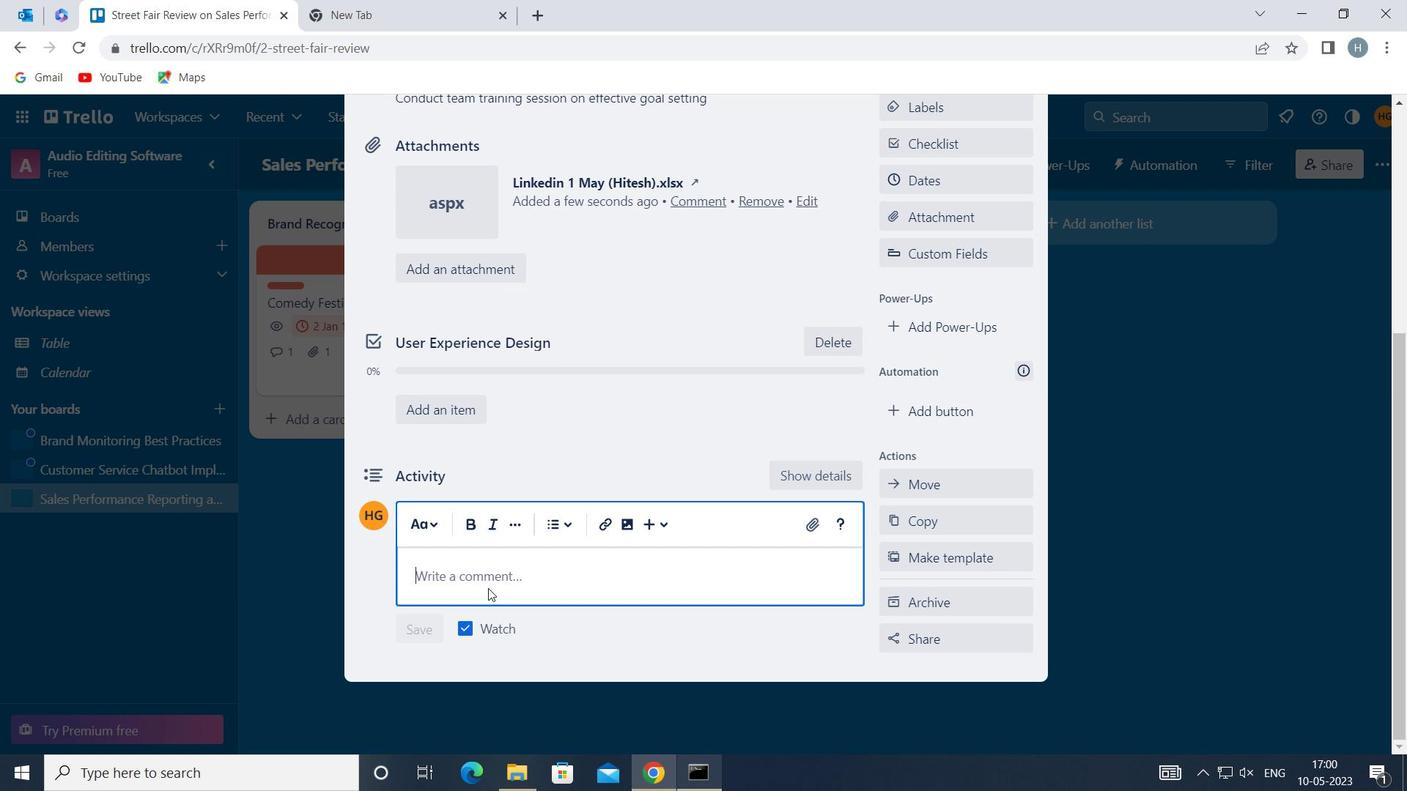 
Action: Mouse pressed left at (493, 577)
Screenshot: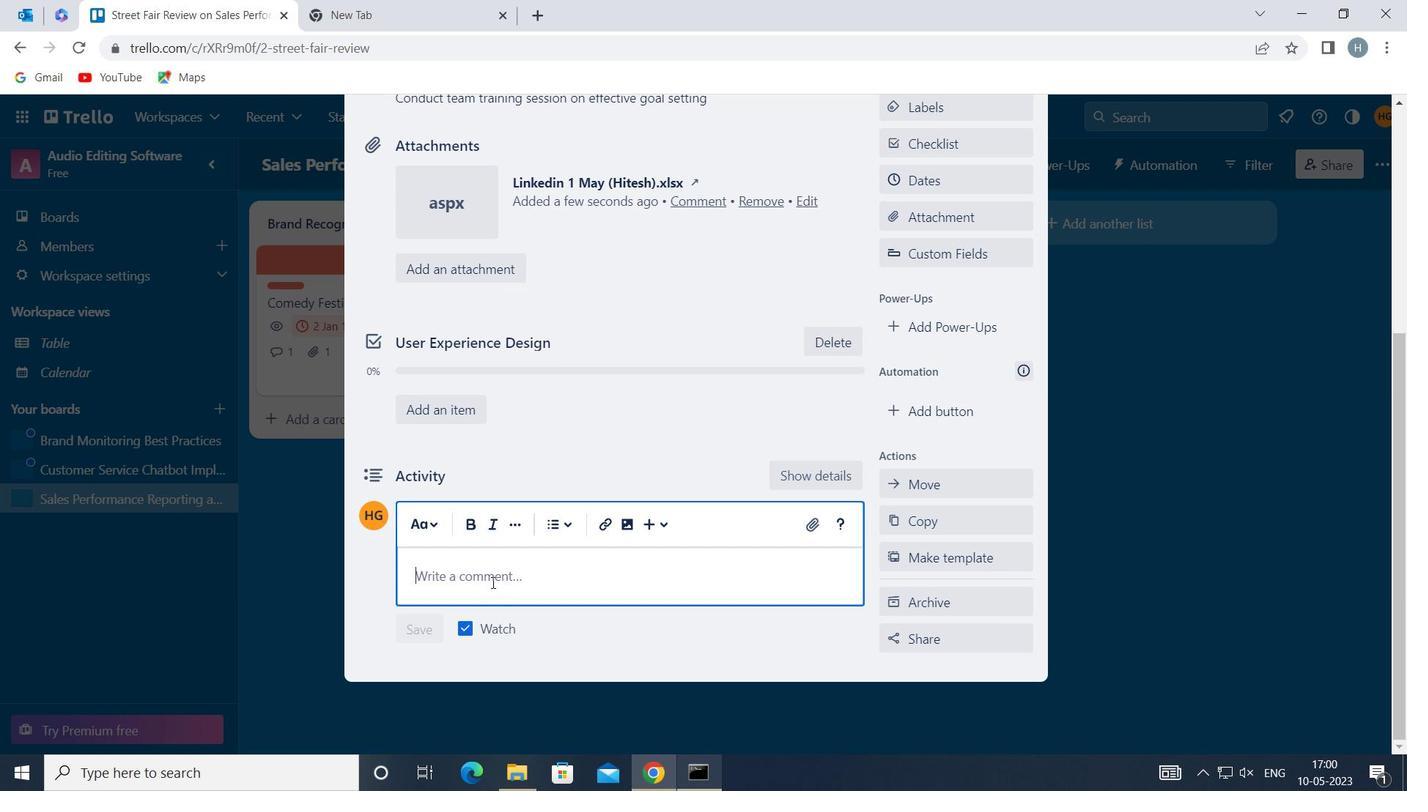 
Action: Mouse moved to (495, 571)
Screenshot: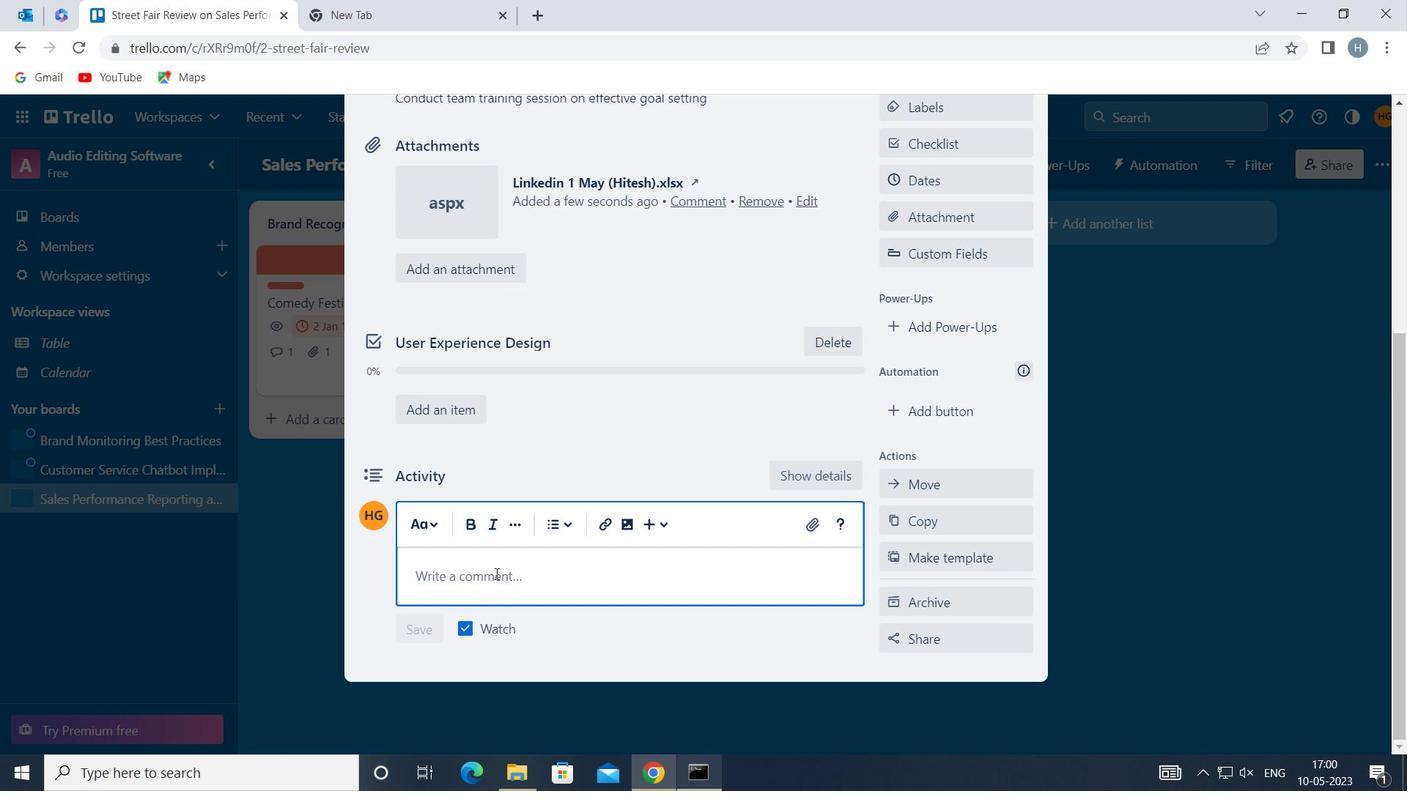 
Action: Key pressed <Key.shift>IT<Key.backspace>TS<Key.space>IMPORTANT<Key.space>TO<Key.space>ENSURE<Key.space>THAT<Key.space>THIS<Key.space>TASK<Key.space>ALIGNS<Key.space>WITH<Key.space>OUR<Key.space>OVERAL<Key.space>PROJECT<Key.space>GOAL<Key.space>AS<Key.space>IT<Key.space>IS<Key.space>PART<Key.space>OF<Key.space>A<Key.space>K<Key.backspace>LARGER<Key.space>PROJECT
Screenshot: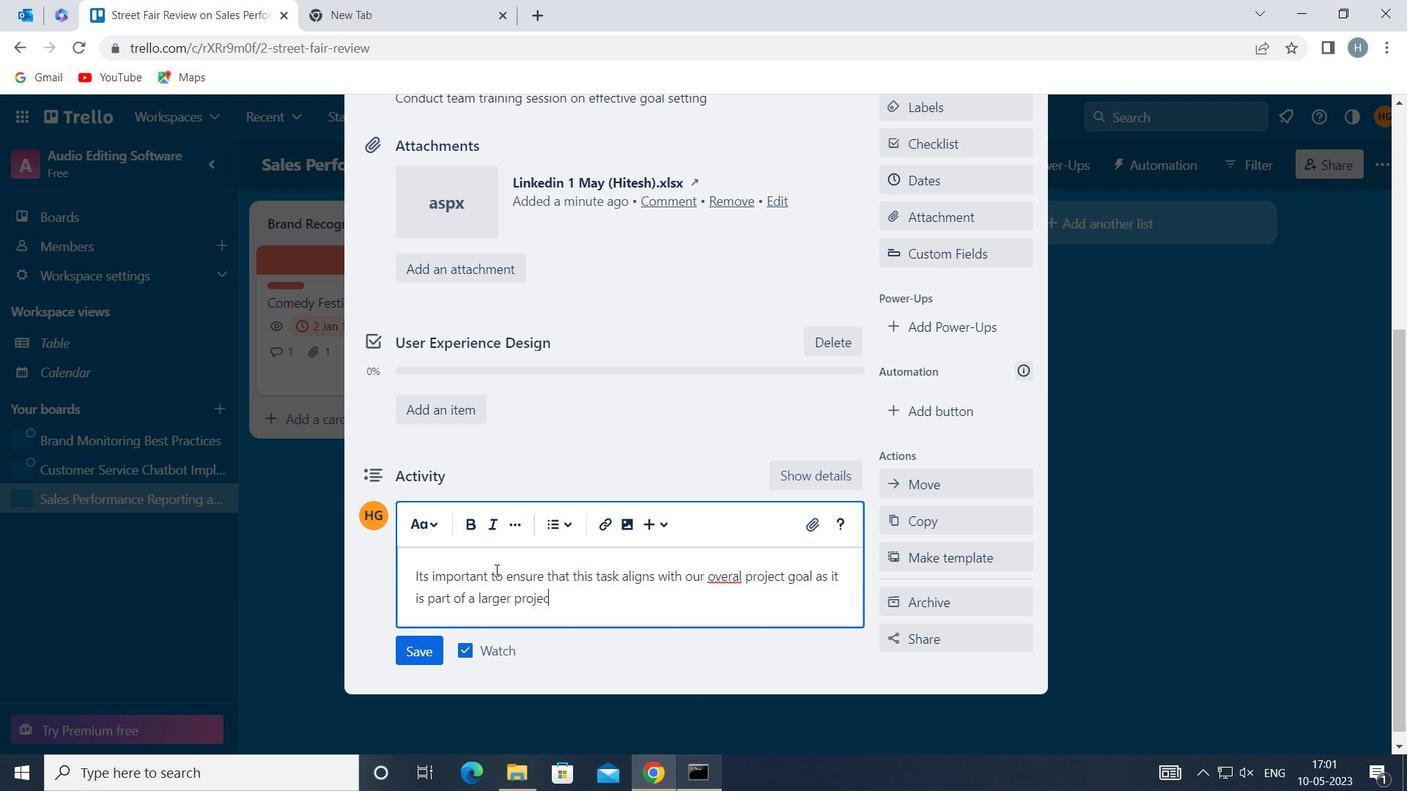 
Action: Mouse moved to (737, 579)
Screenshot: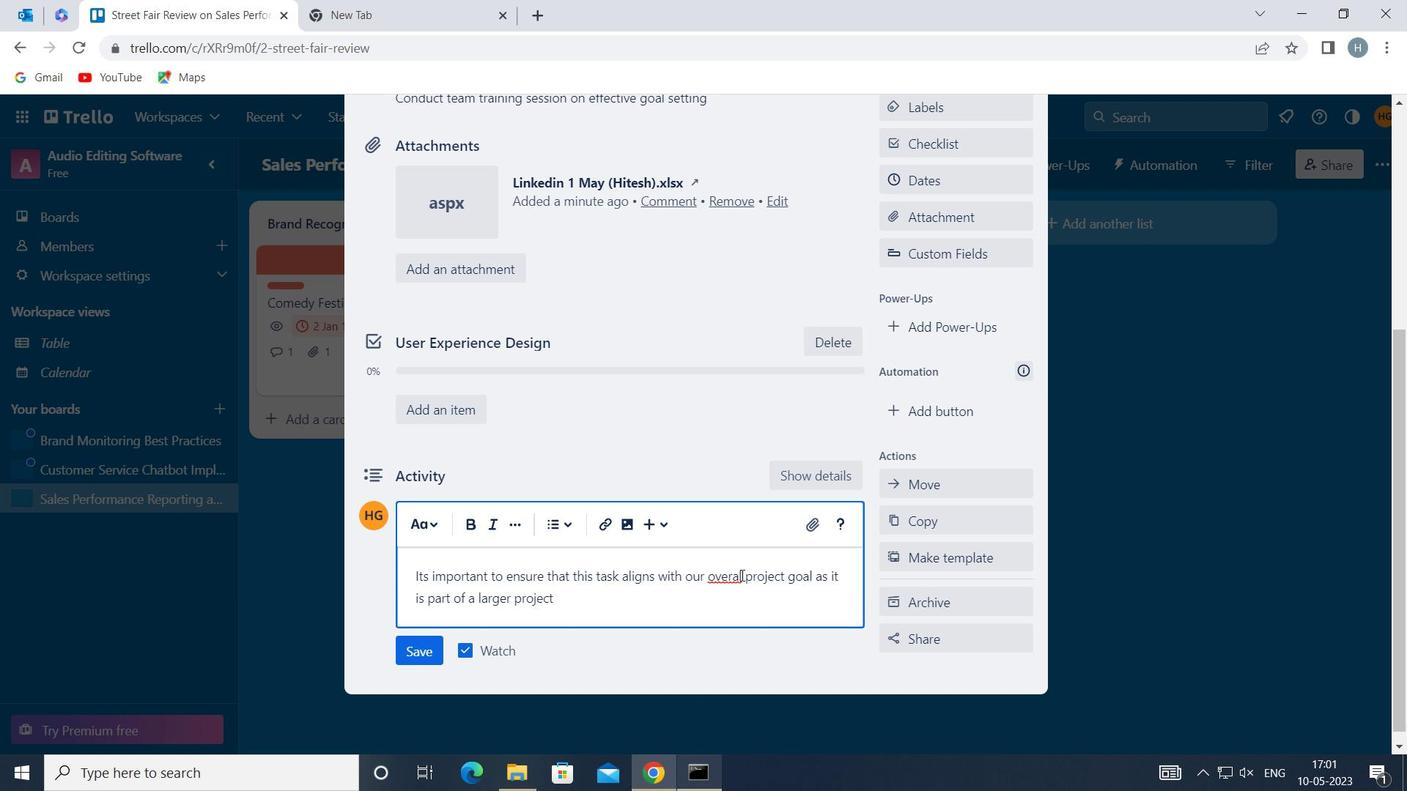 
Action: Mouse pressed left at (737, 579)
Screenshot: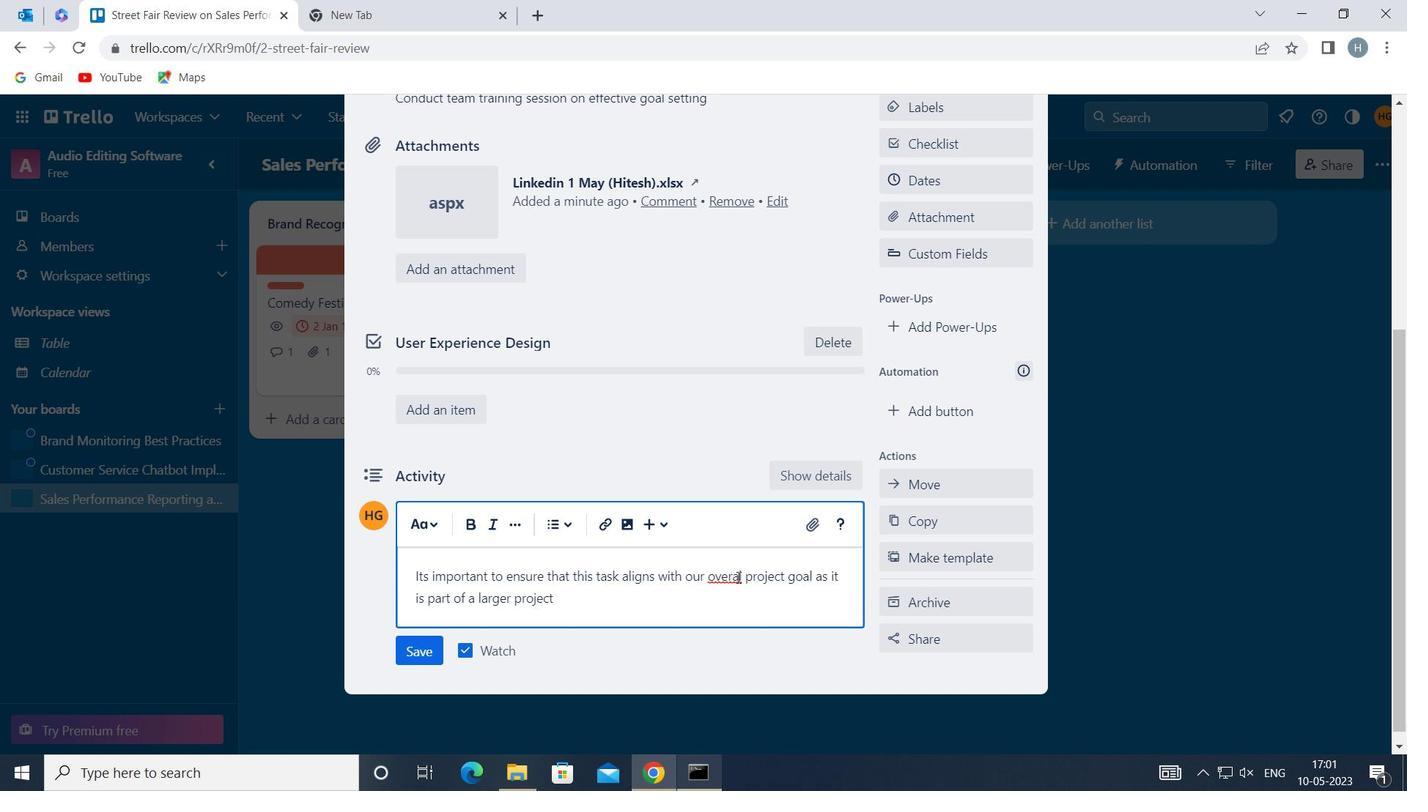 
Action: Mouse moved to (742, 571)
Screenshot: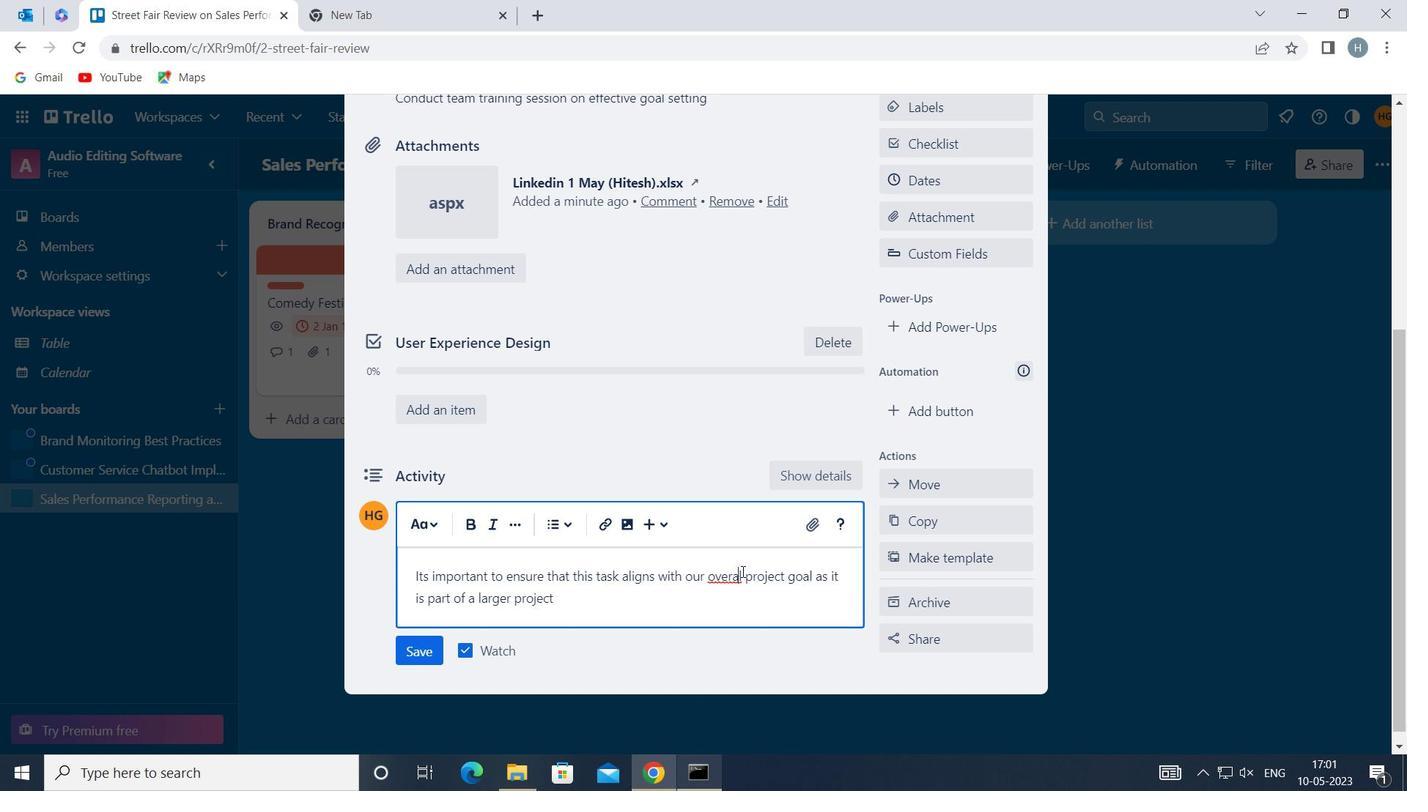 
Action: Key pressed L
Screenshot: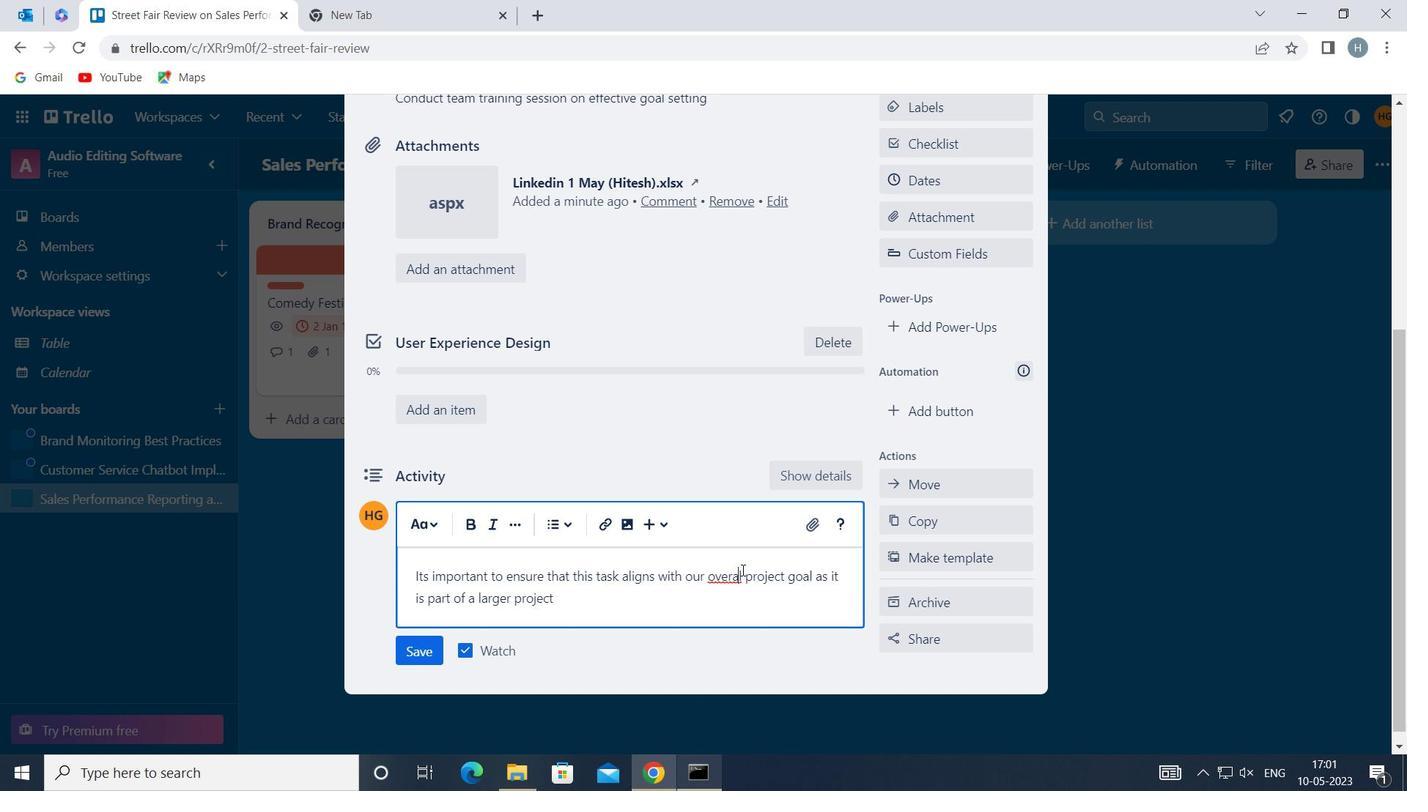
Action: Mouse moved to (537, 603)
Screenshot: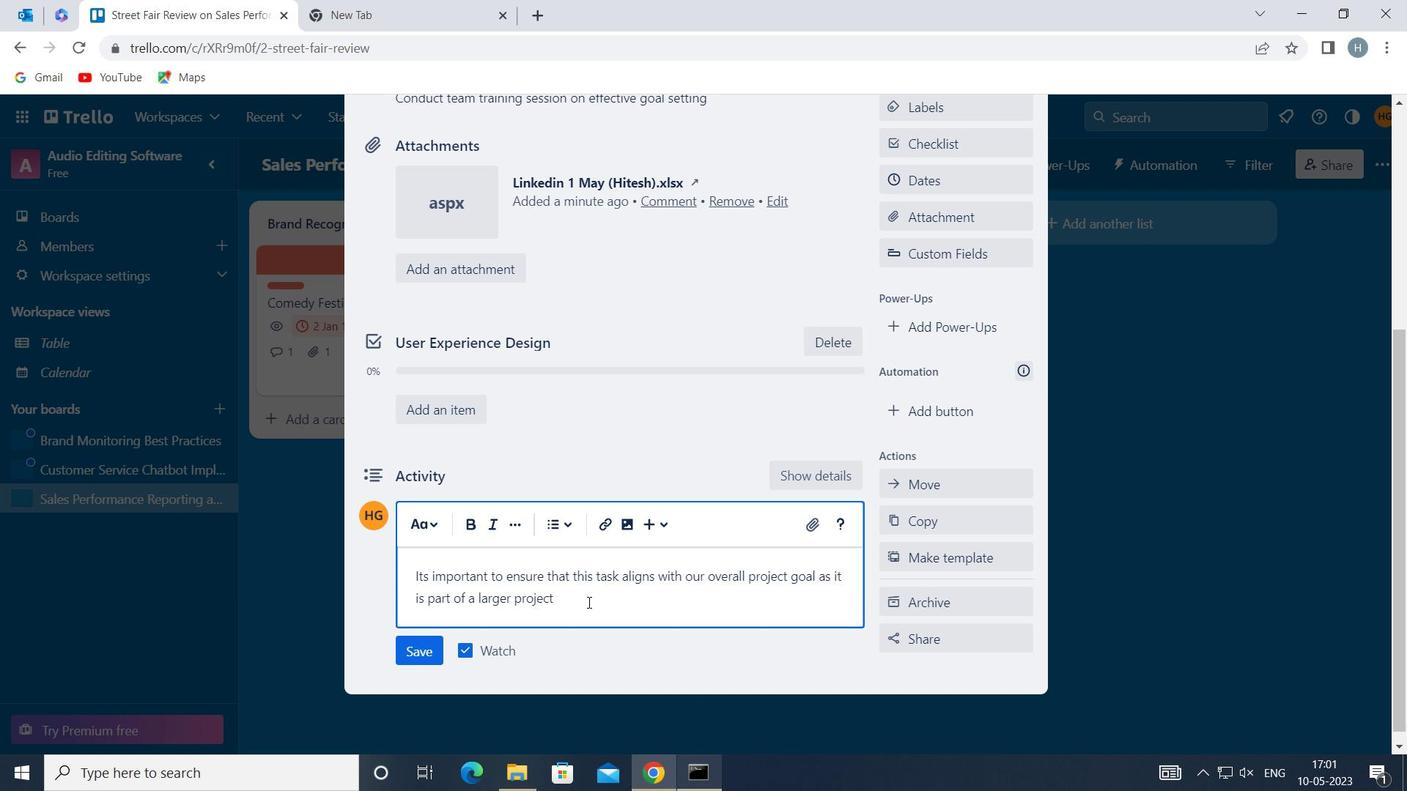 
Action: Mouse pressed left at (537, 603)
Screenshot: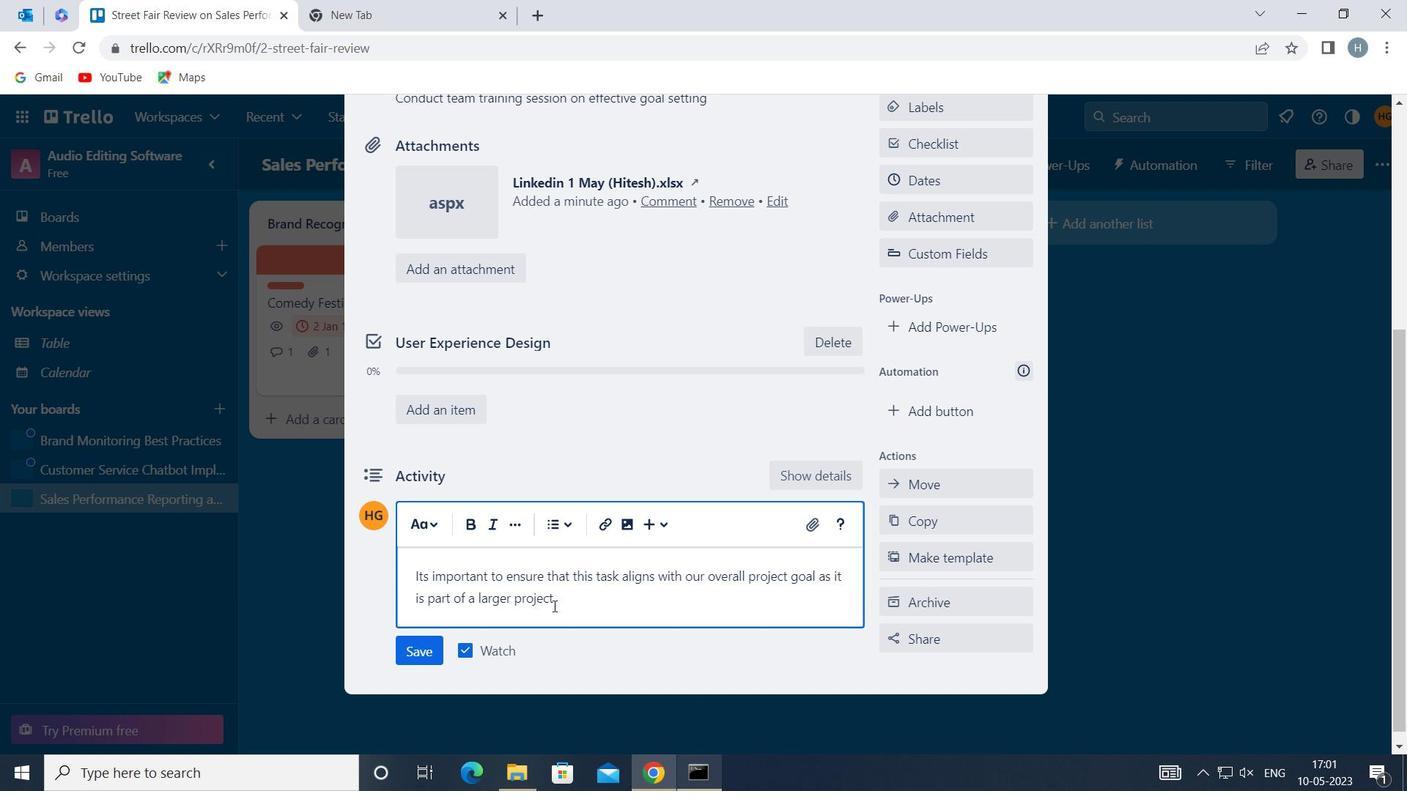 
Action: Mouse moved to (563, 593)
Screenshot: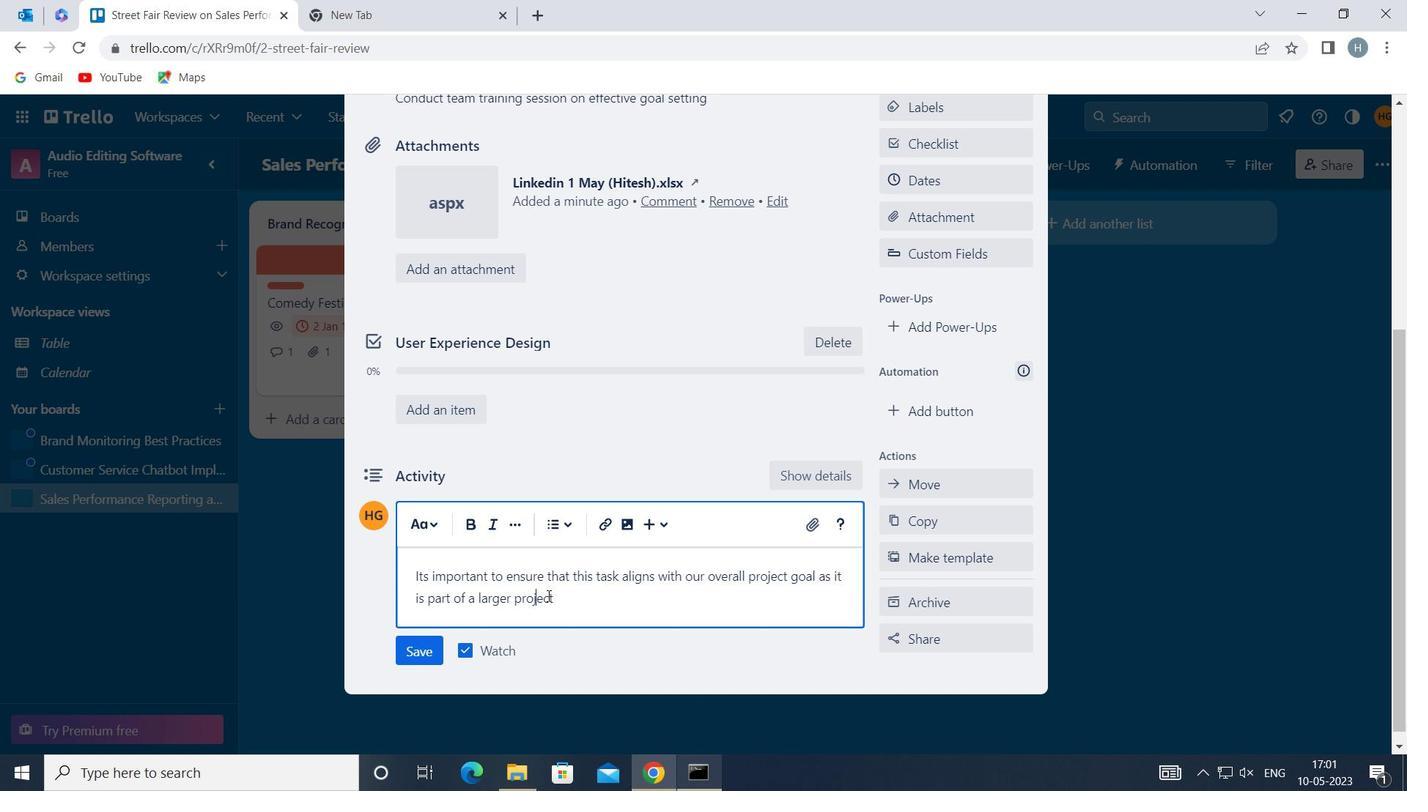 
Action: Mouse pressed left at (563, 593)
Screenshot: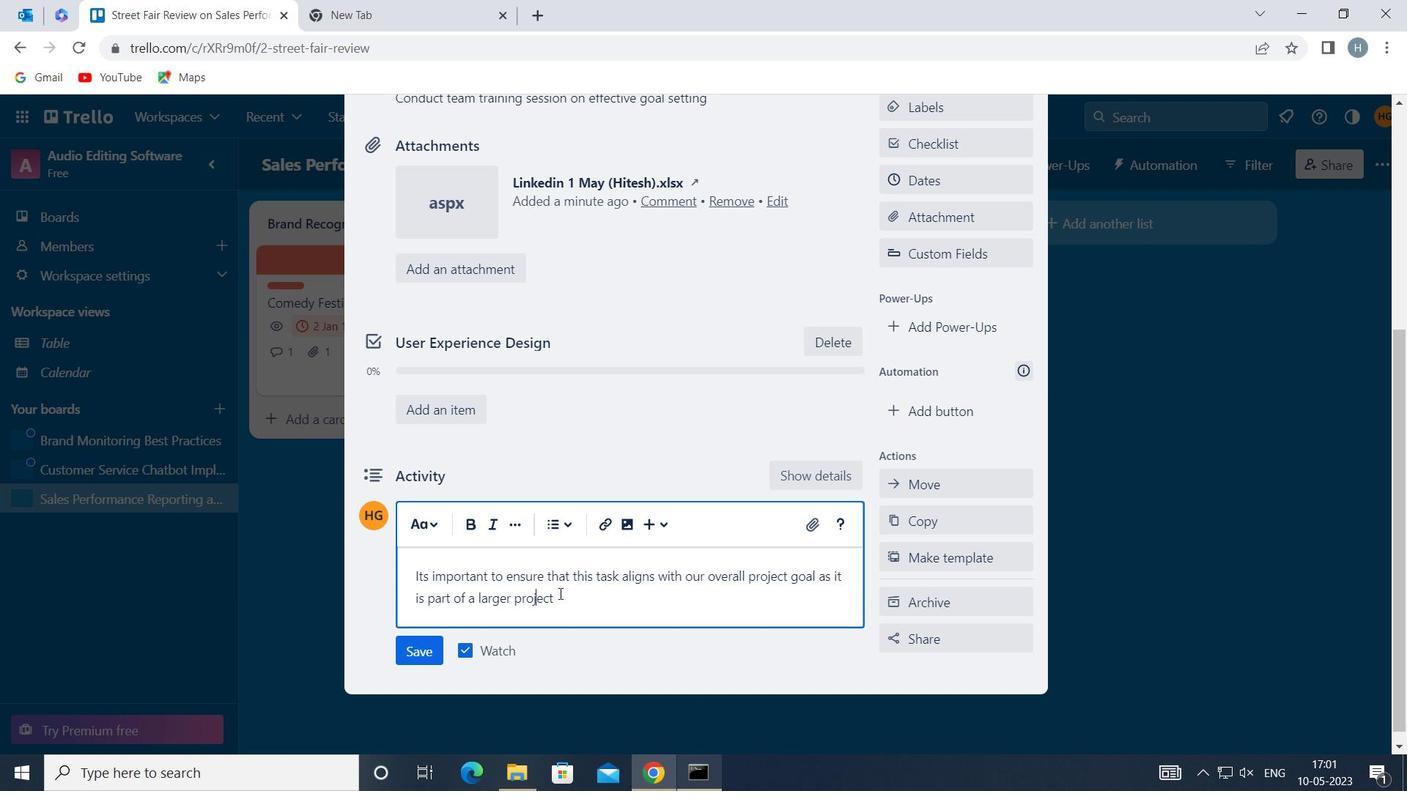 
Action: Mouse moved to (417, 646)
Screenshot: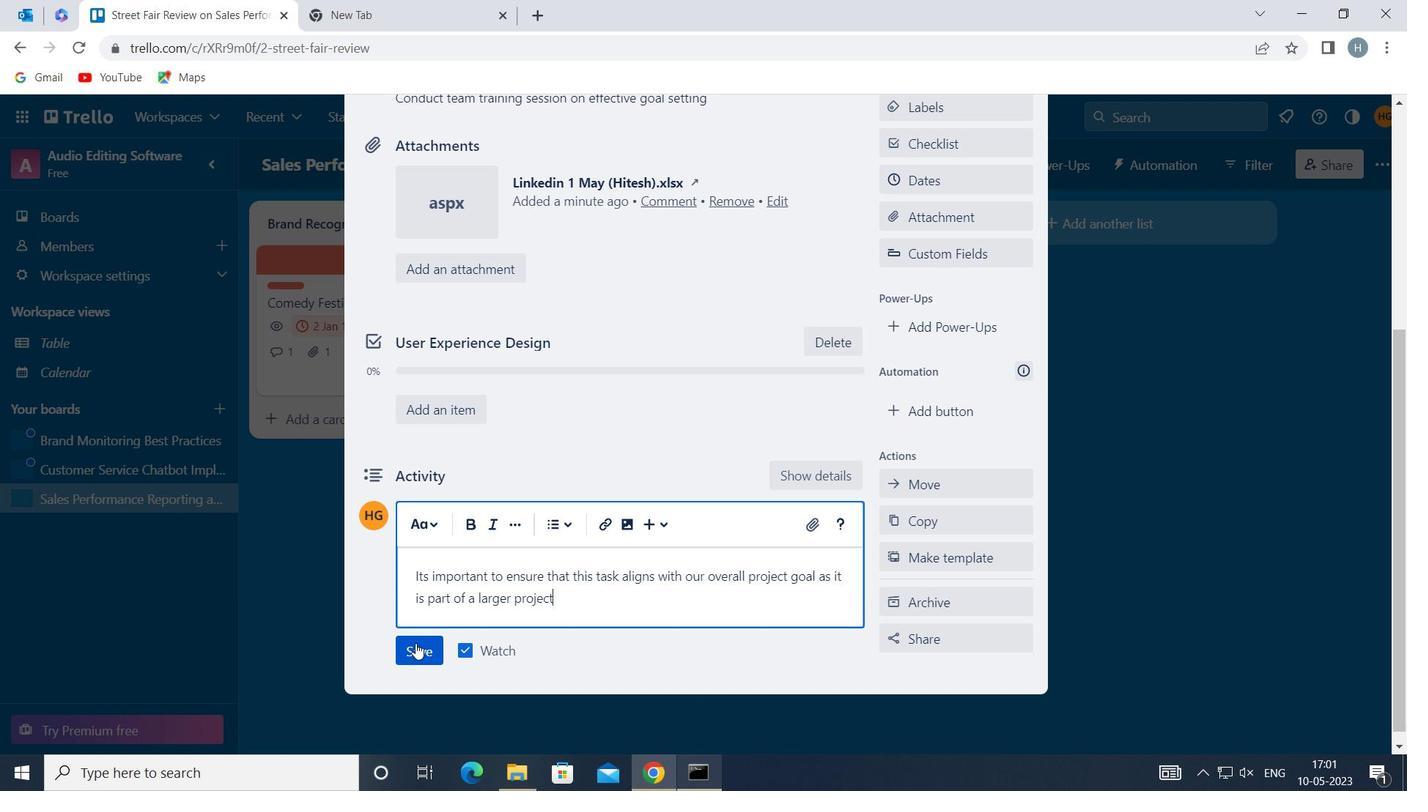 
Action: Mouse pressed left at (417, 646)
Screenshot: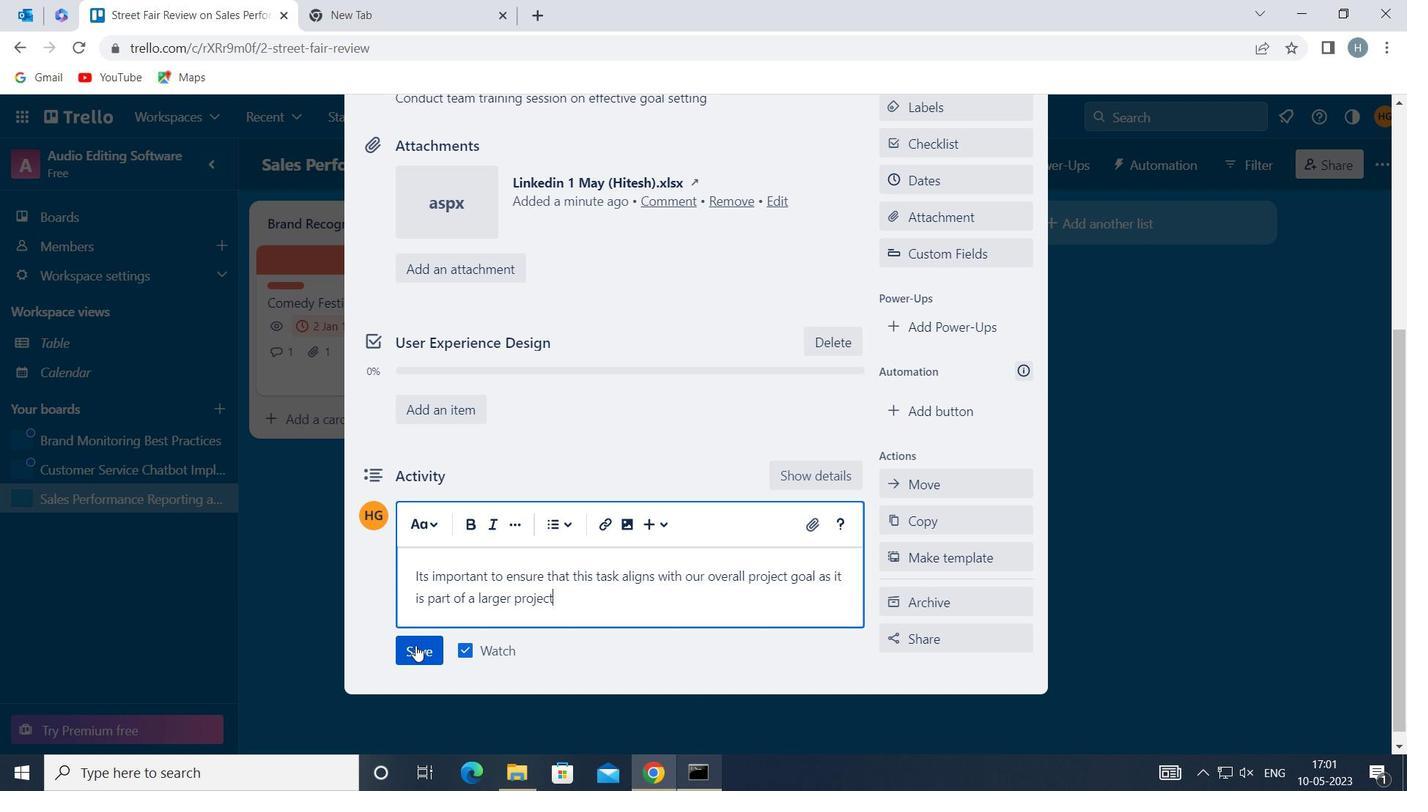 
Action: Mouse moved to (947, 186)
Screenshot: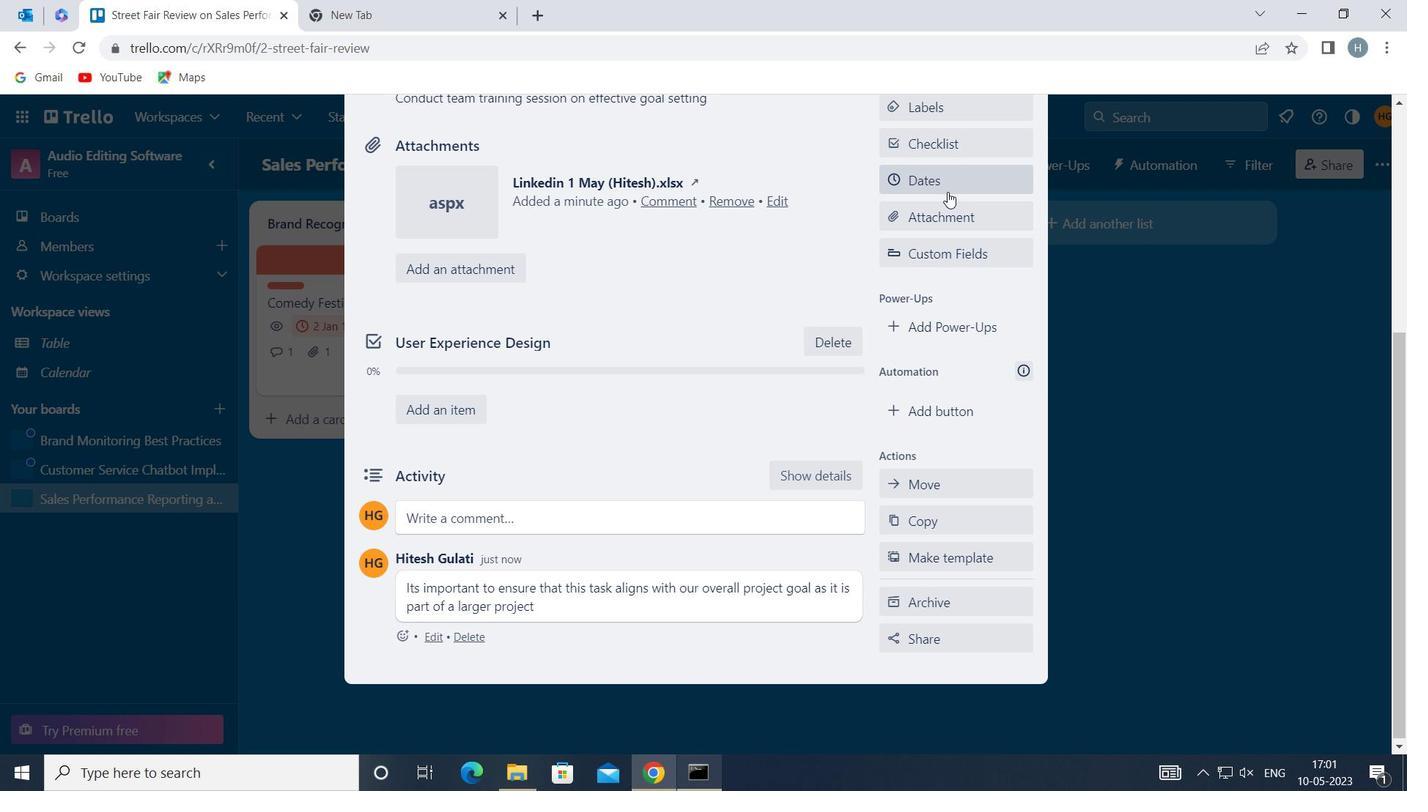 
Action: Mouse pressed left at (947, 186)
Screenshot: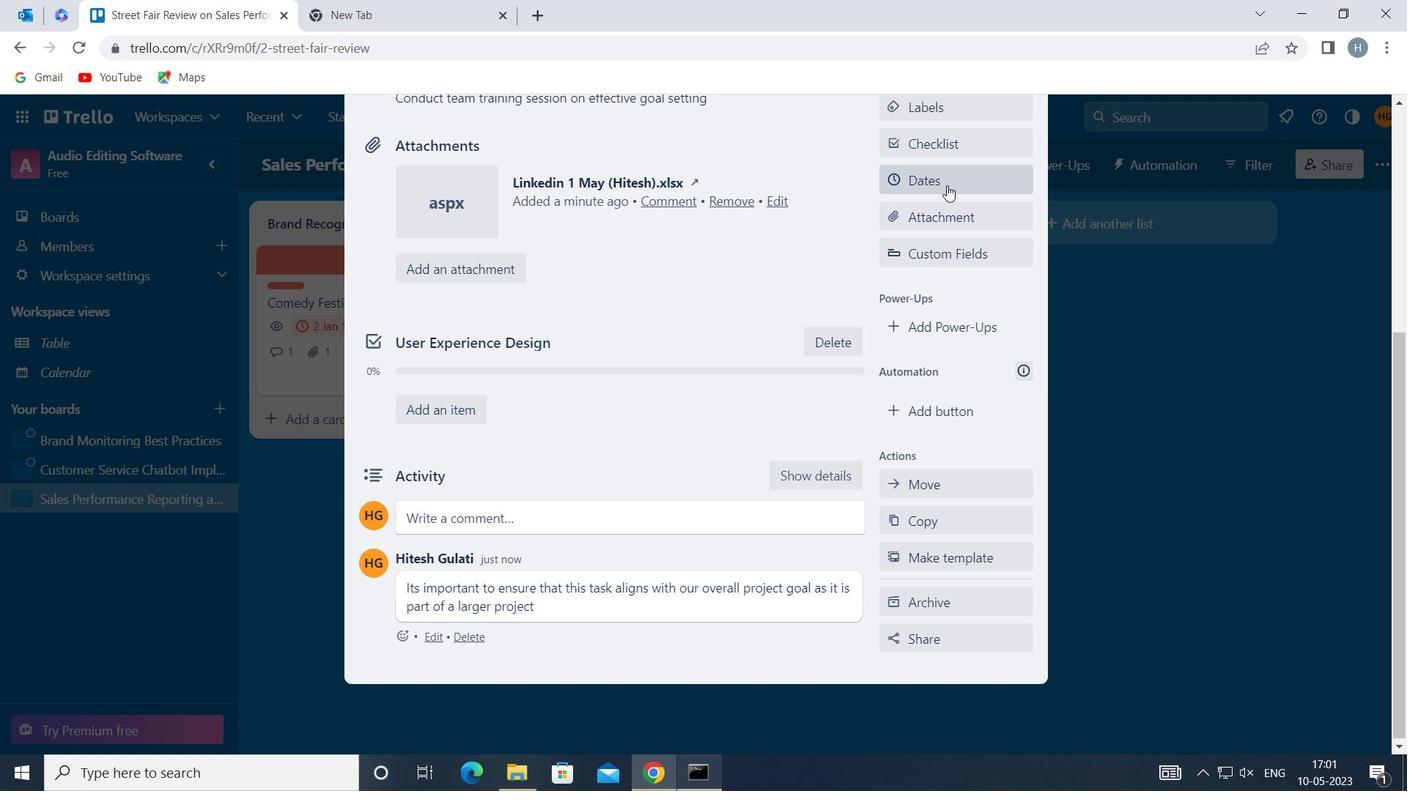 
Action: Mouse moved to (898, 485)
Screenshot: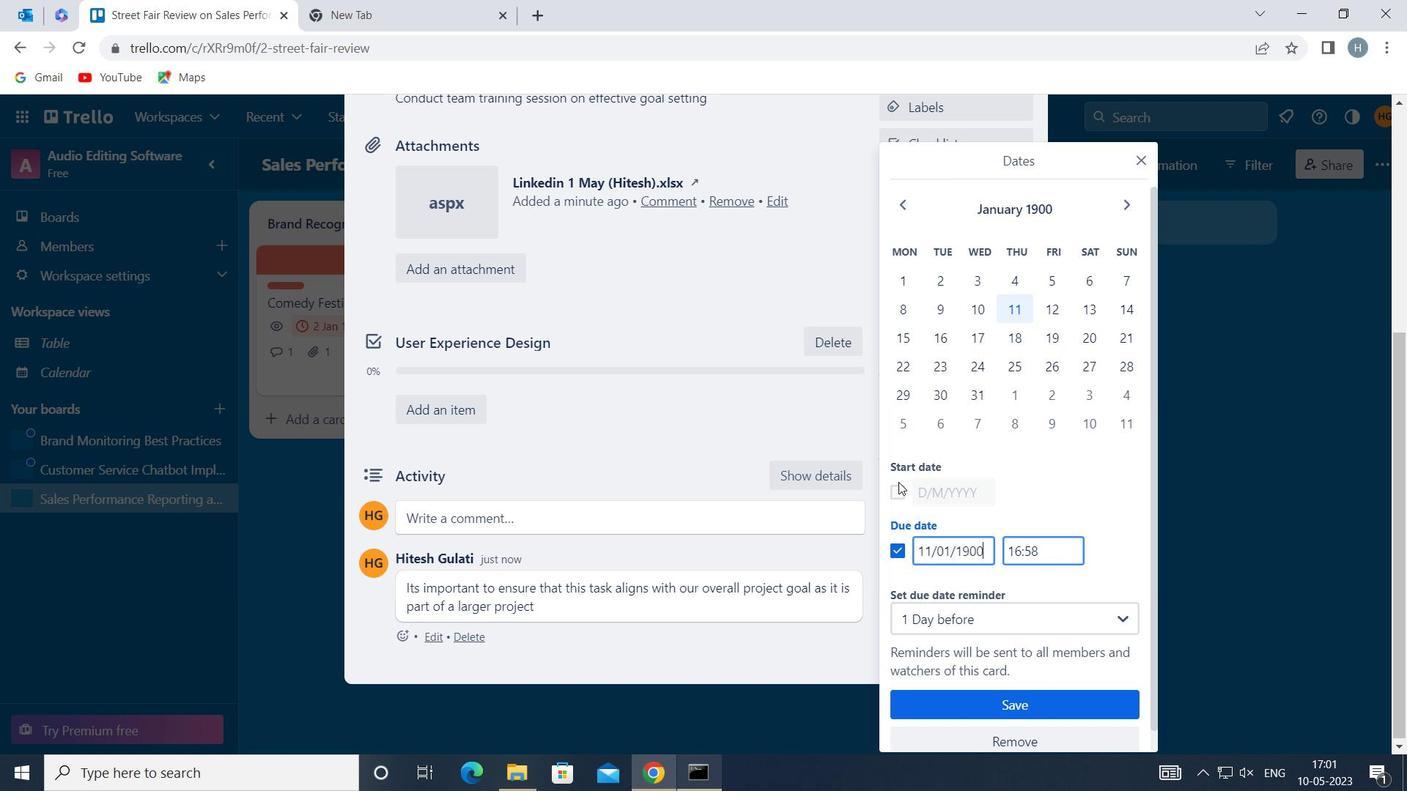 
Action: Mouse pressed left at (898, 485)
Screenshot: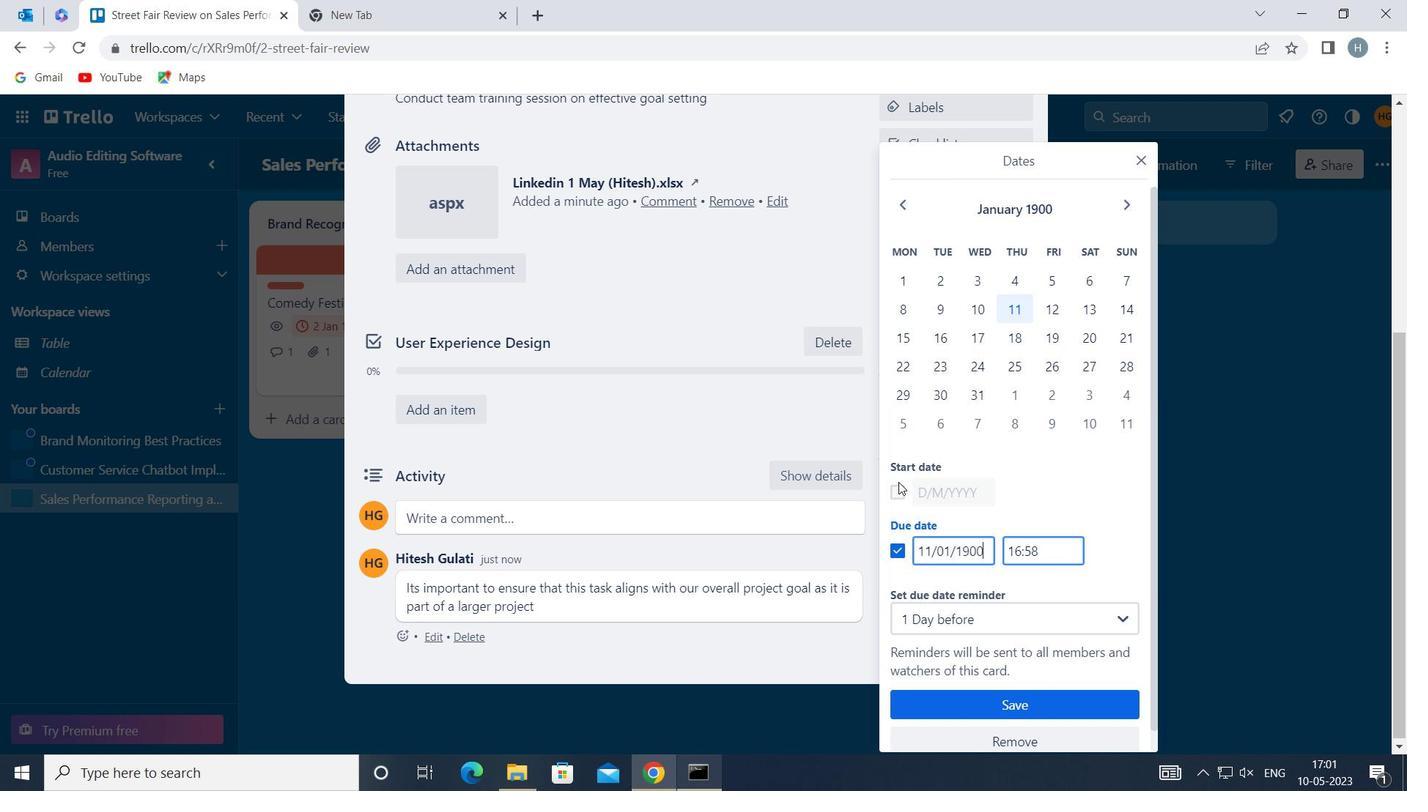 
Action: Mouse moved to (924, 485)
Screenshot: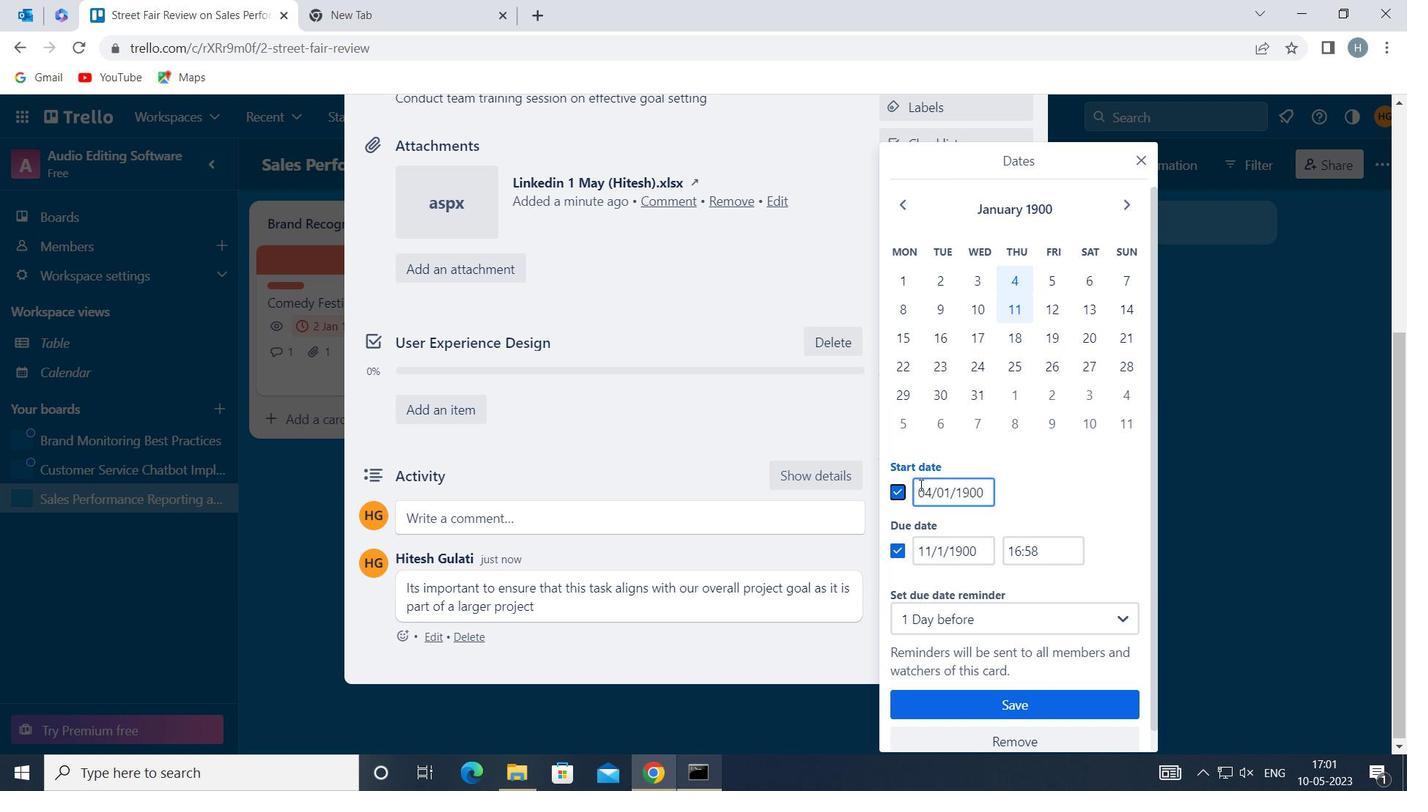
Action: Mouse pressed left at (924, 485)
Screenshot: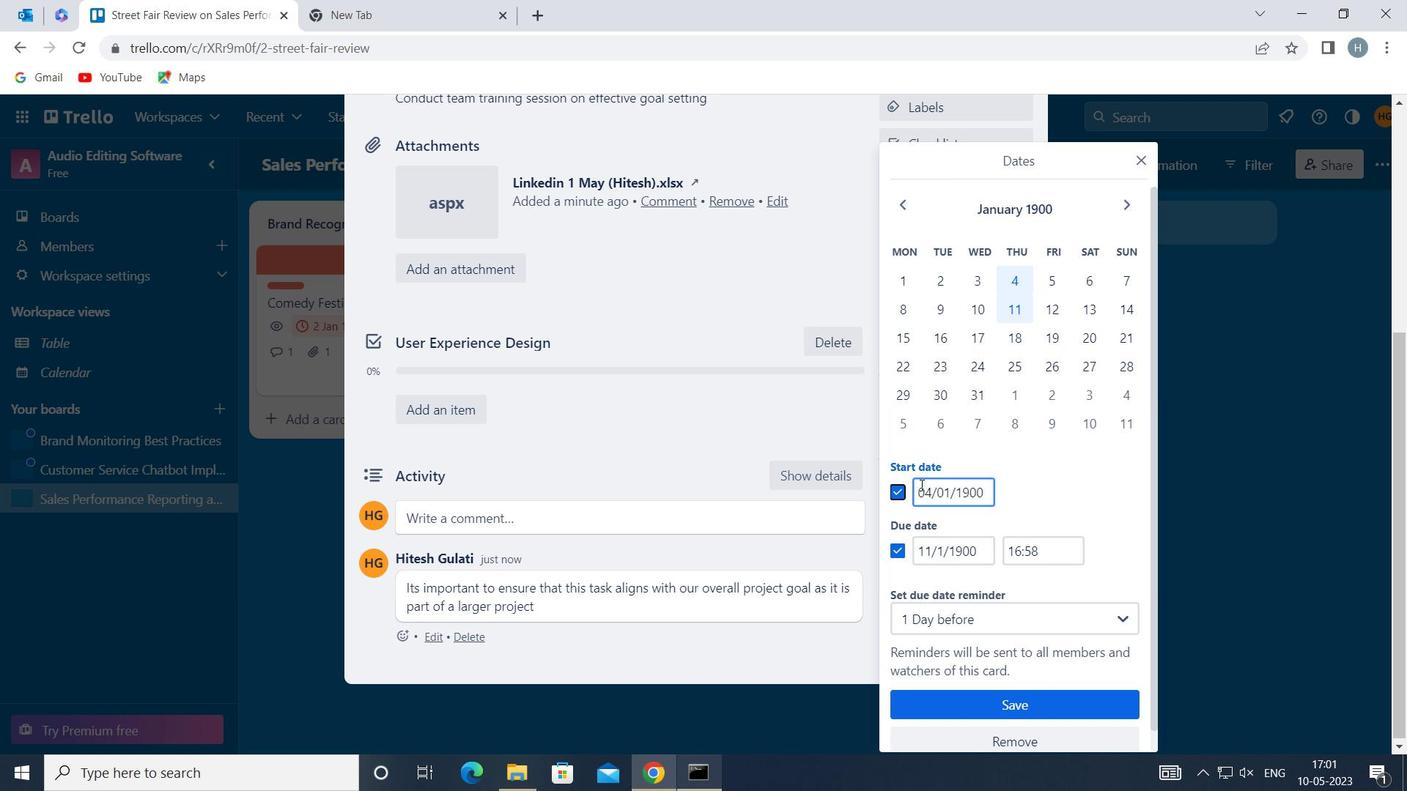 
Action: Mouse moved to (916, 479)
Screenshot: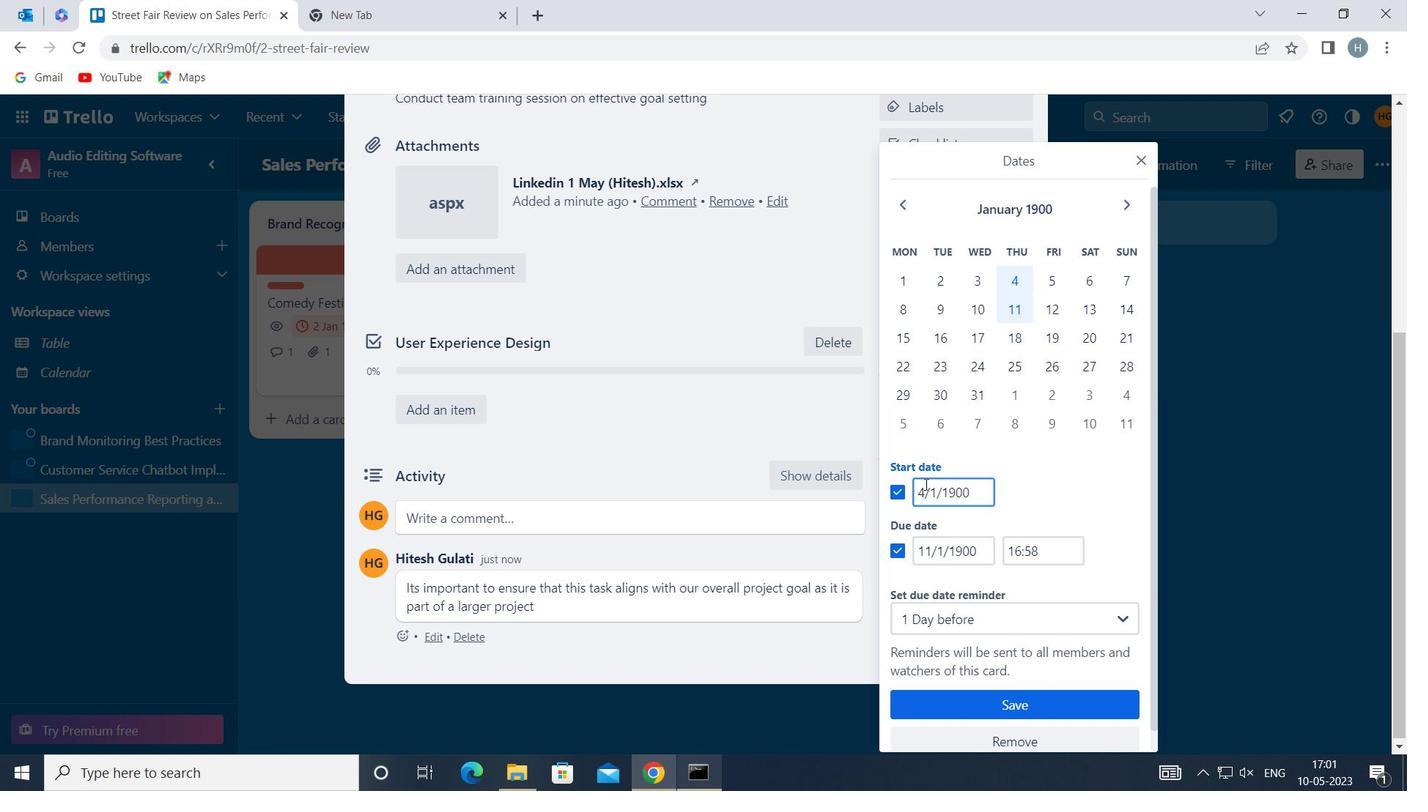 
Action: Key pressed <Key.backspace>5
Screenshot: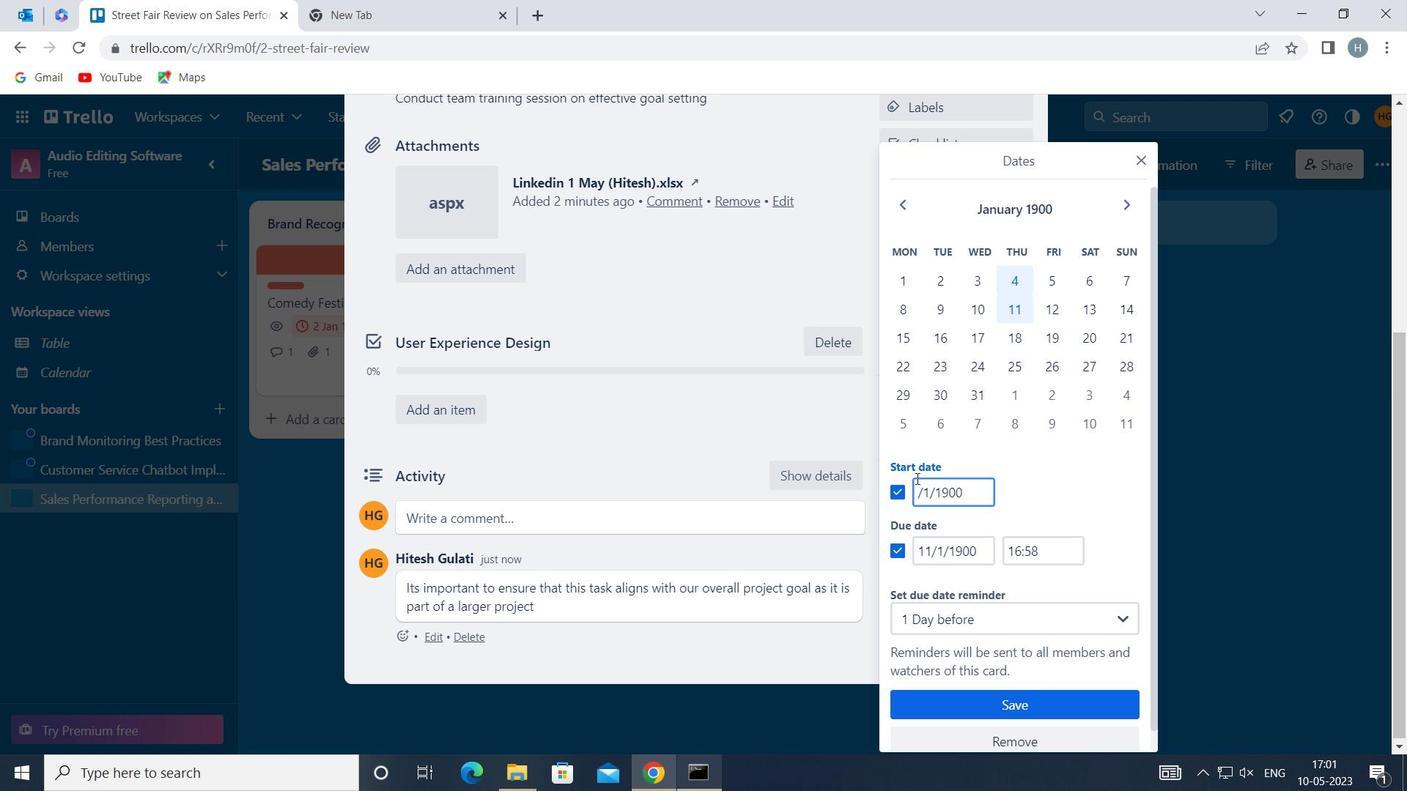 
Action: Mouse moved to (933, 544)
Screenshot: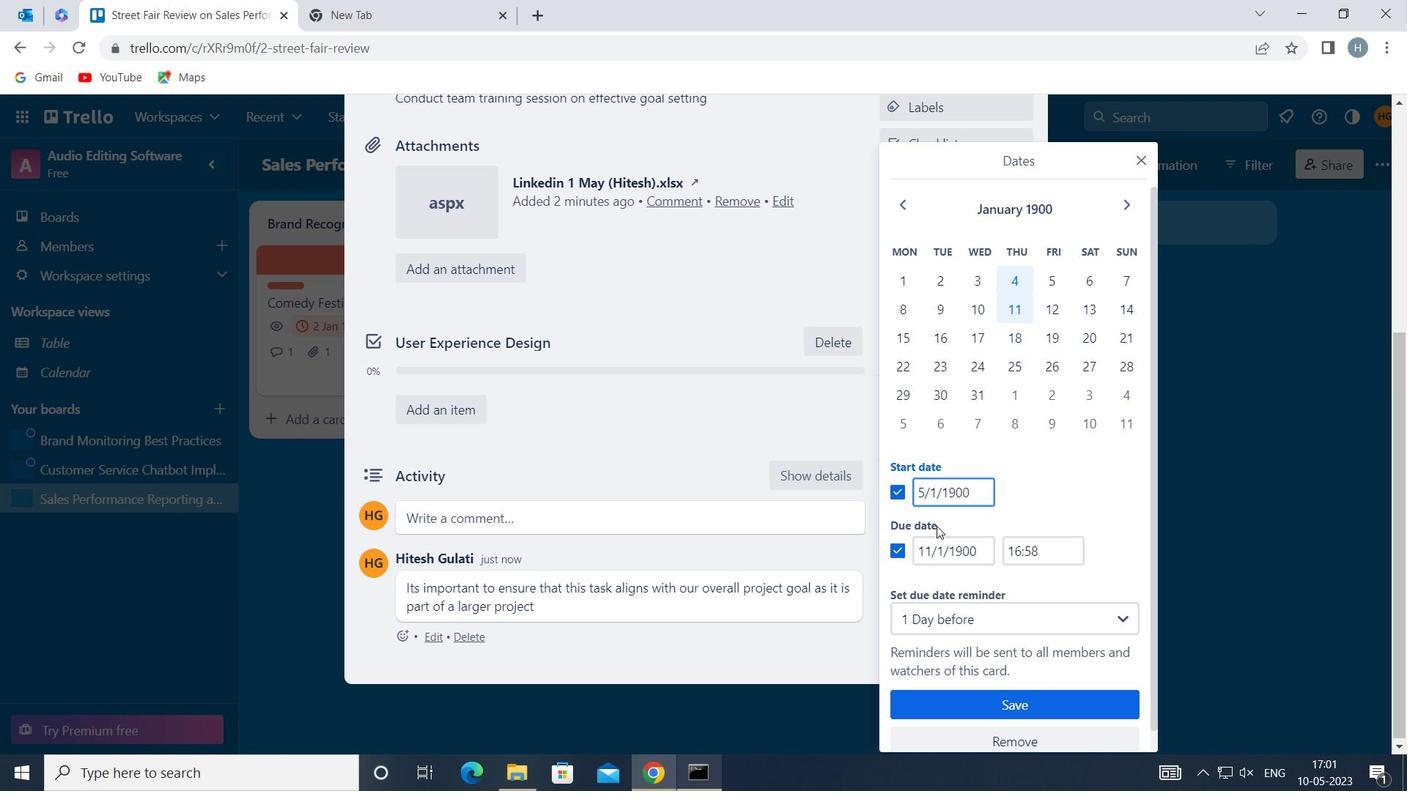 
Action: Mouse pressed left at (933, 544)
Screenshot: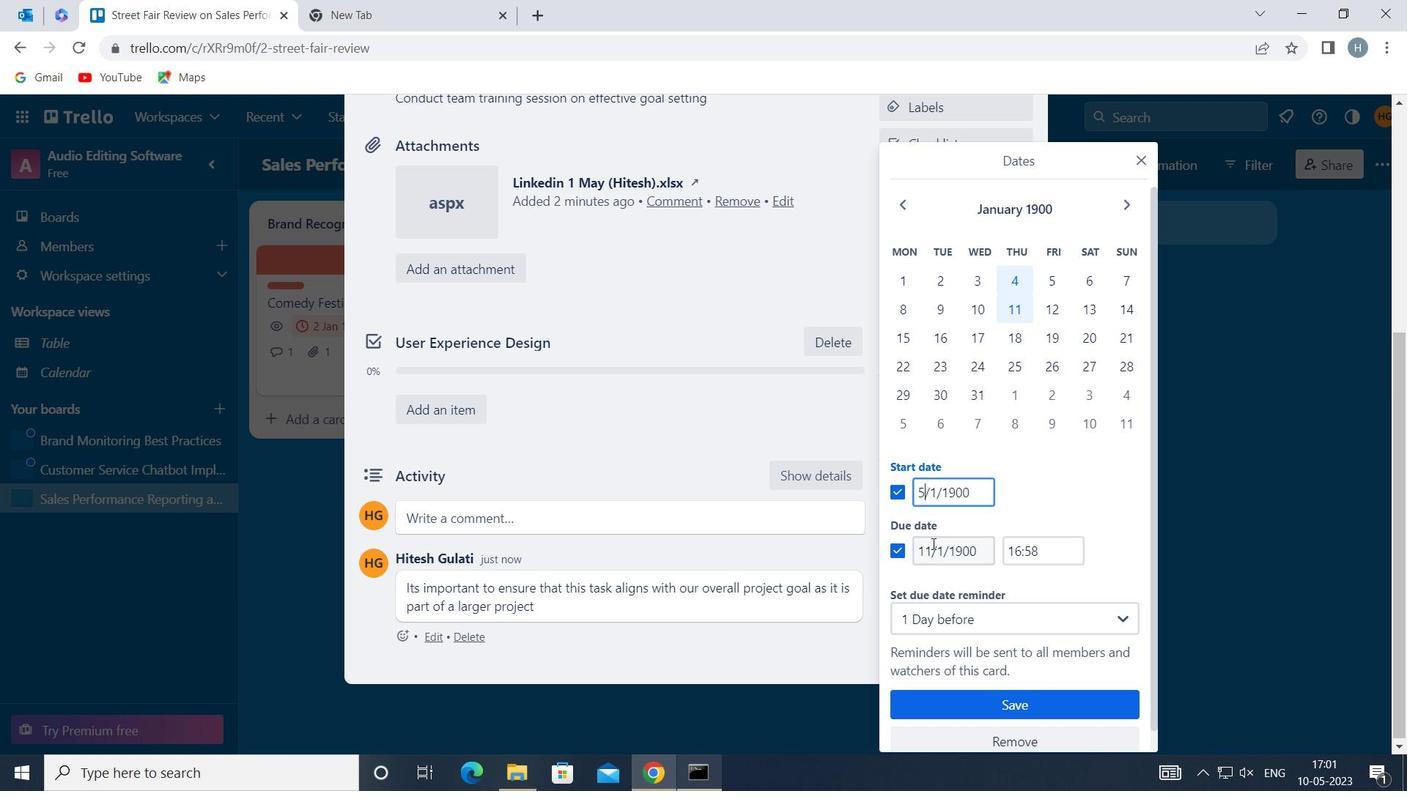 
Action: Mouse moved to (931, 537)
Screenshot: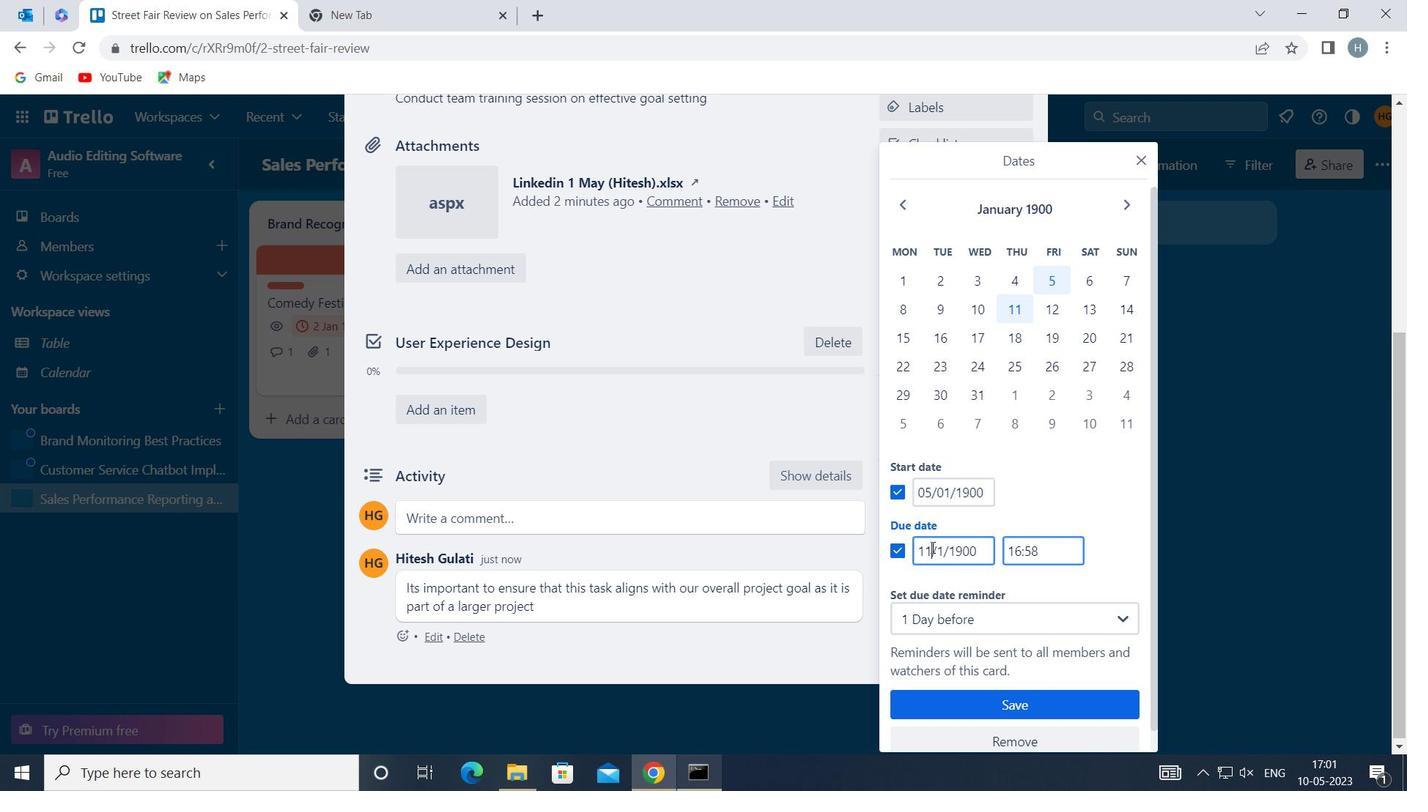 
Action: Key pressed <Key.backspace>
Screenshot: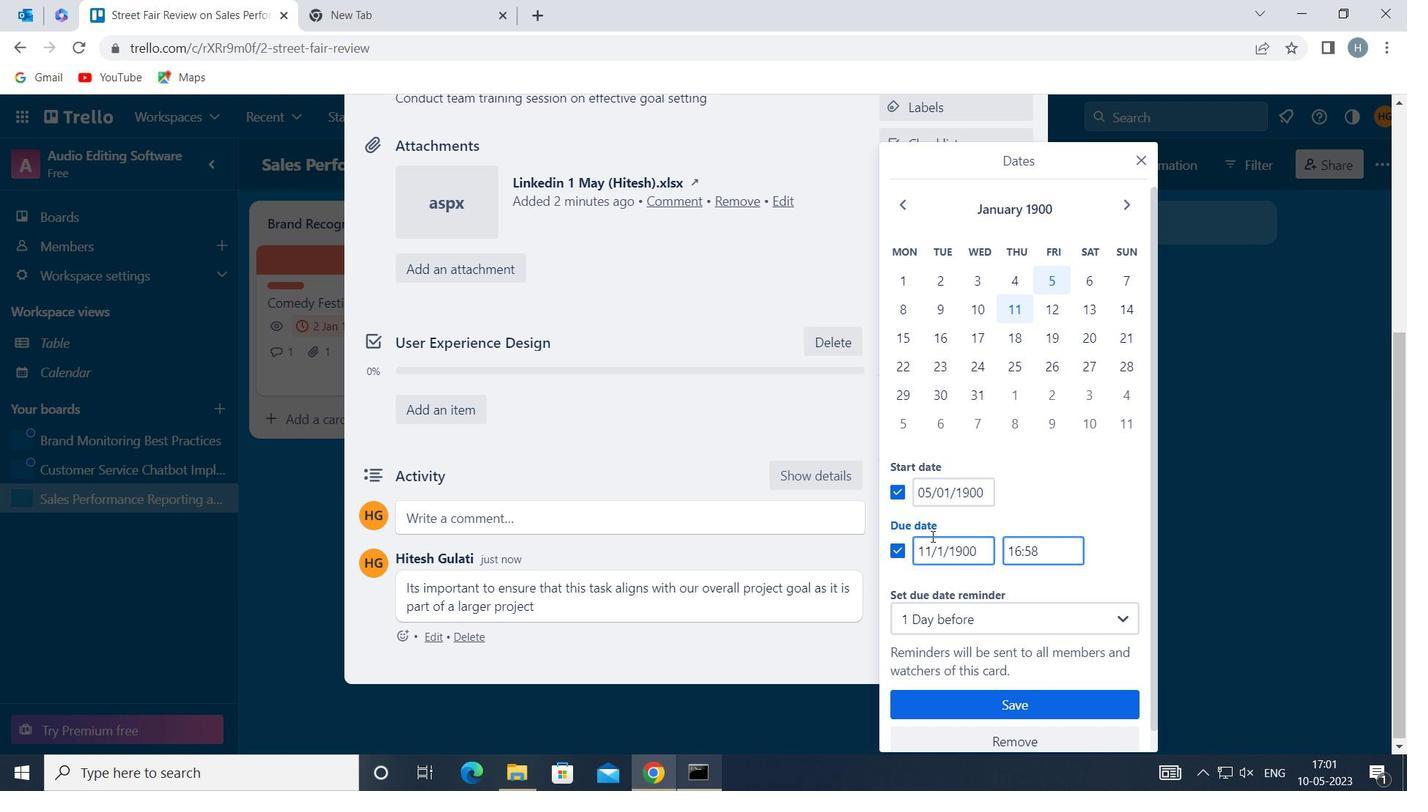 
Action: Mouse moved to (931, 536)
Screenshot: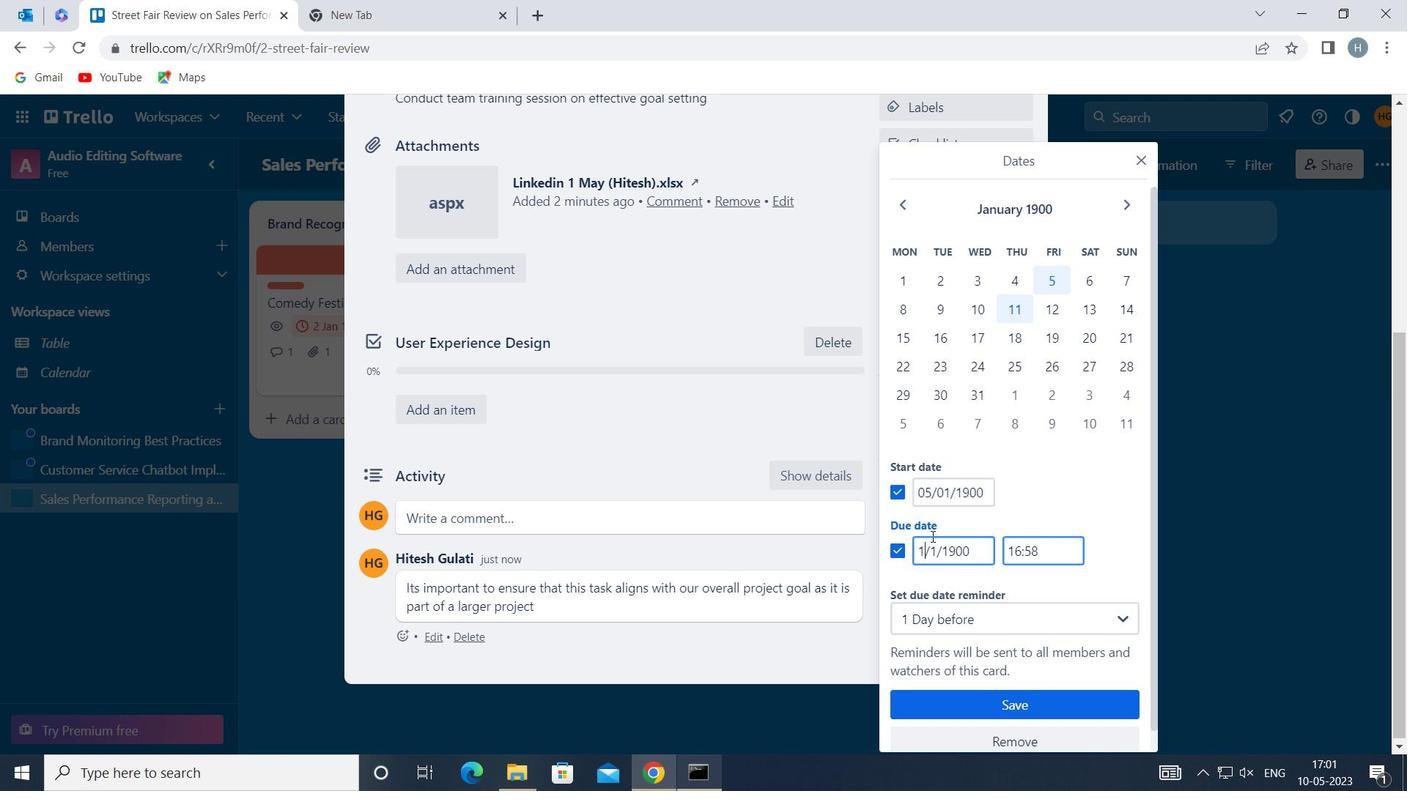 
Action: Key pressed 2
Screenshot: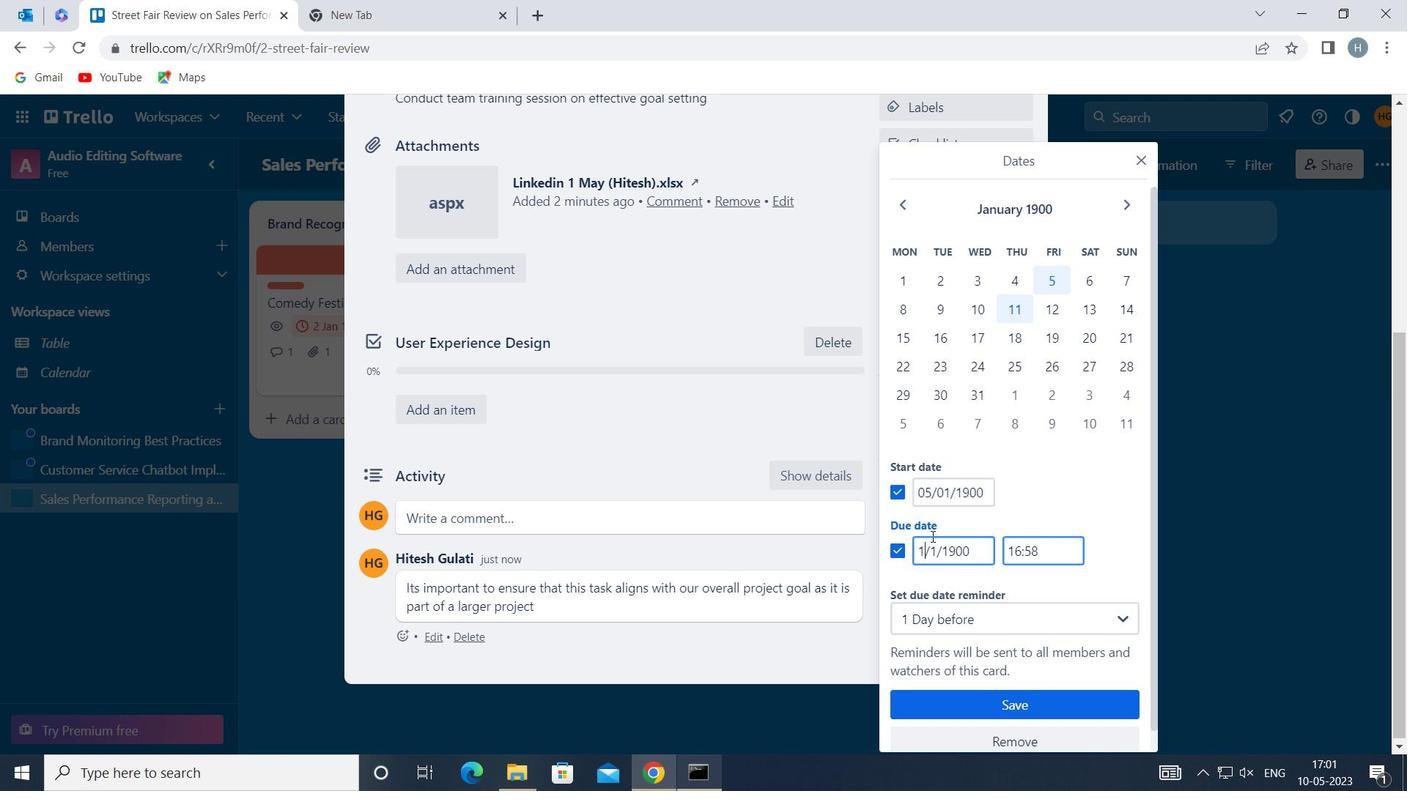 
Action: Mouse moved to (980, 703)
Screenshot: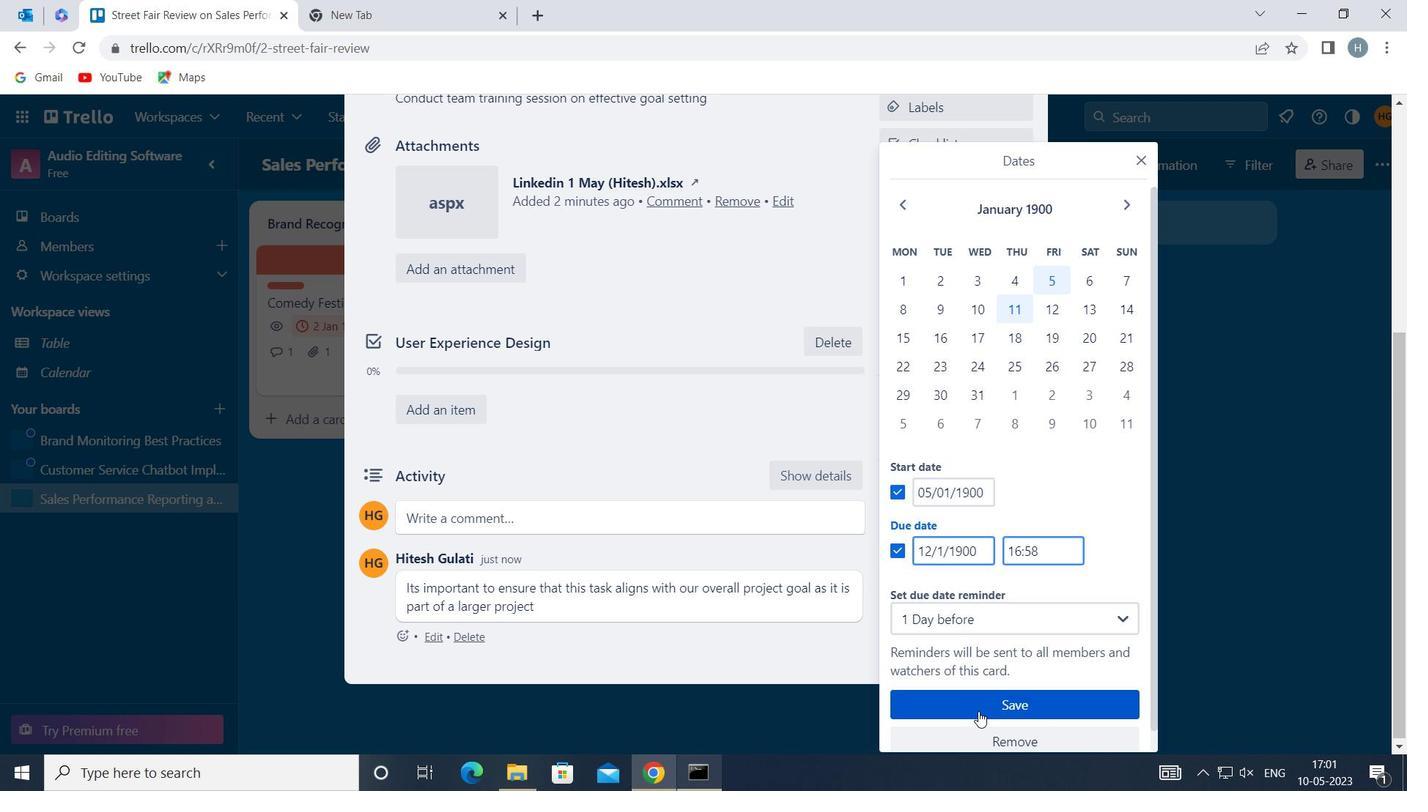 
Action: Mouse pressed left at (980, 703)
Screenshot: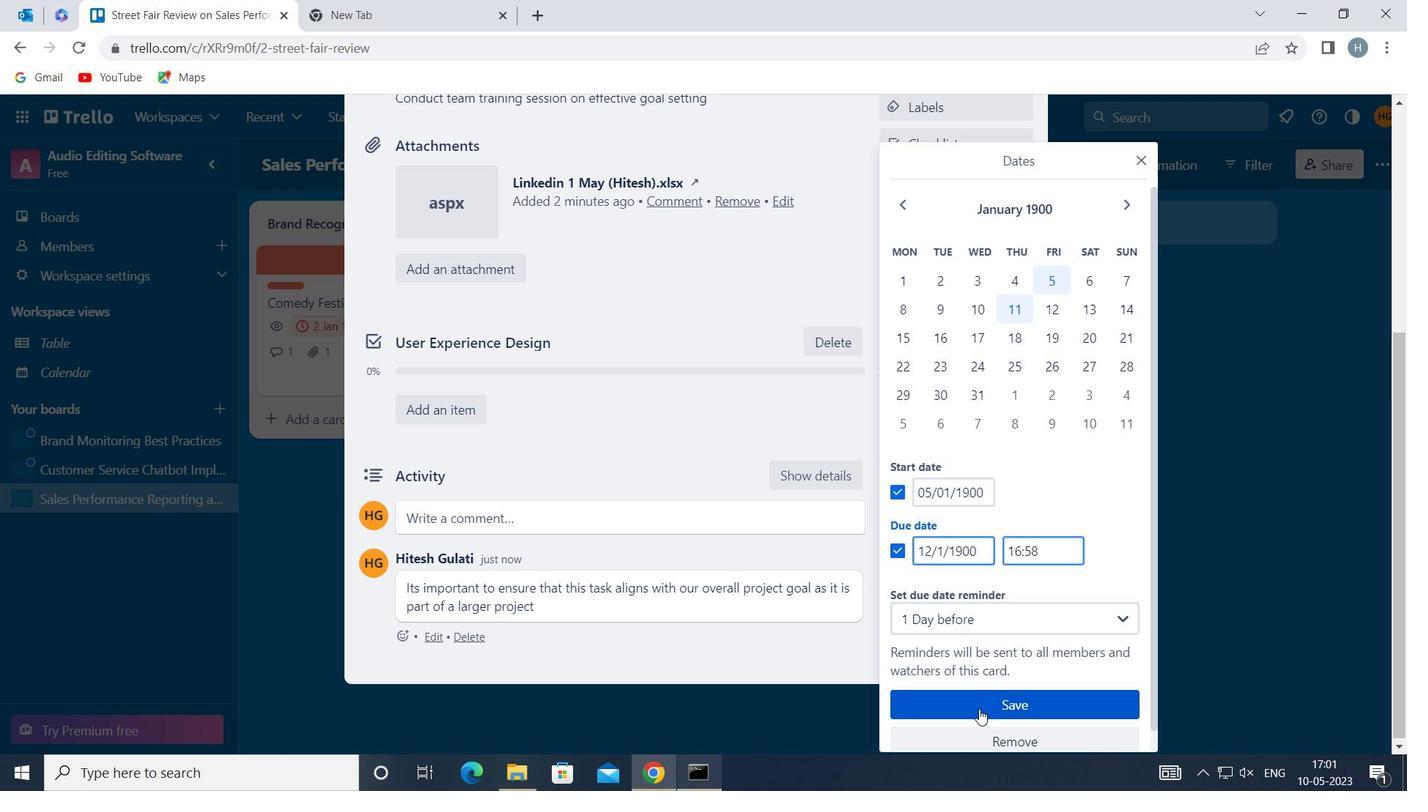 
Action: Mouse moved to (759, 285)
Screenshot: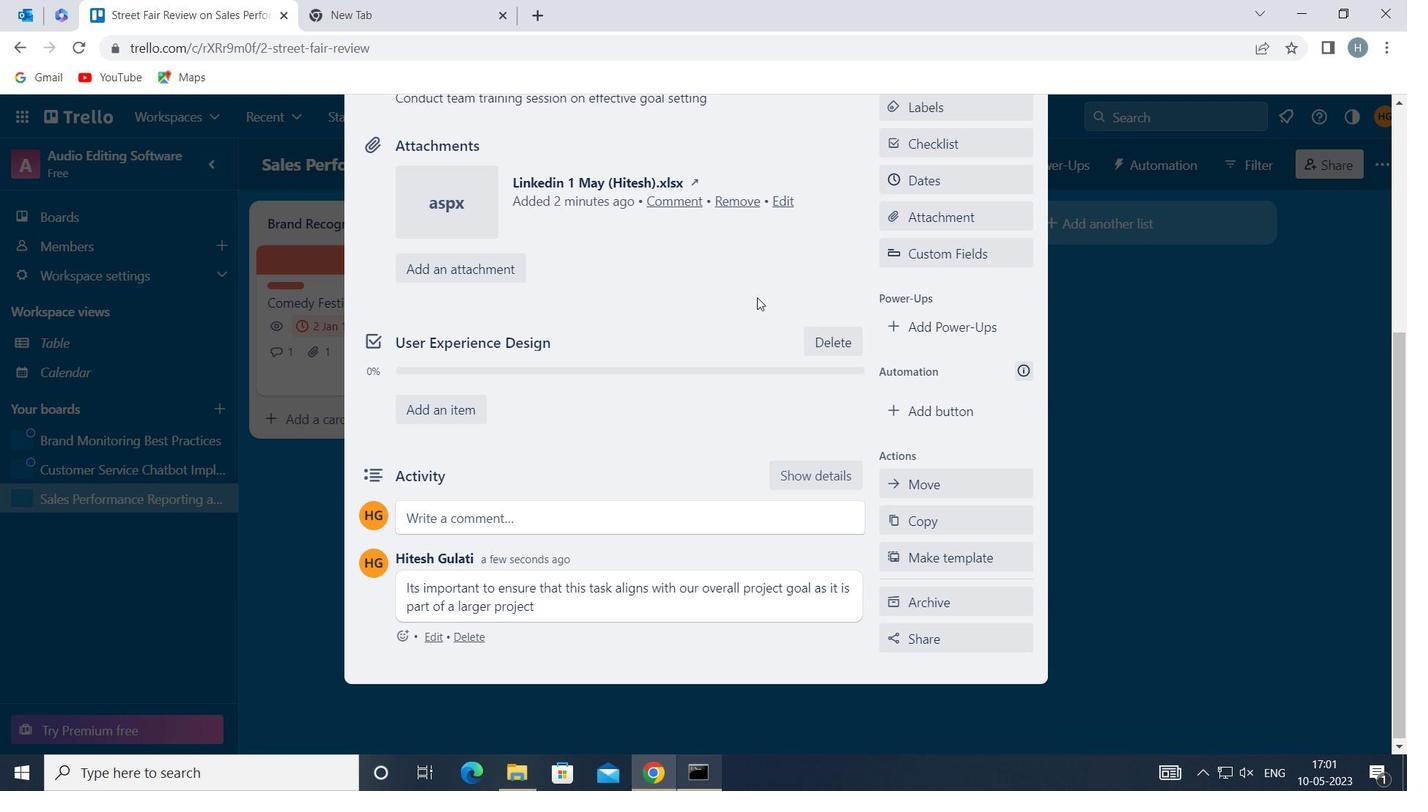 
